 Task: Find connections with filter location Veliko Tŭrnovo with filter topic #homebuyers with filter profile language Spanish with filter current company BORN Group with filter school Chaudhary Charan Singh Haryana Agricultural University with filter industry Pension Funds with filter service category Filing with filter keywords title Web Developer
Action: Mouse moved to (644, 126)
Screenshot: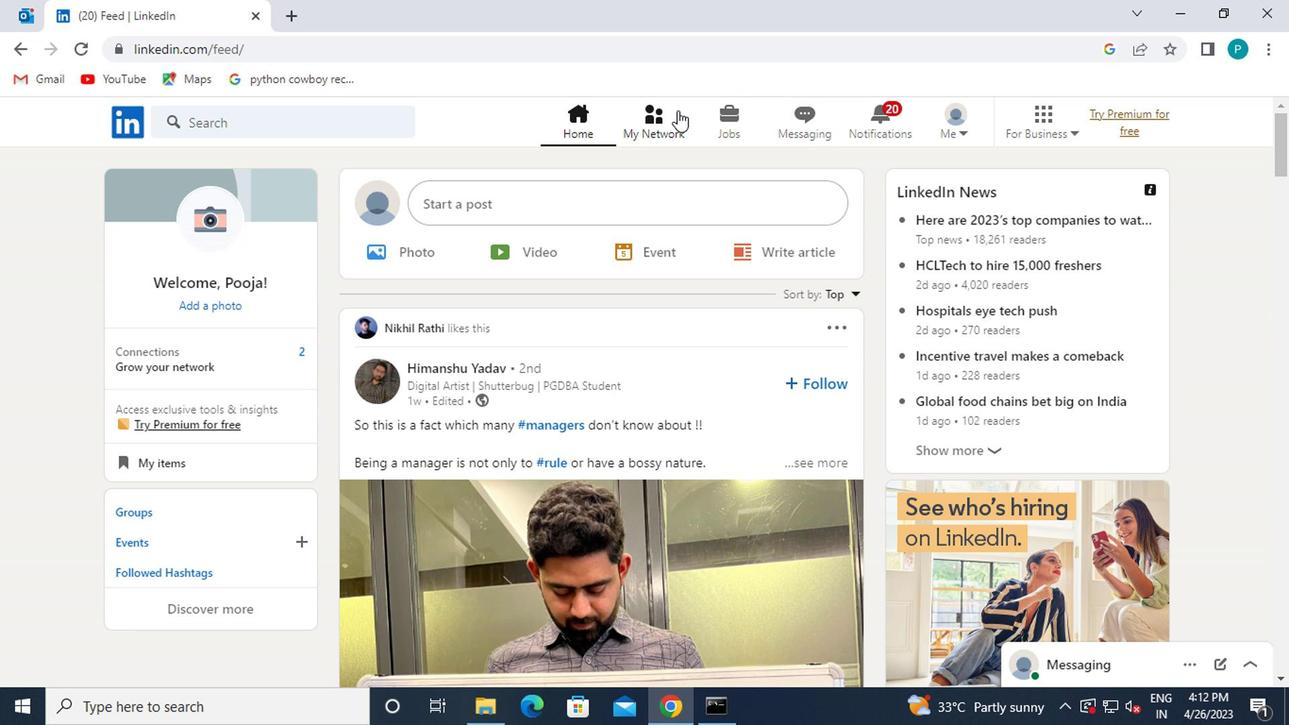 
Action: Mouse pressed left at (644, 126)
Screenshot: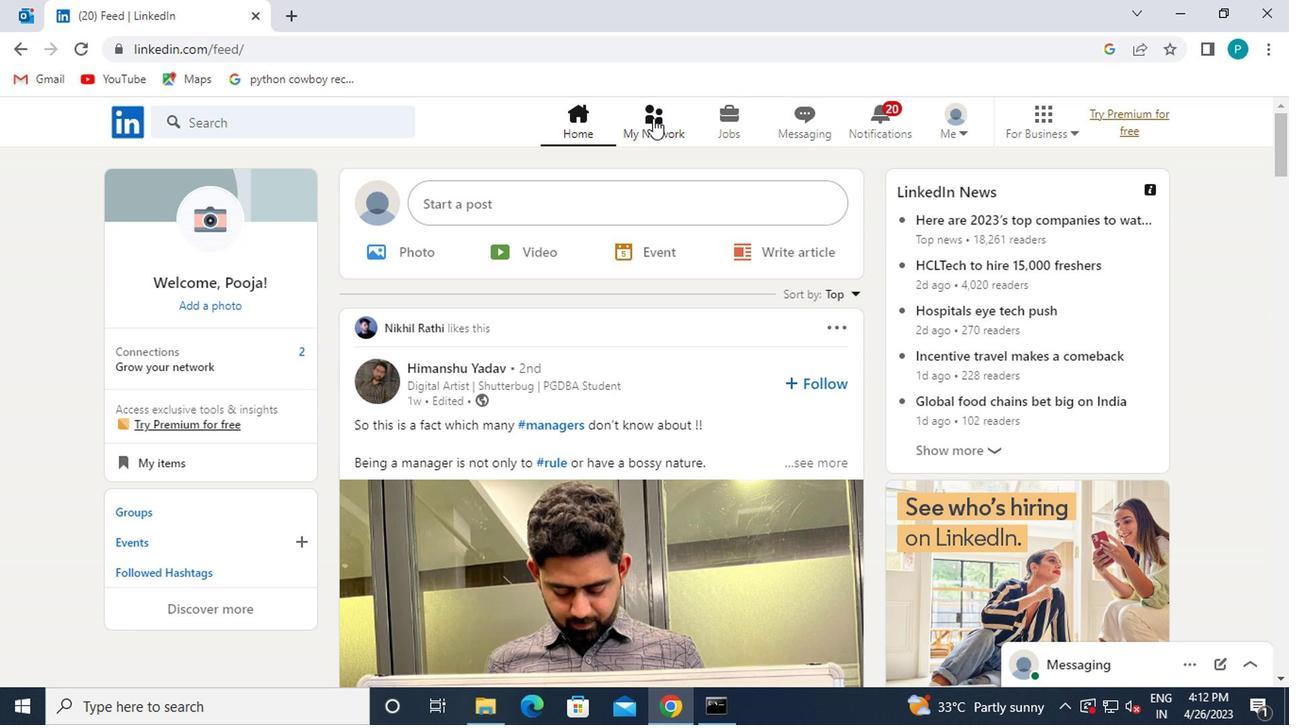 
Action: Mouse moved to (303, 241)
Screenshot: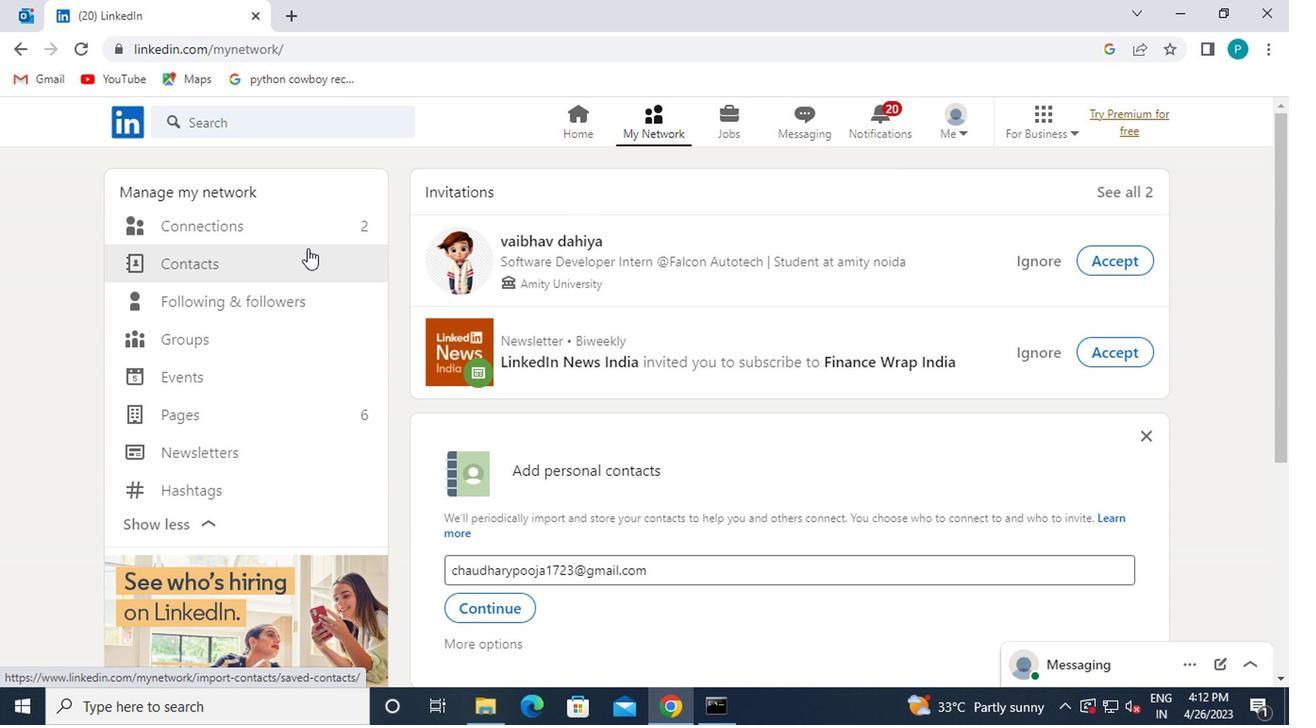 
Action: Mouse pressed left at (303, 241)
Screenshot: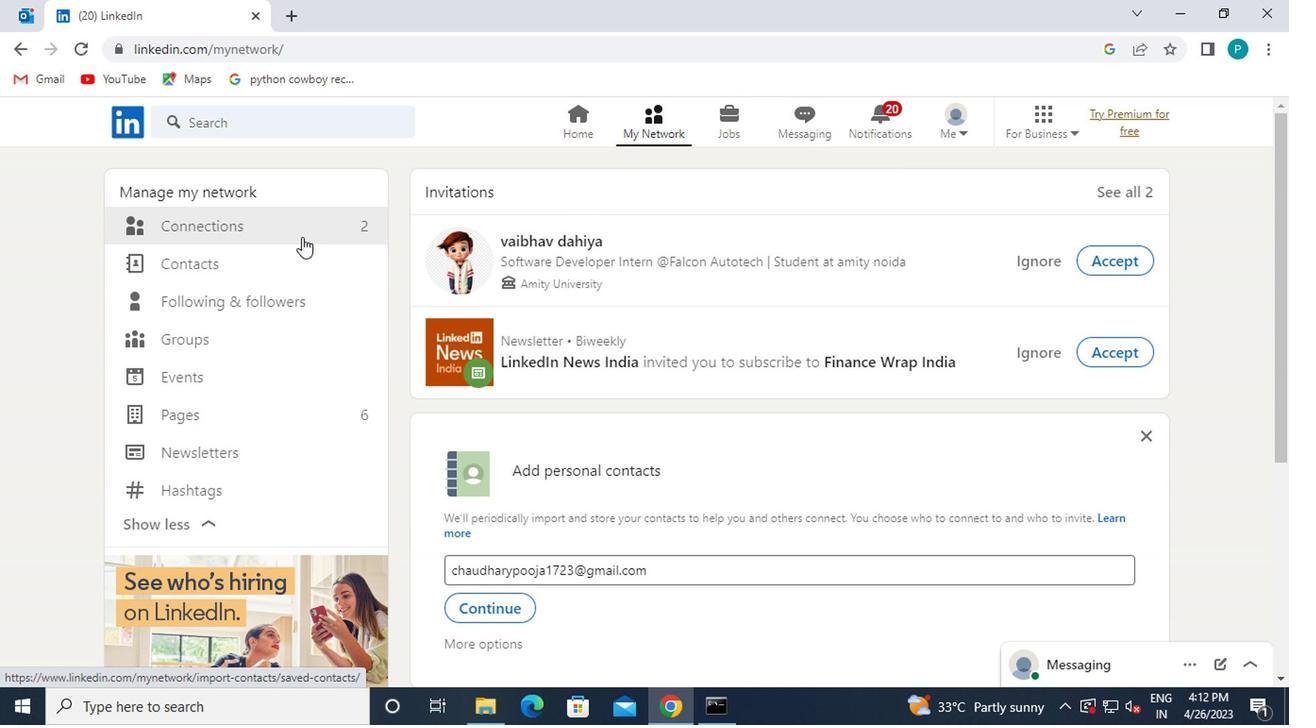
Action: Mouse moved to (314, 238)
Screenshot: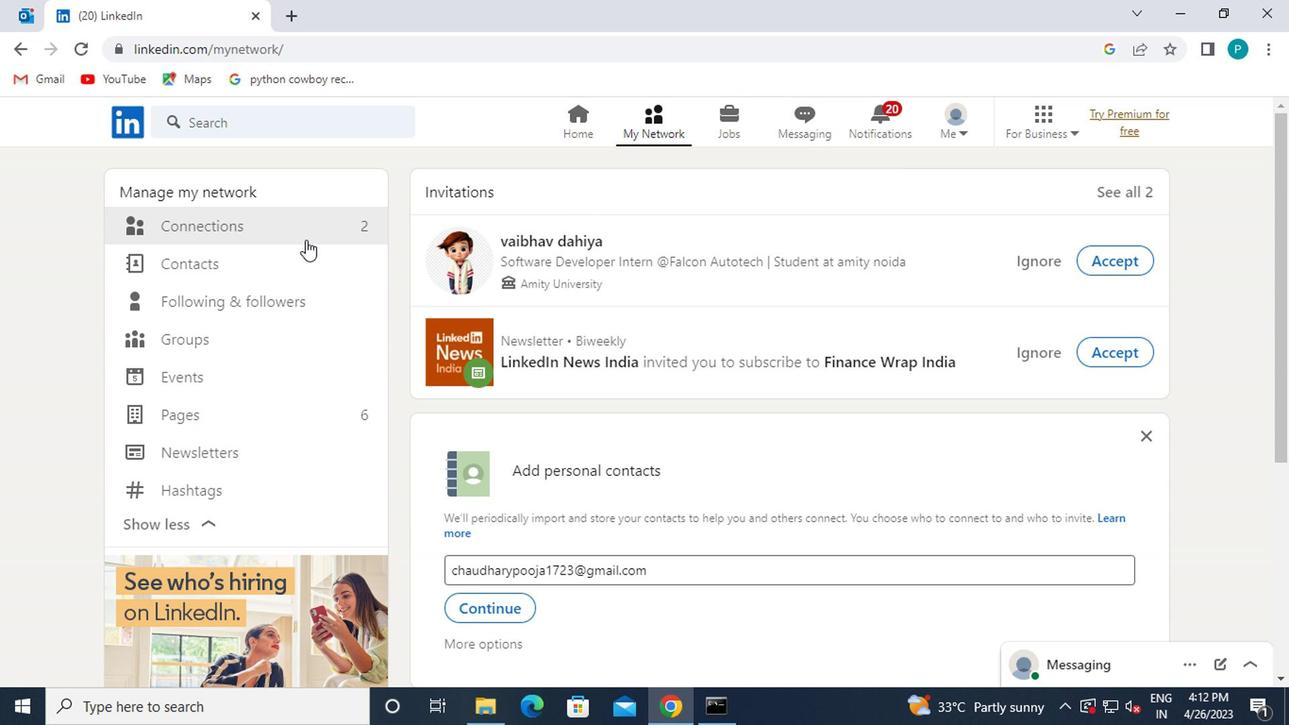 
Action: Mouse pressed left at (314, 238)
Screenshot: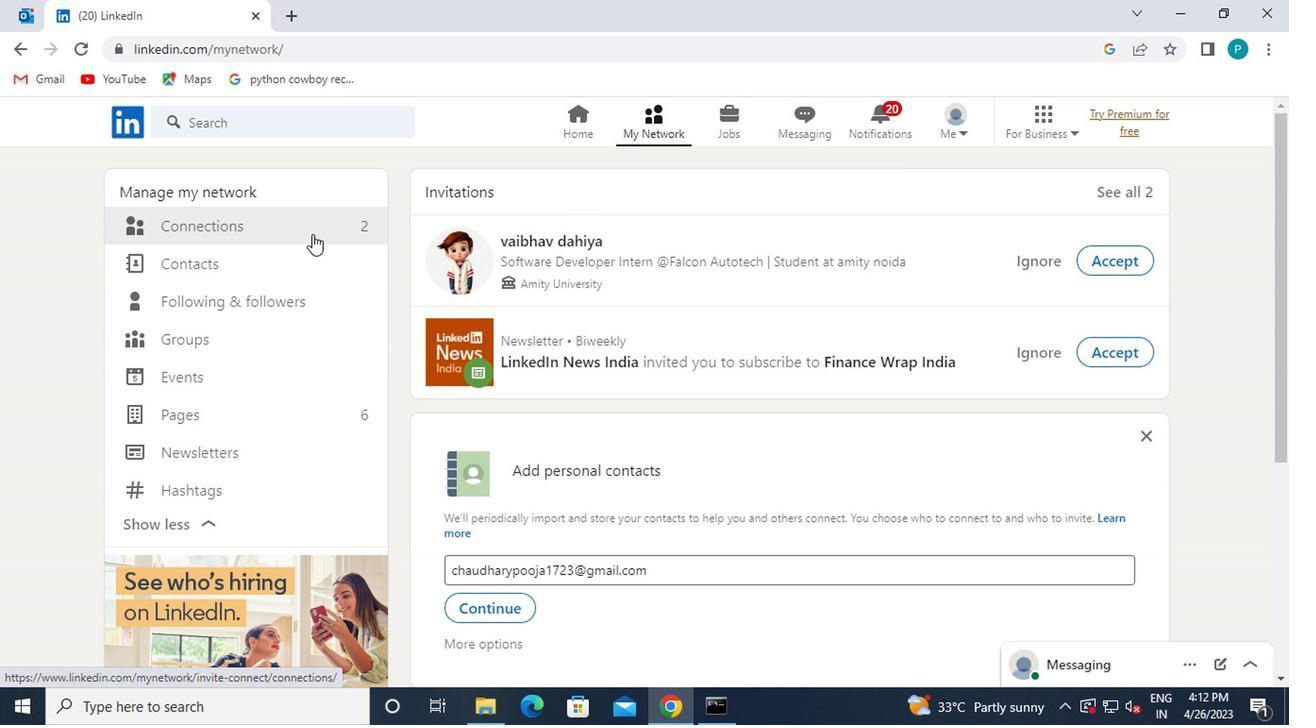 
Action: Mouse pressed left at (314, 238)
Screenshot: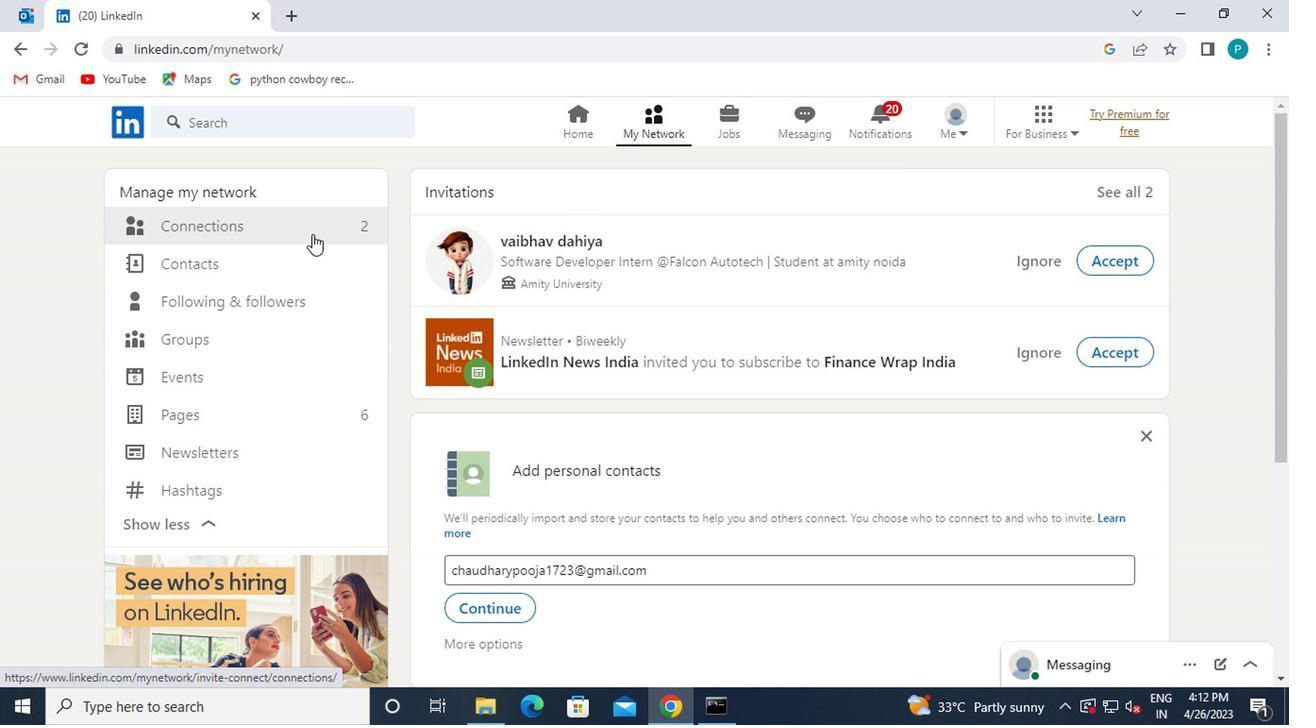 
Action: Mouse pressed left at (314, 238)
Screenshot: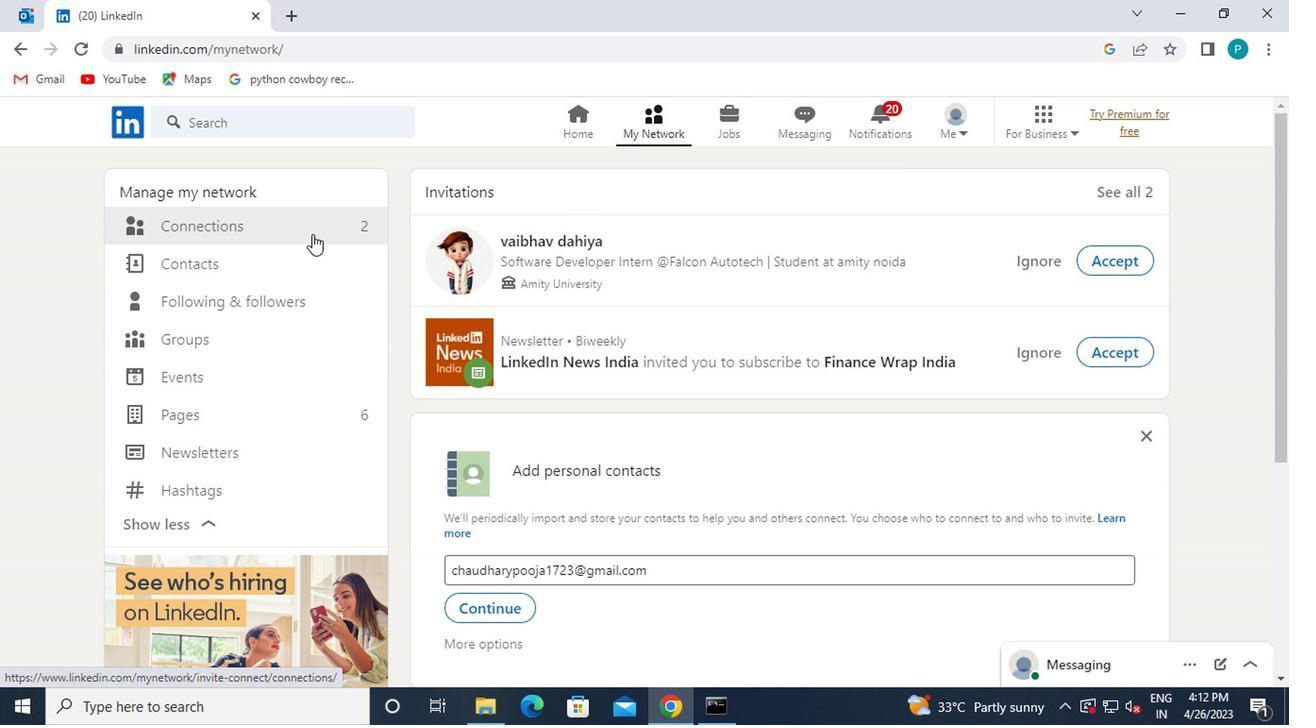 
Action: Mouse pressed left at (314, 238)
Screenshot: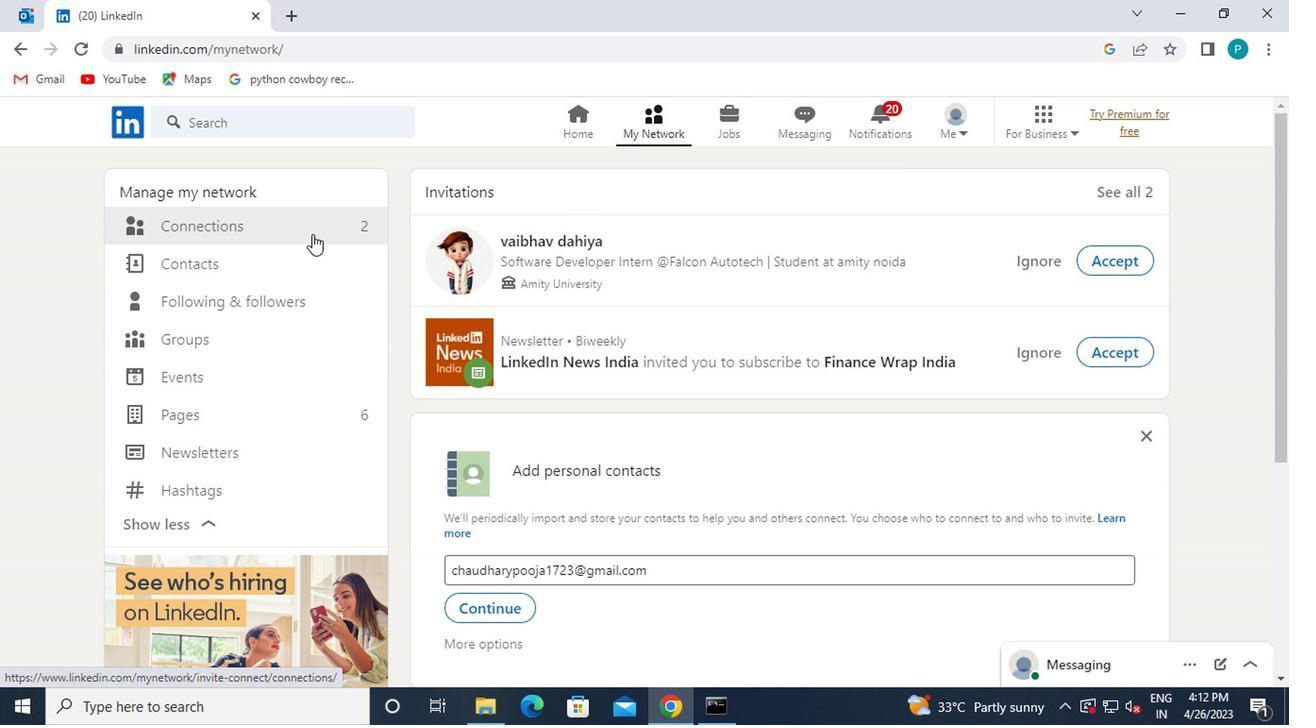 
Action: Mouse moved to (319, 229)
Screenshot: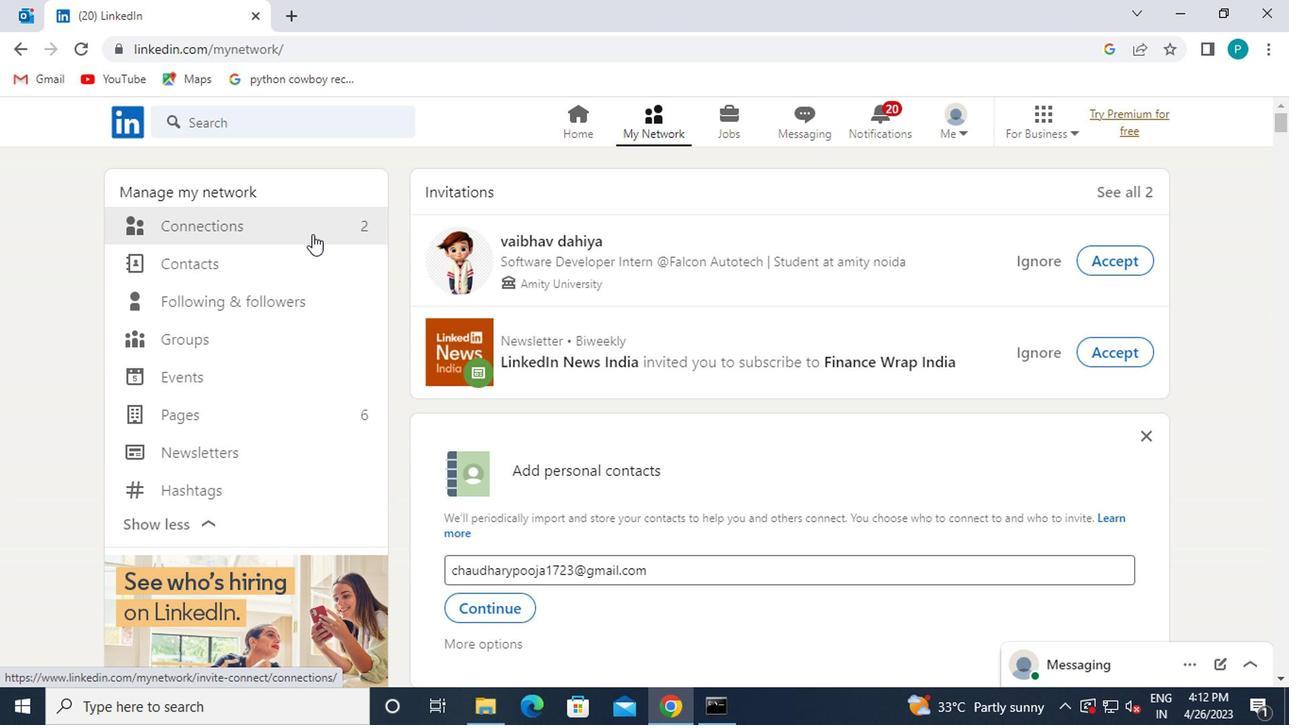 
Action: Mouse pressed left at (319, 229)
Screenshot: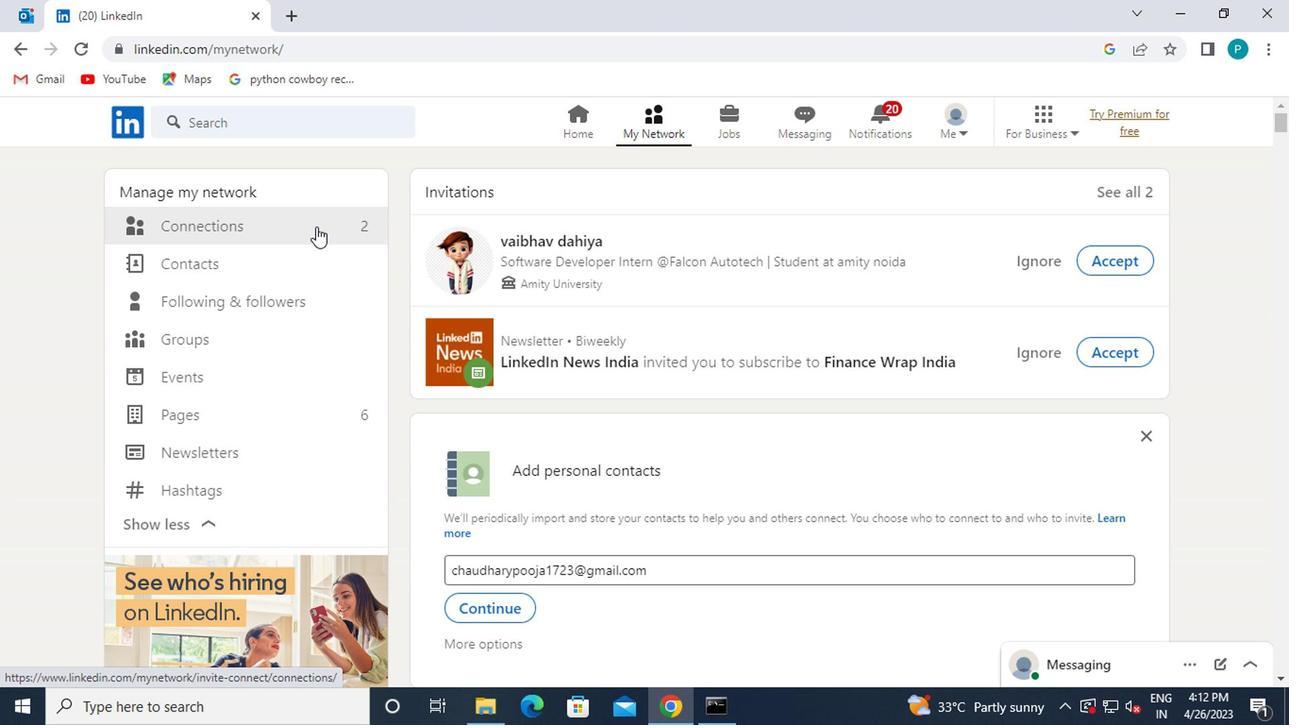 
Action: Mouse pressed left at (319, 229)
Screenshot: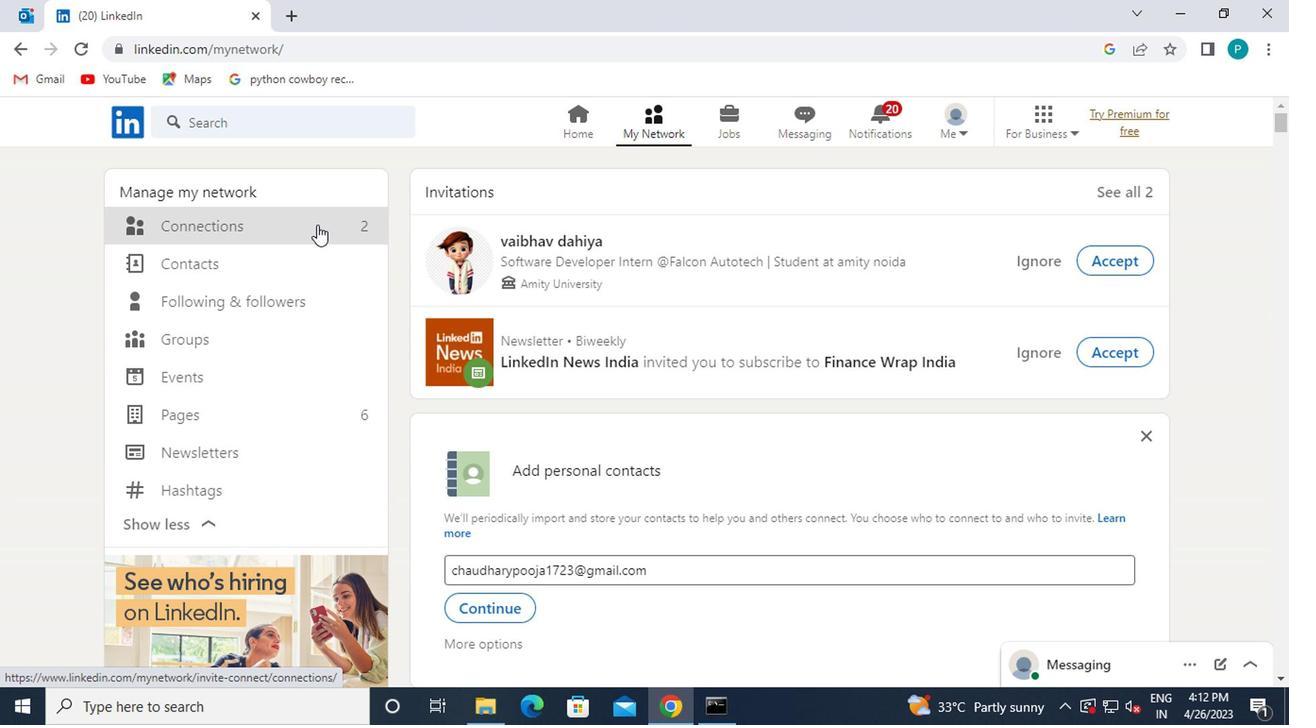 
Action: Mouse moved to (806, 226)
Screenshot: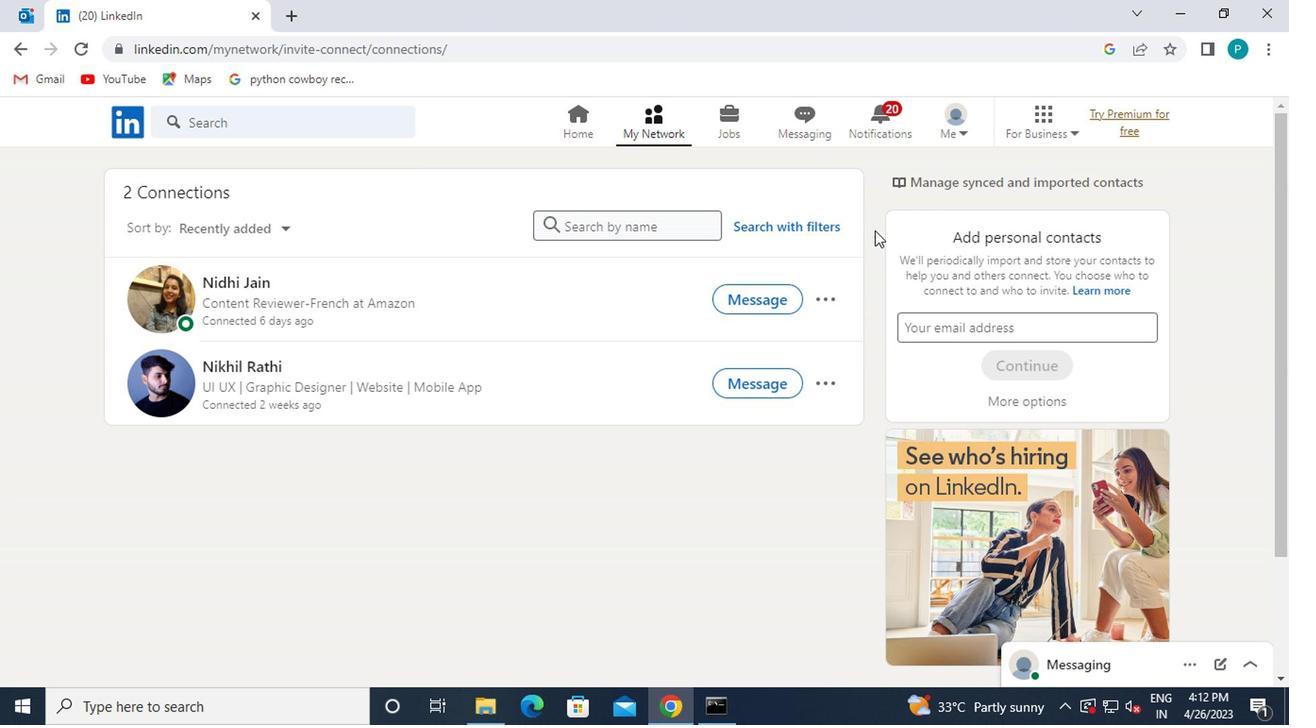 
Action: Mouse pressed left at (806, 226)
Screenshot: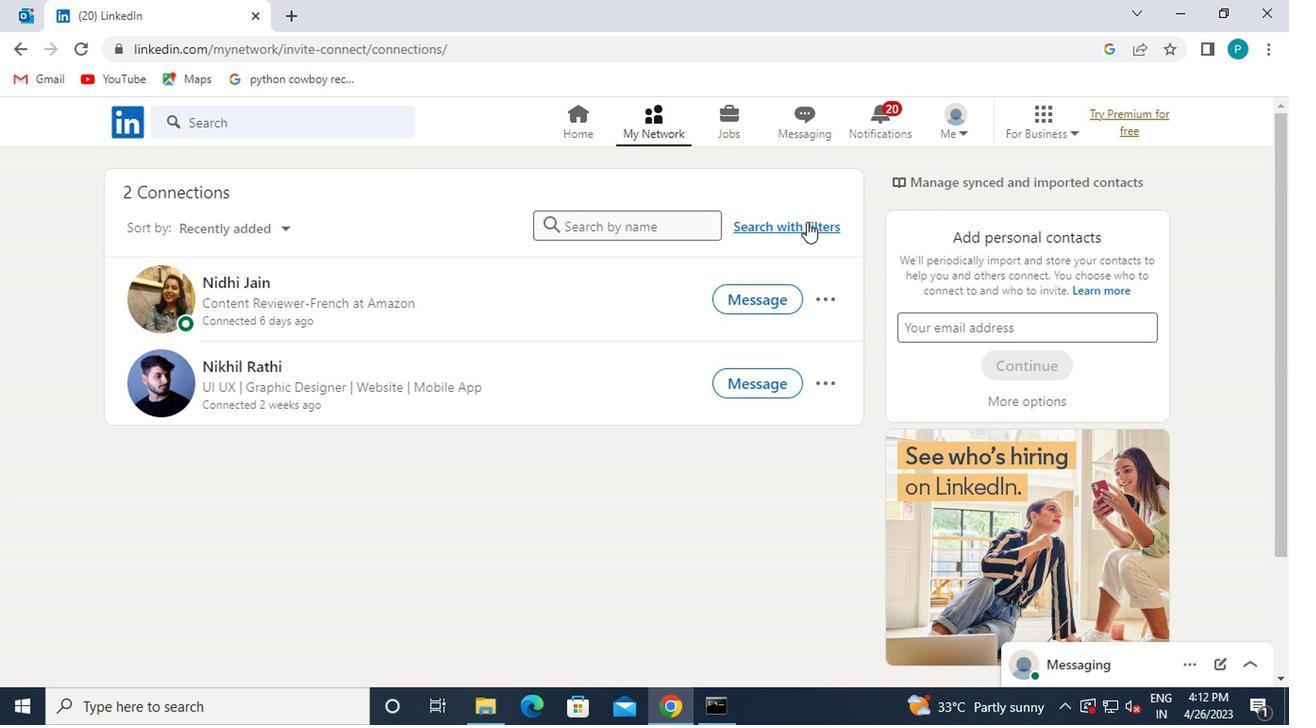 
Action: Mouse moved to (640, 171)
Screenshot: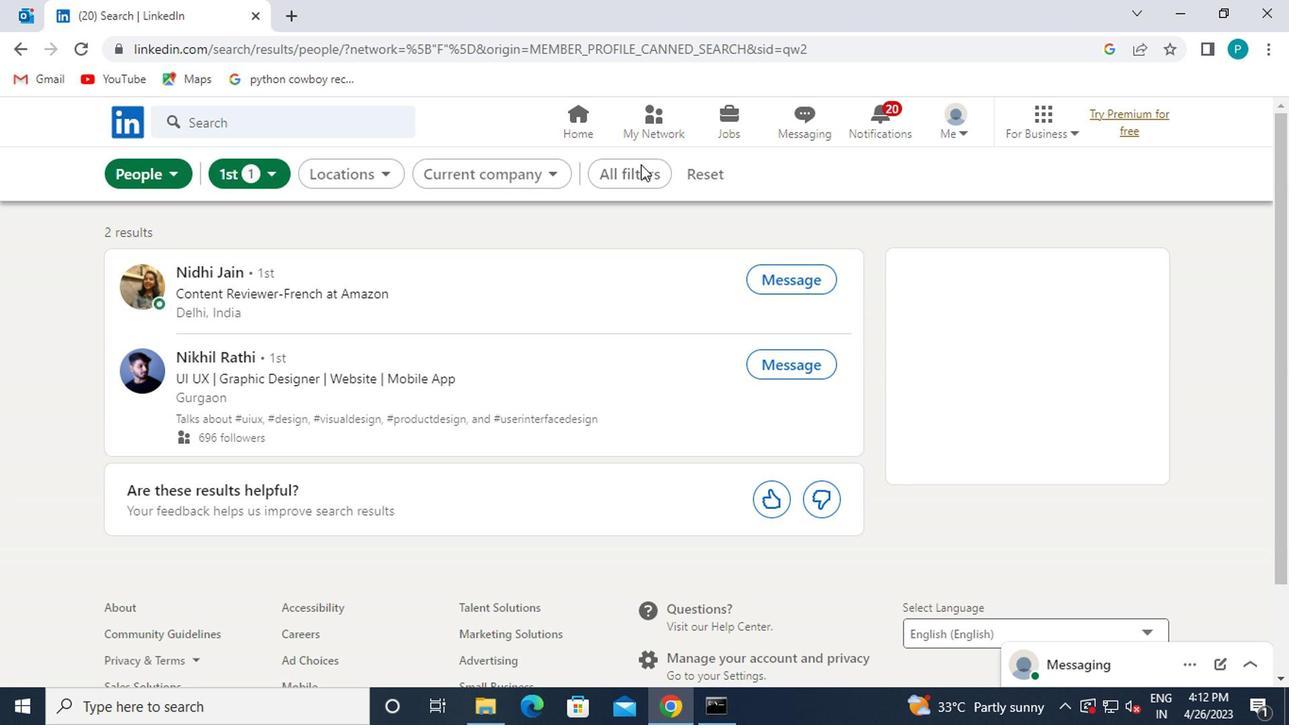 
Action: Mouse pressed left at (640, 171)
Screenshot: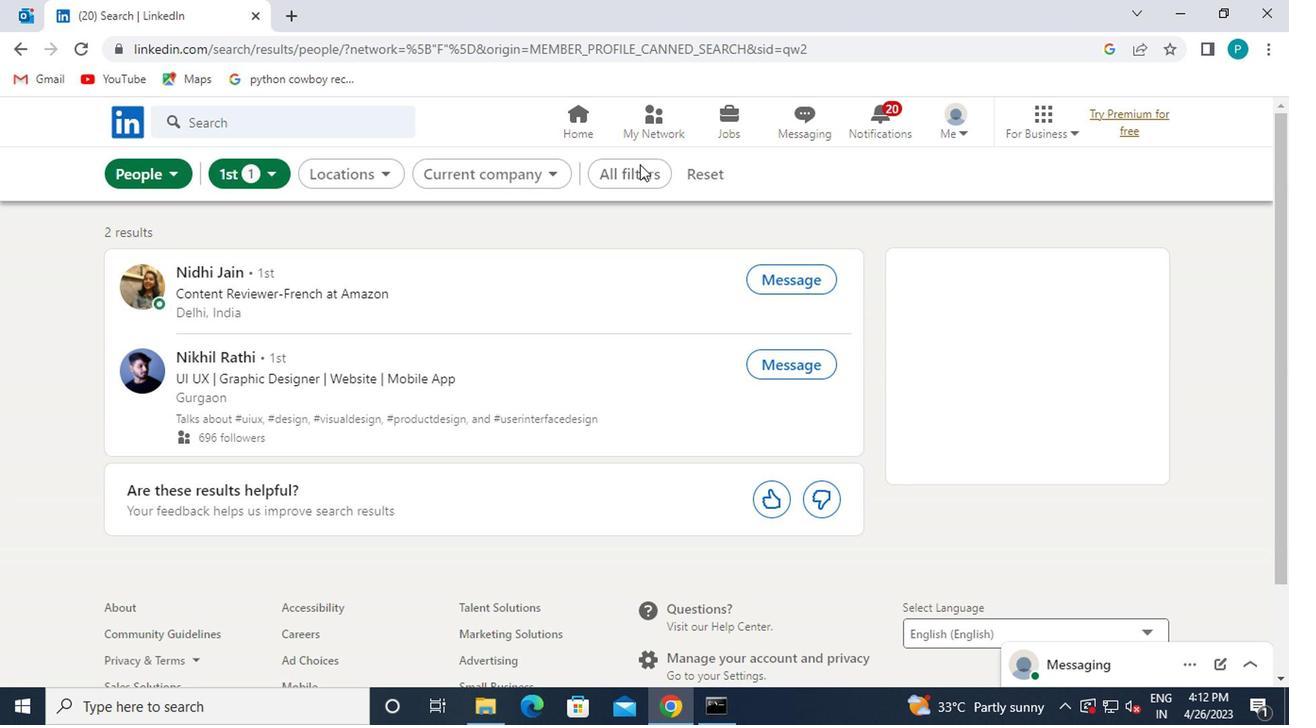 
Action: Mouse moved to (1033, 356)
Screenshot: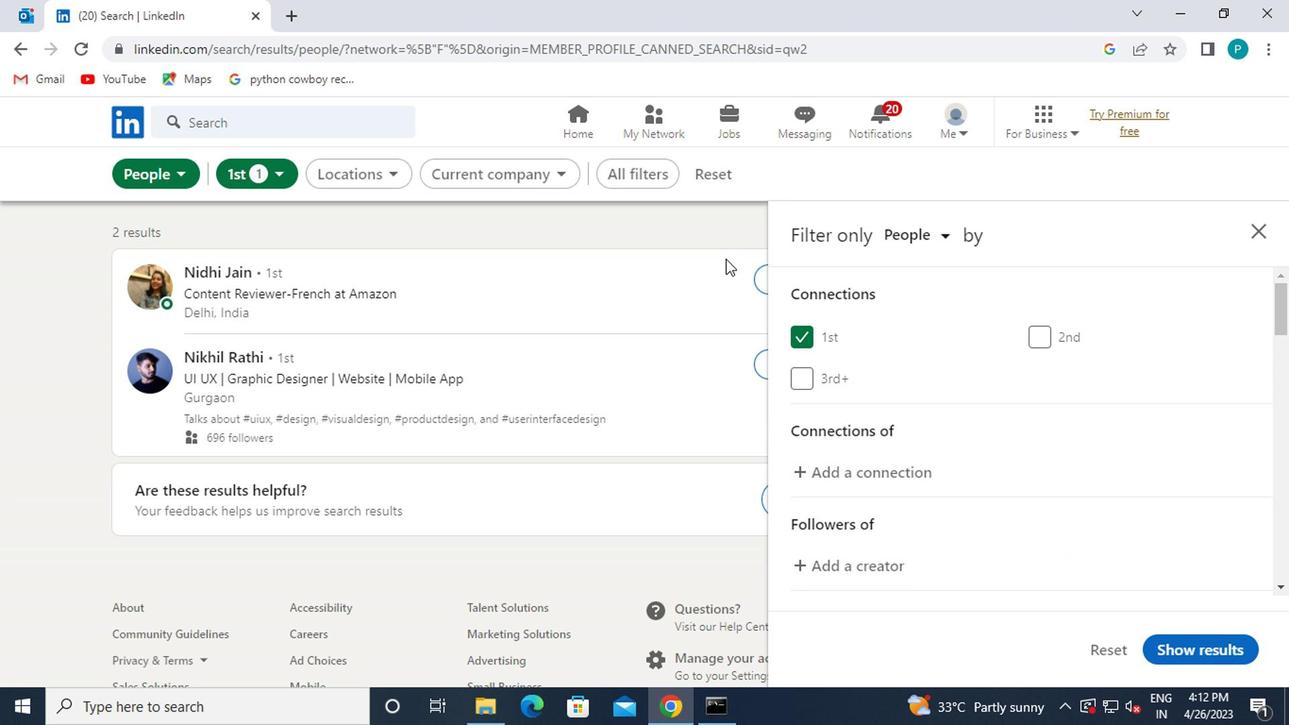 
Action: Mouse scrolled (1033, 354) with delta (0, -1)
Screenshot: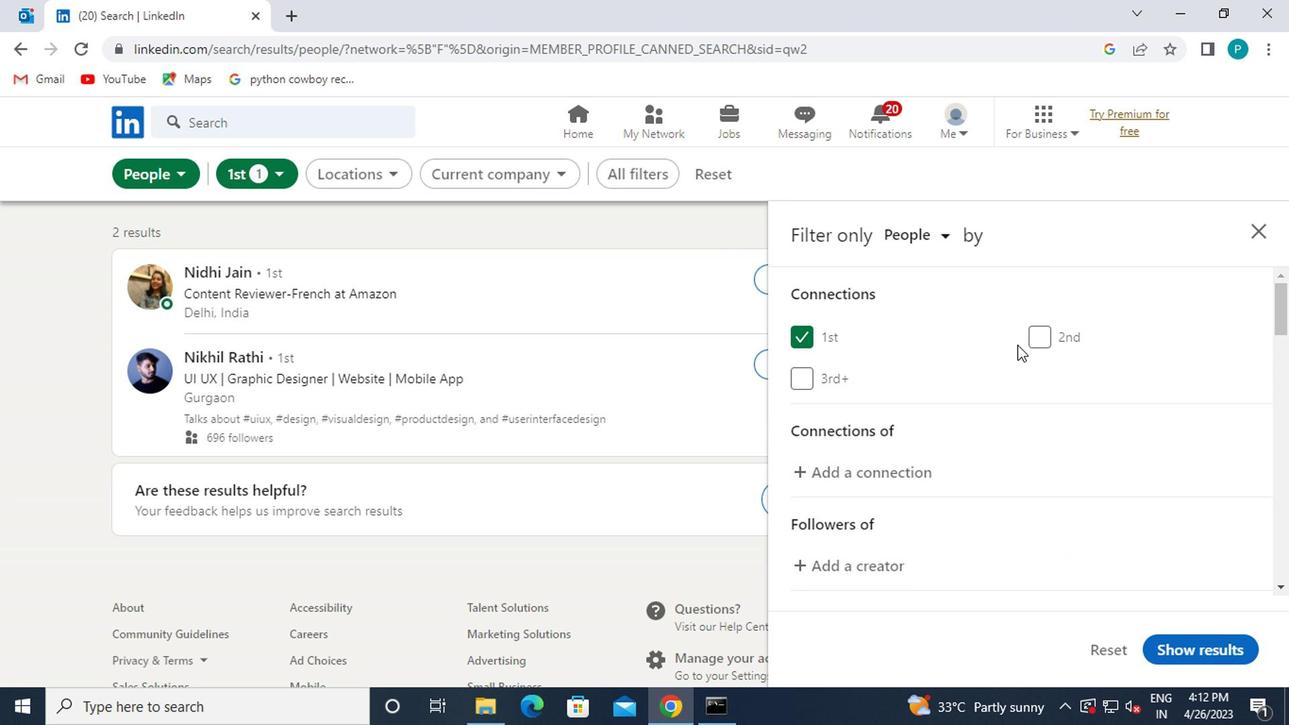 
Action: Mouse scrolled (1033, 354) with delta (0, -1)
Screenshot: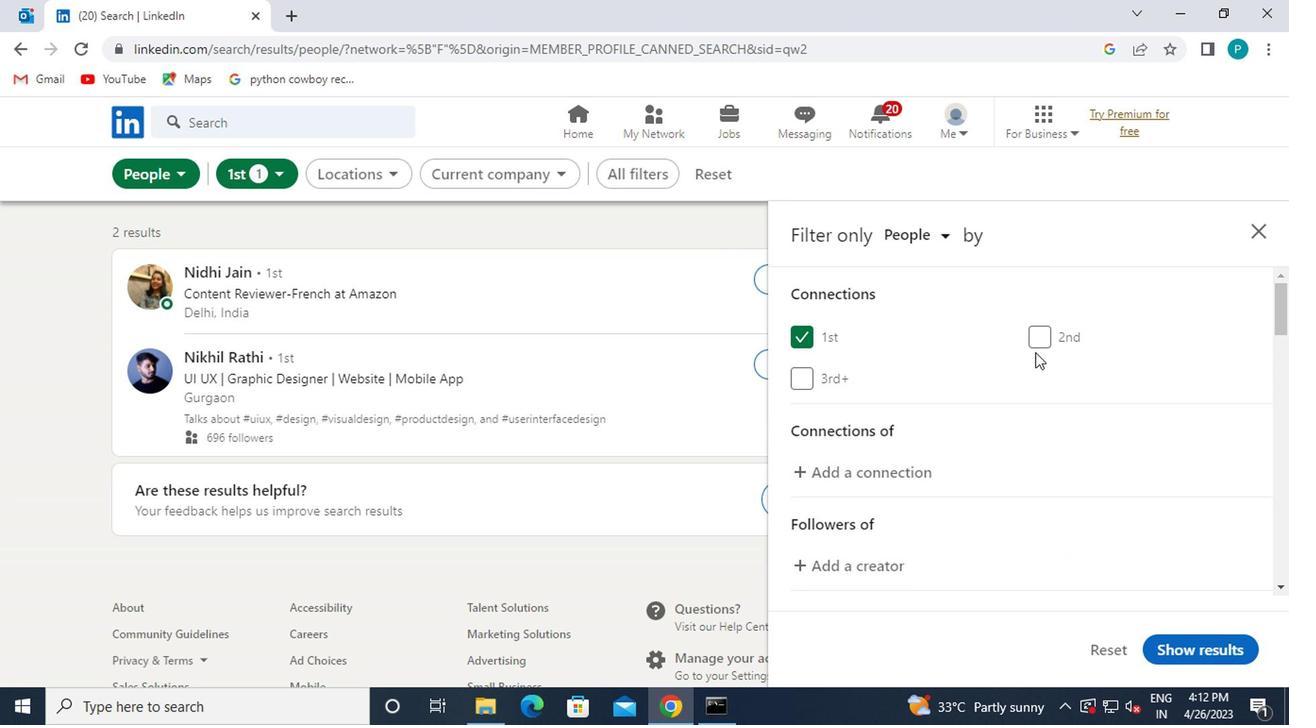 
Action: Mouse scrolled (1033, 354) with delta (0, -1)
Screenshot: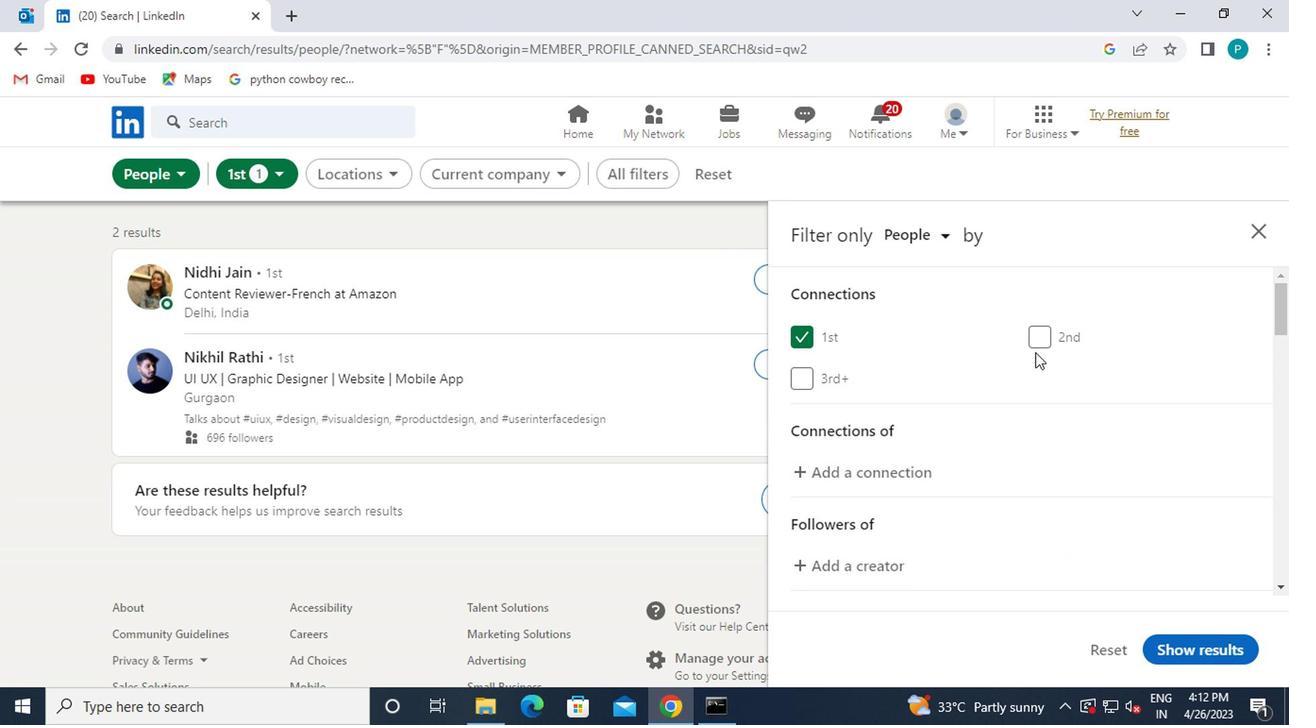 
Action: Mouse moved to (1031, 365)
Screenshot: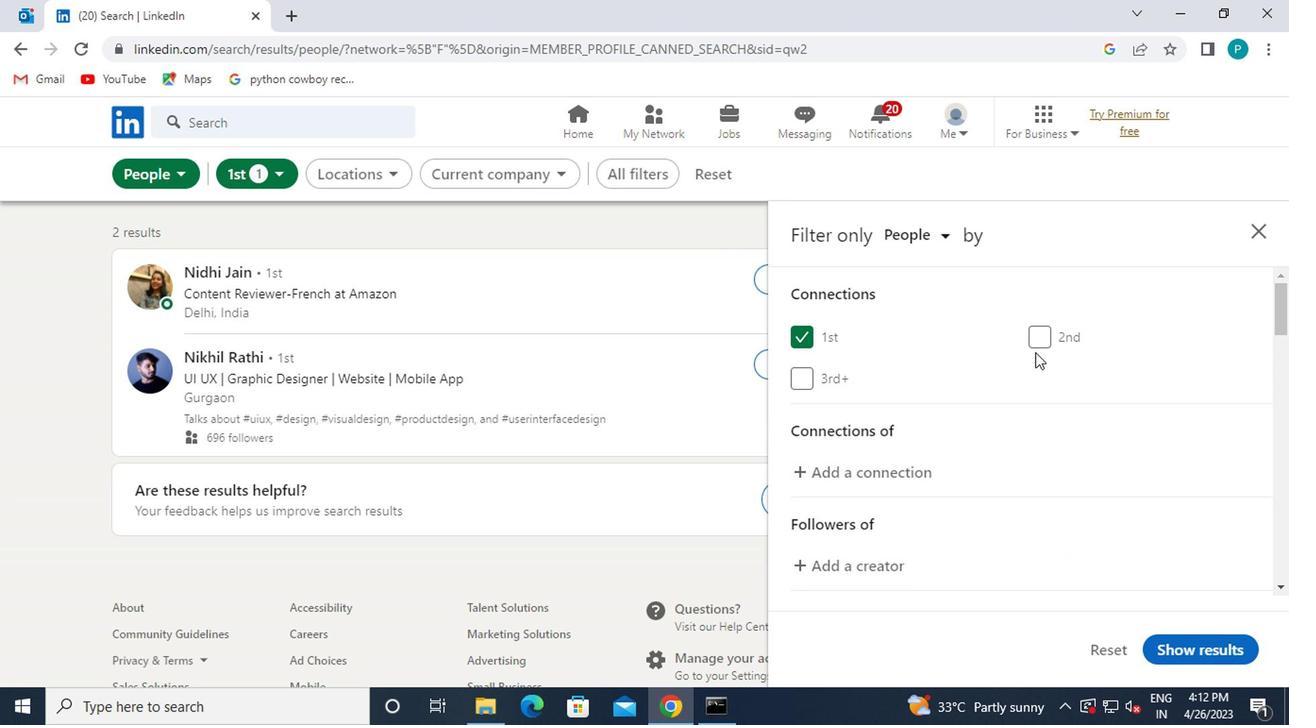 
Action: Mouse scrolled (1031, 364) with delta (0, -1)
Screenshot: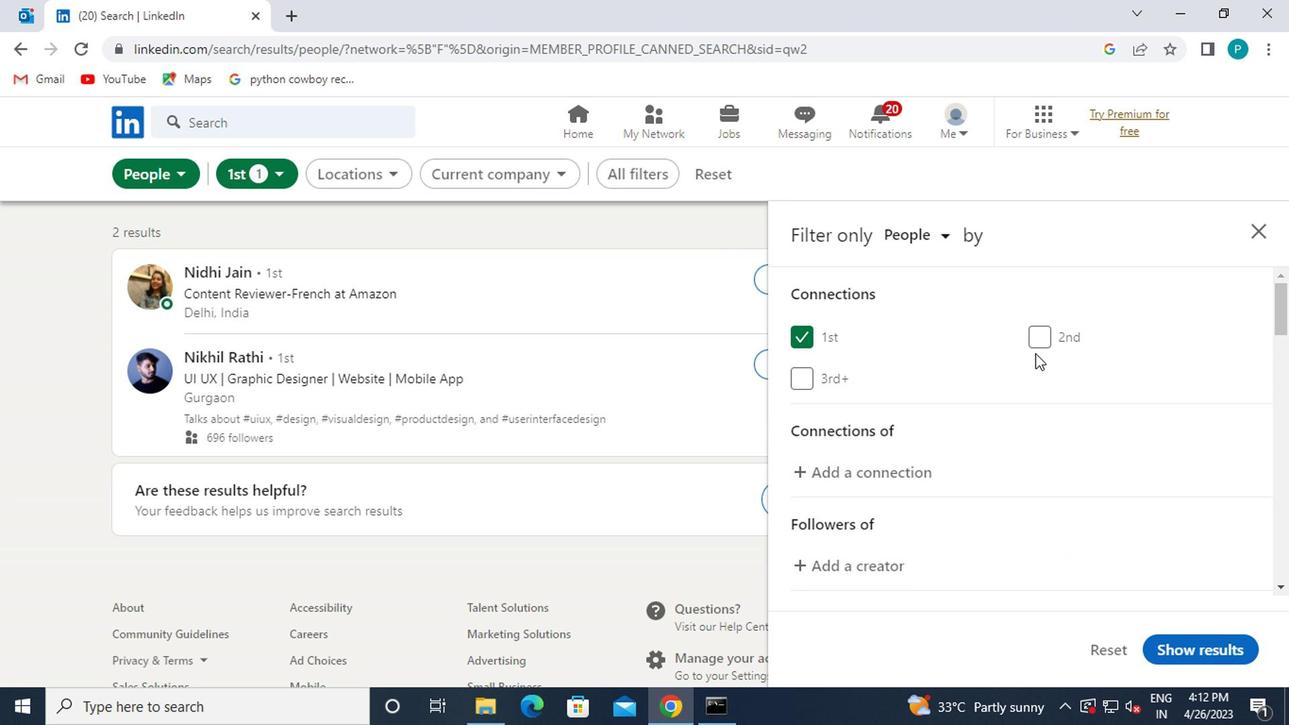 
Action: Mouse moved to (999, 395)
Screenshot: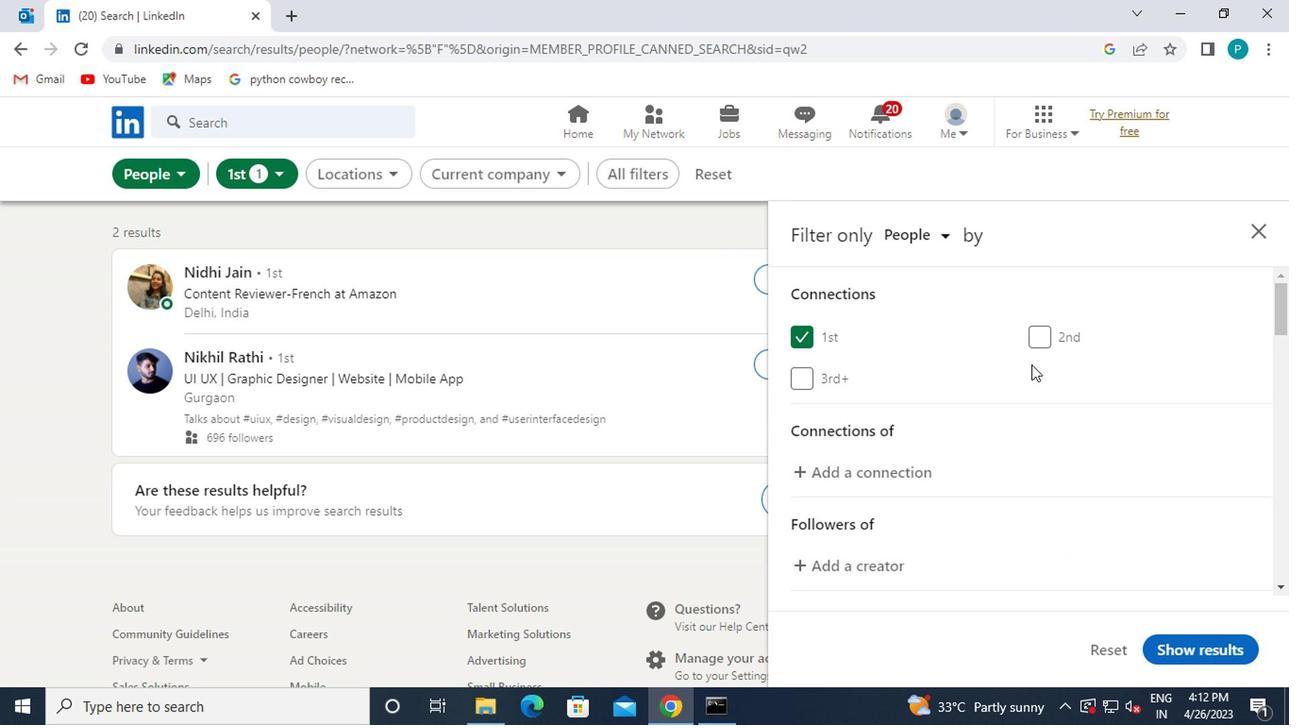 
Action: Mouse scrolled (999, 394) with delta (0, 0)
Screenshot: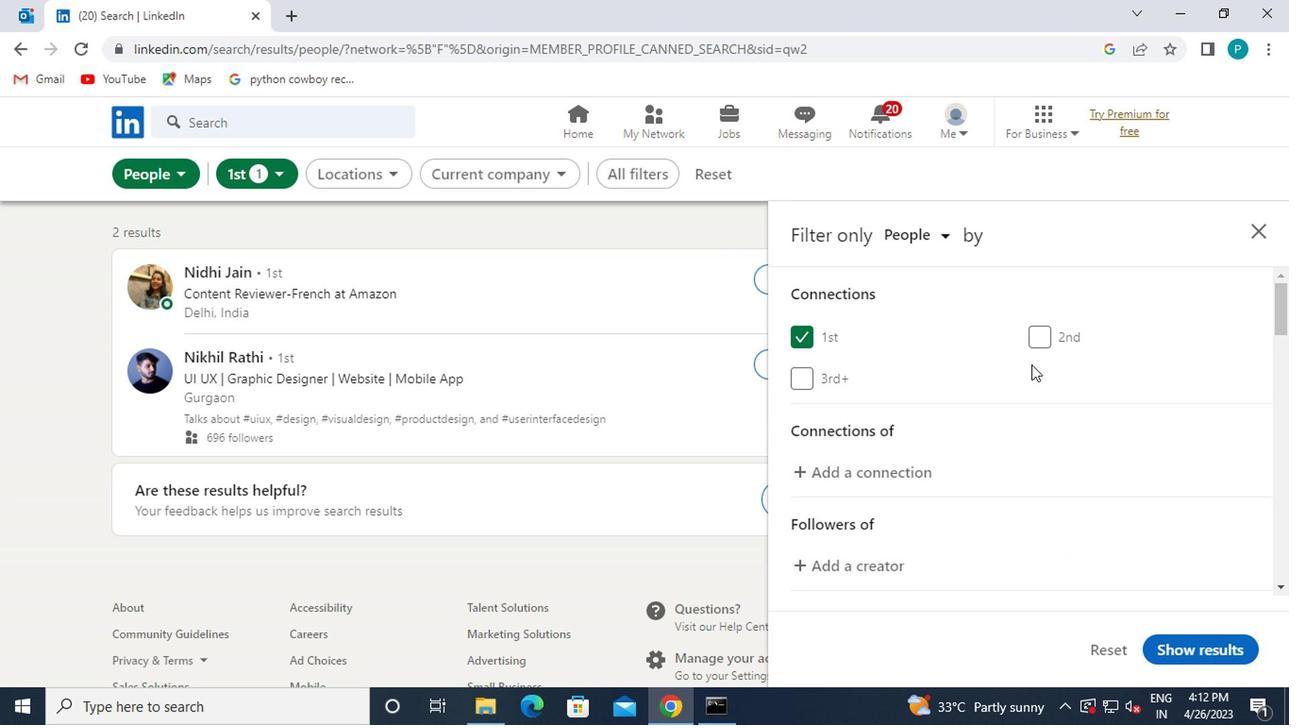 
Action: Mouse moved to (920, 429)
Screenshot: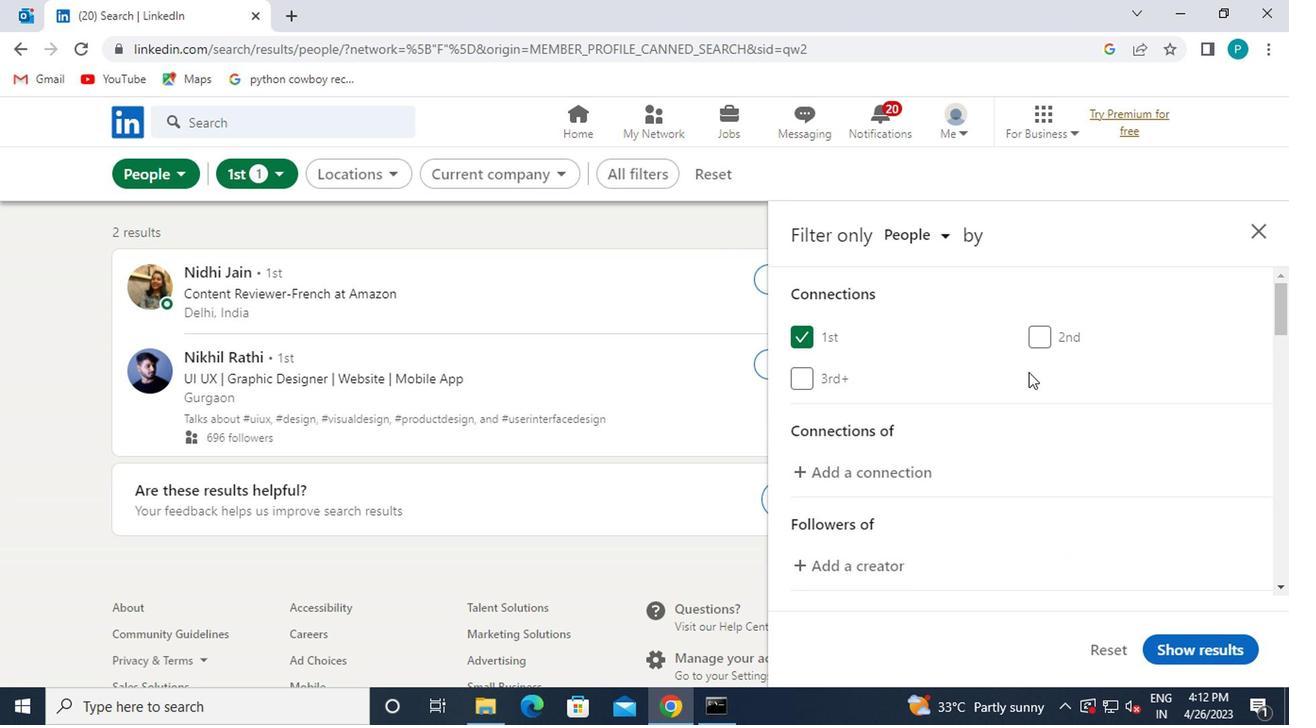 
Action: Mouse scrolled (920, 427) with delta (0, -1)
Screenshot: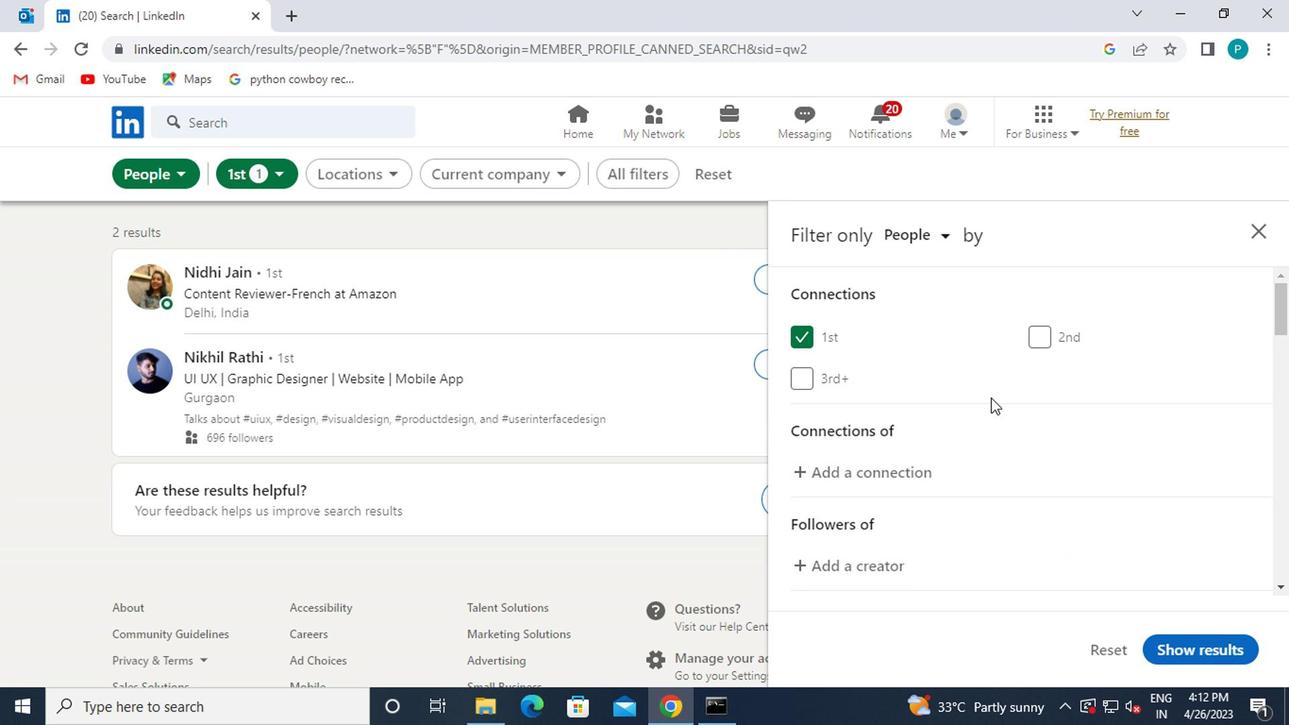 
Action: Mouse moved to (920, 429)
Screenshot: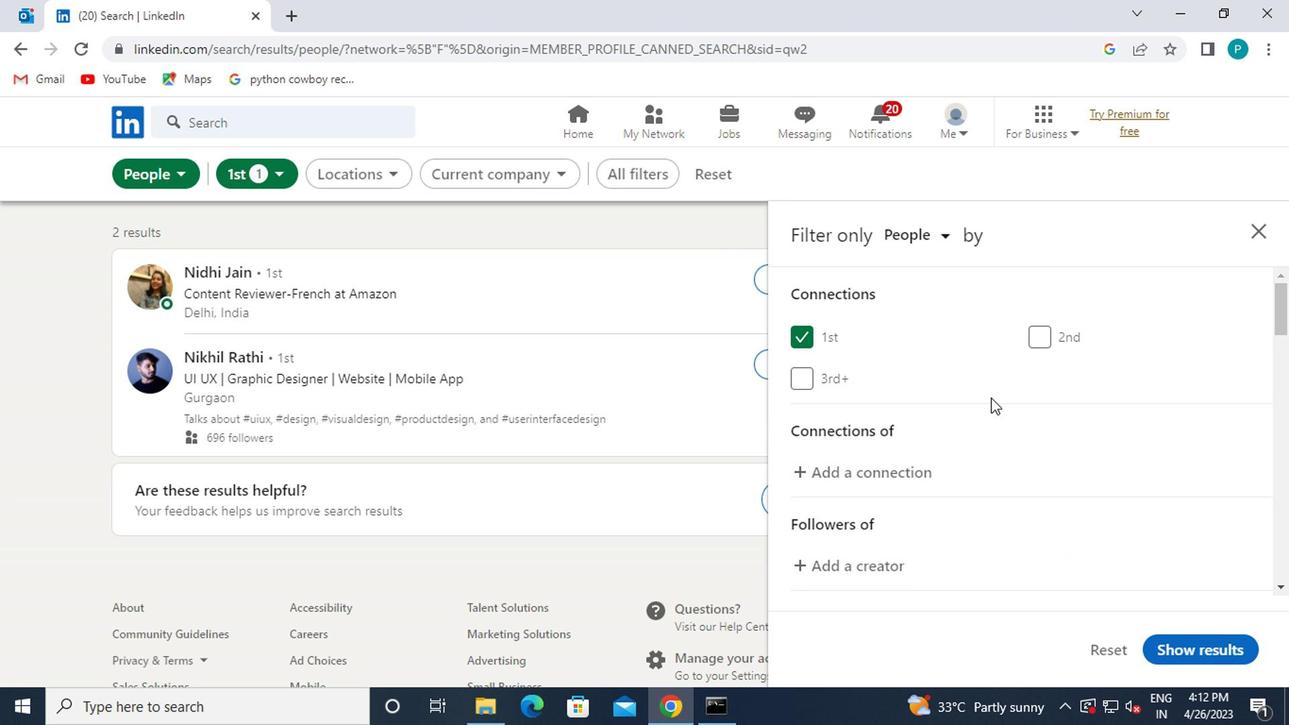 
Action: Mouse scrolled (920, 429) with delta (0, 0)
Screenshot: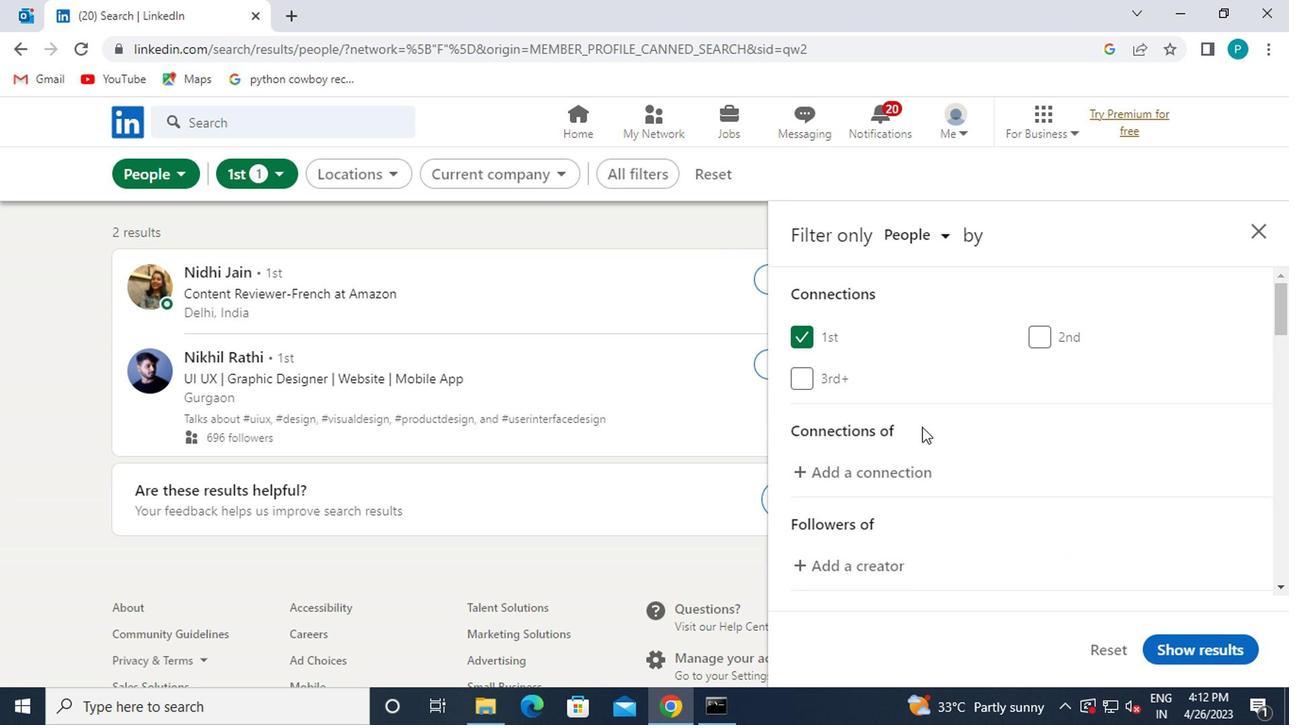 
Action: Mouse moved to (1044, 365)
Screenshot: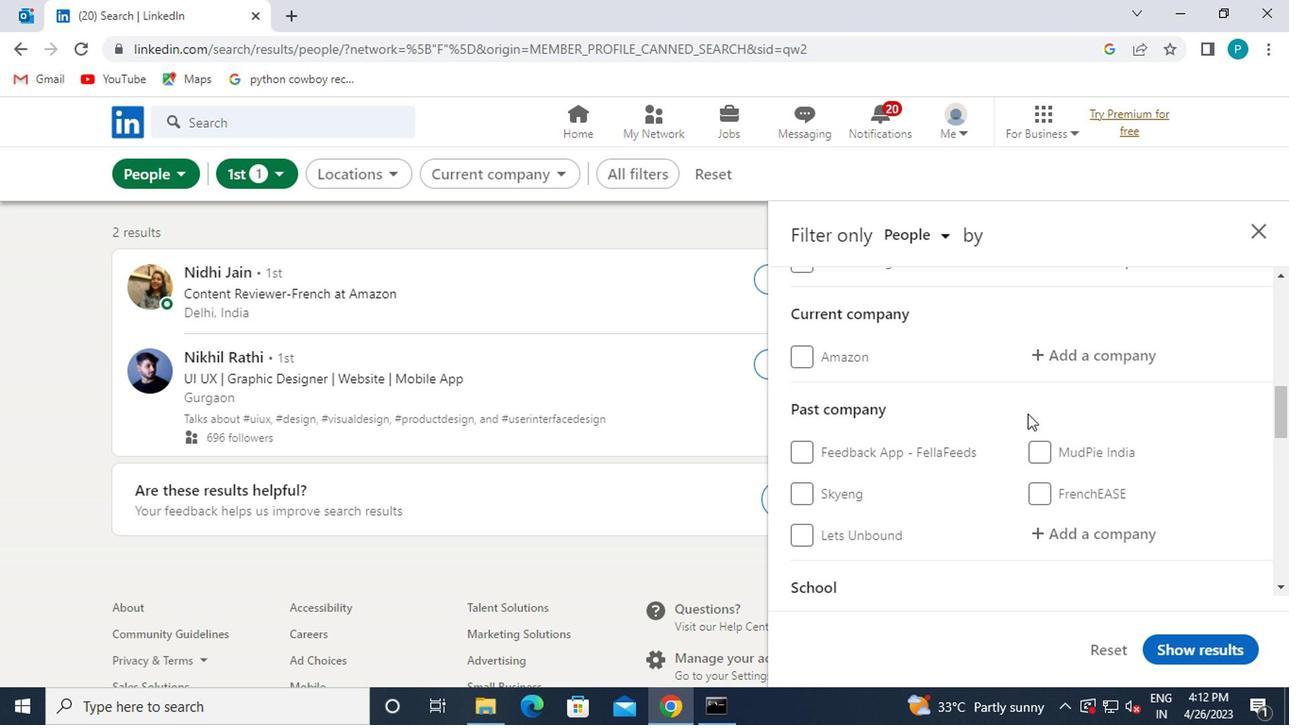 
Action: Mouse scrolled (1044, 366) with delta (0, 0)
Screenshot: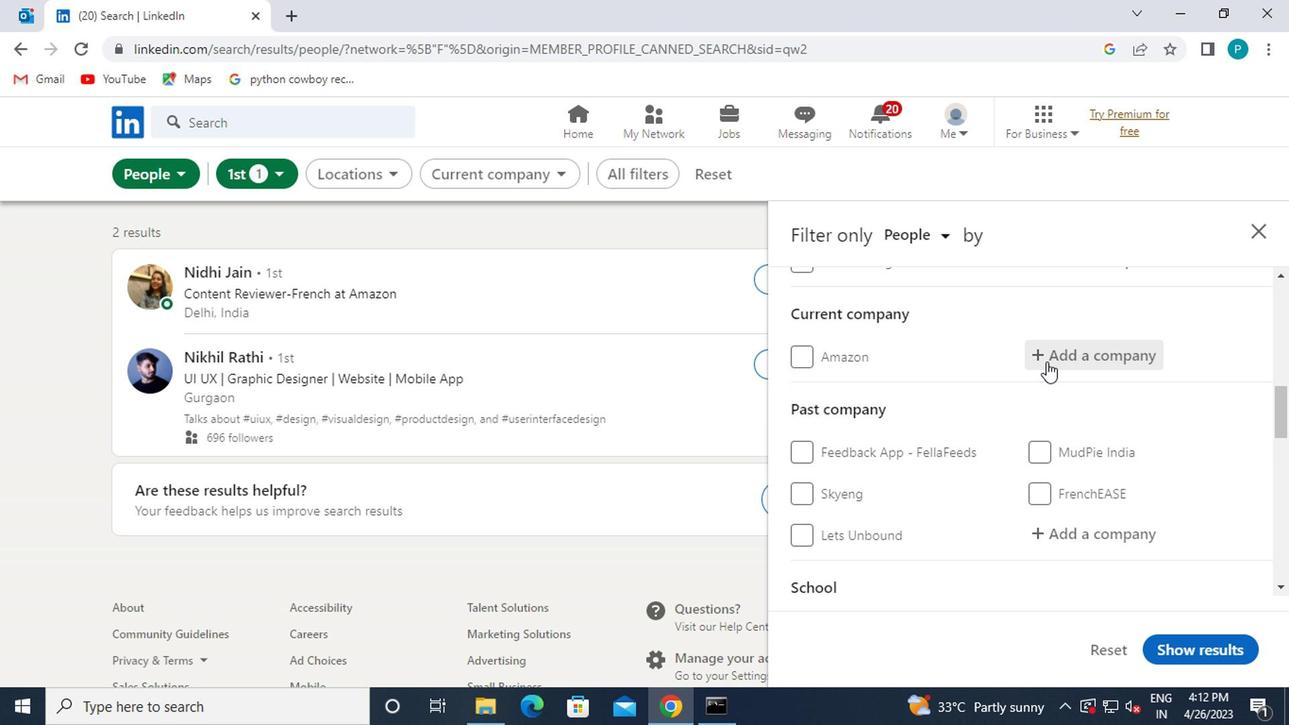 
Action: Mouse scrolled (1044, 366) with delta (0, 0)
Screenshot: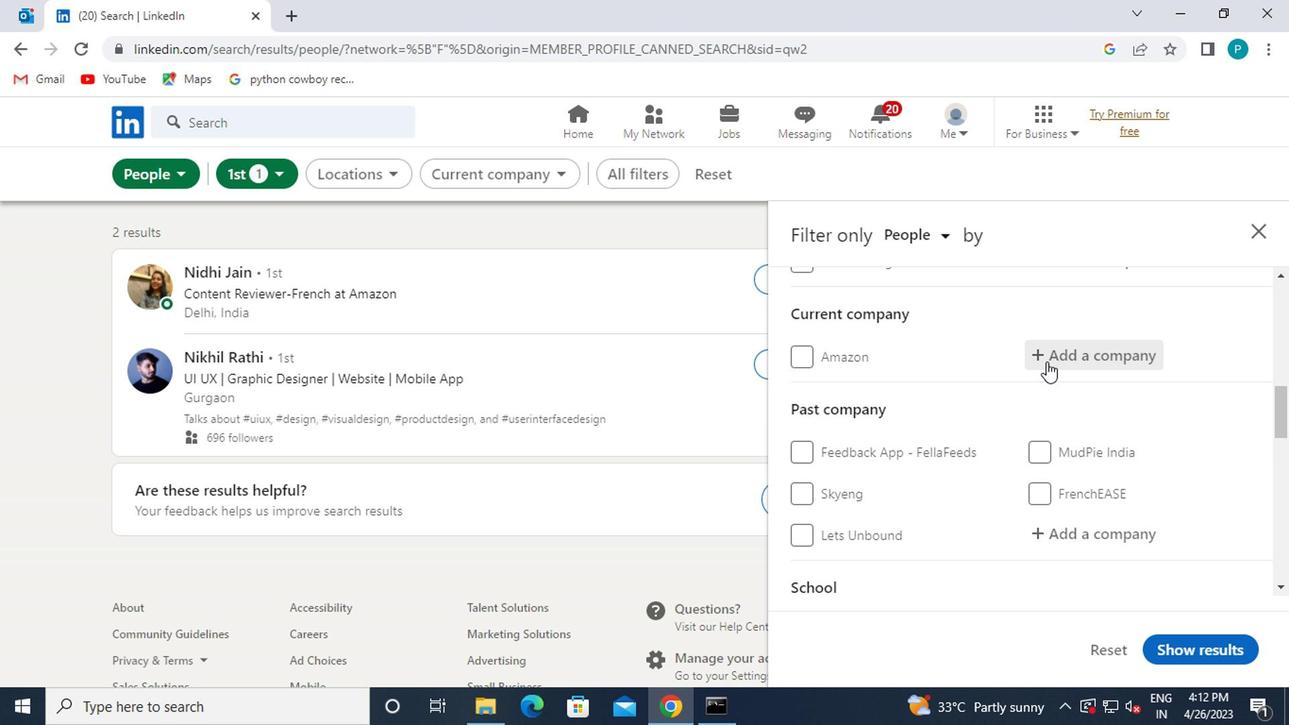 
Action: Mouse moved to (1046, 407)
Screenshot: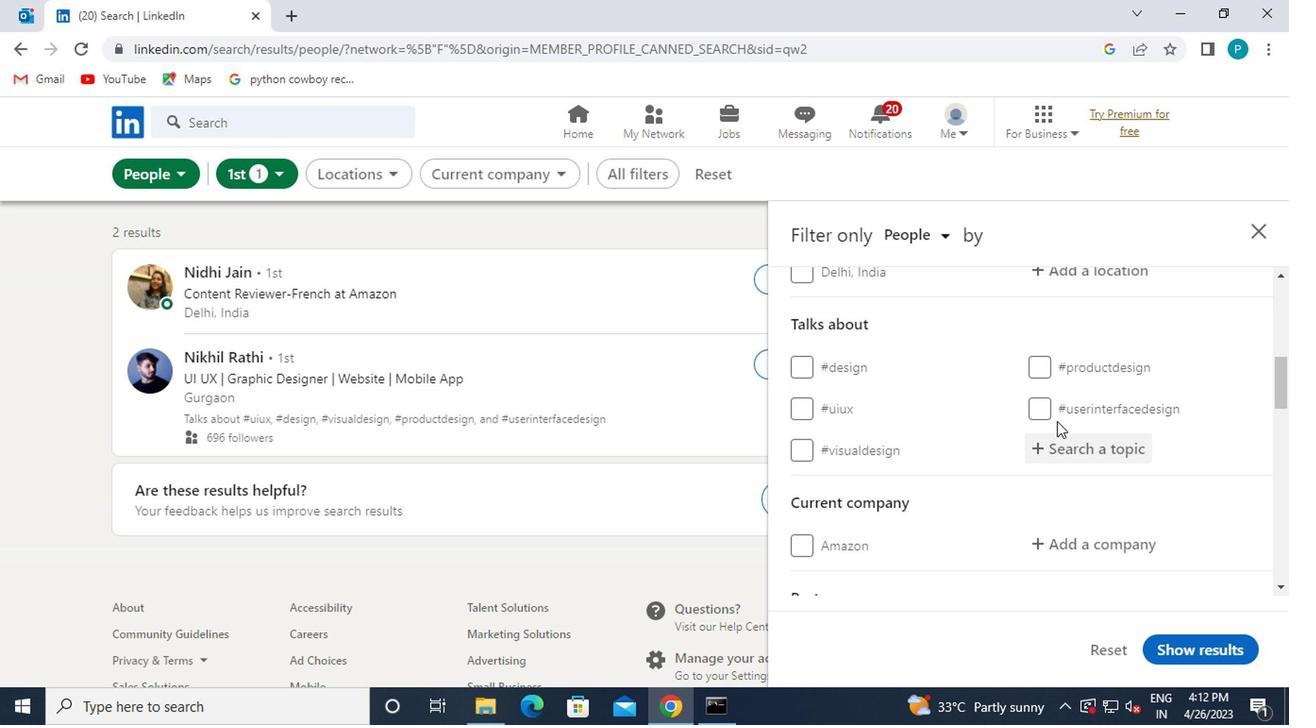 
Action: Mouse scrolled (1046, 408) with delta (0, 0)
Screenshot: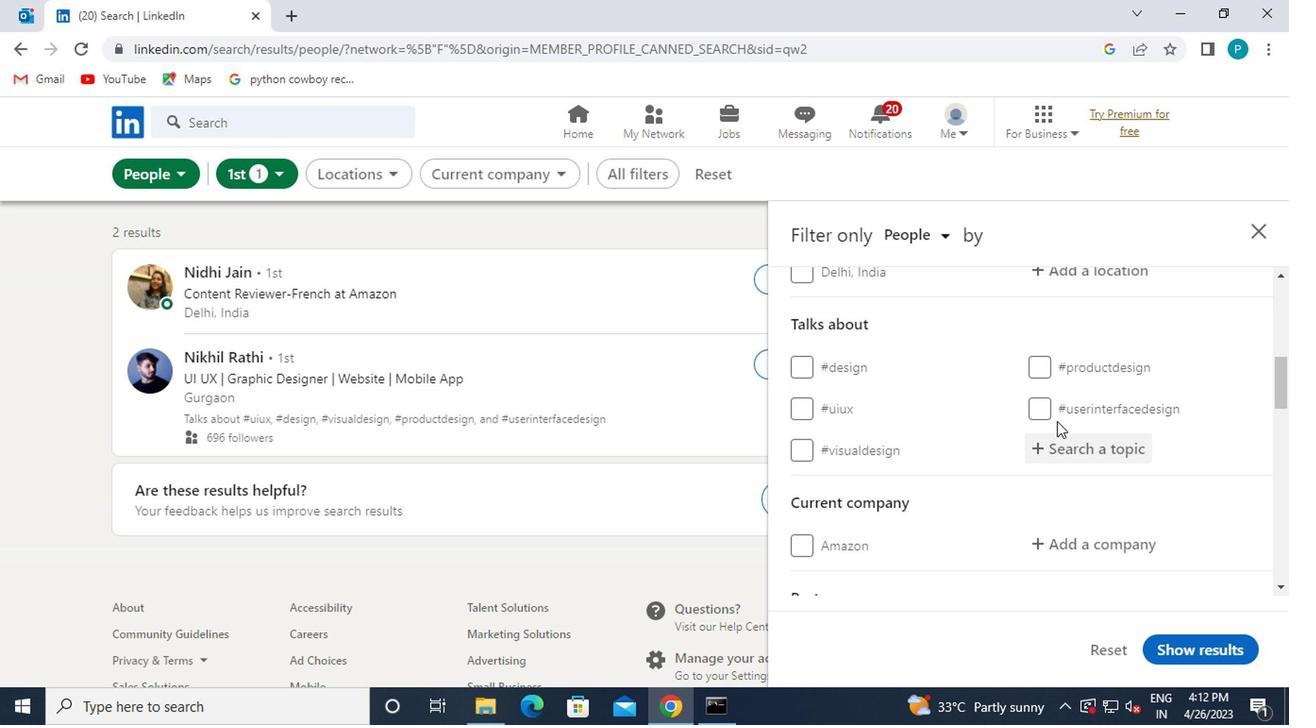 
Action: Mouse moved to (1037, 365)
Screenshot: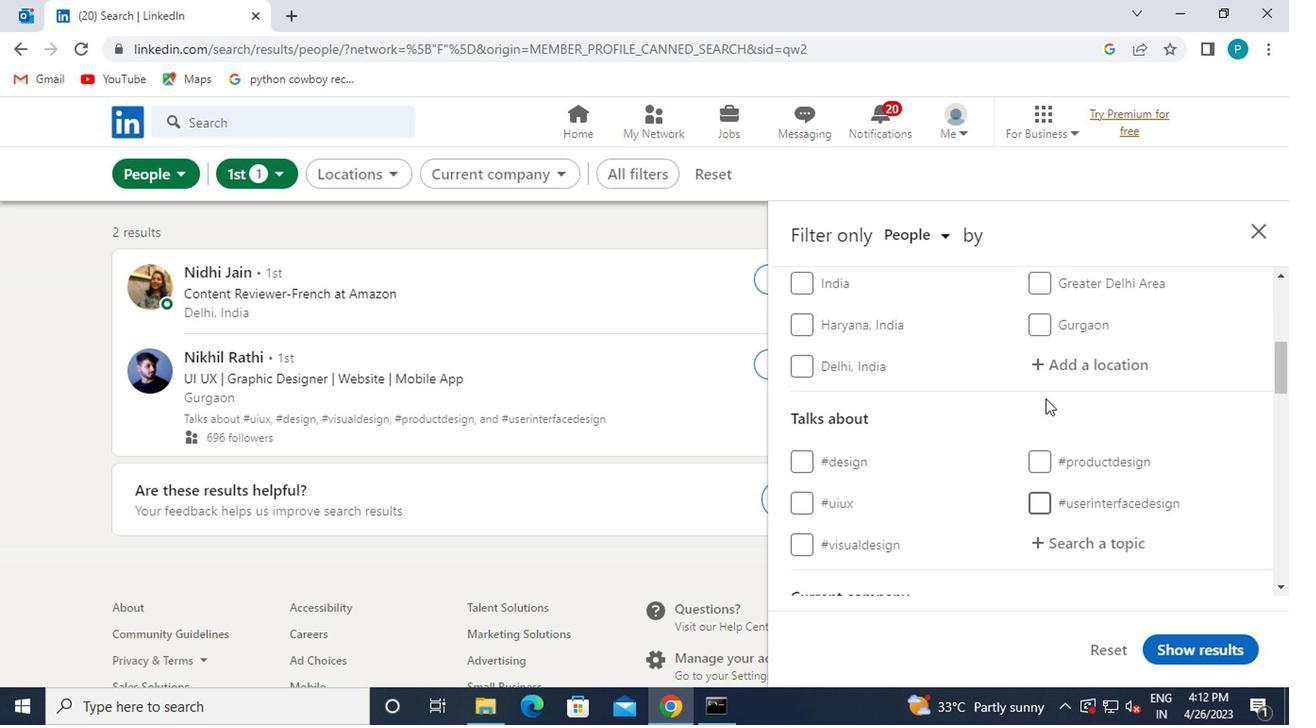 
Action: Mouse pressed left at (1037, 365)
Screenshot: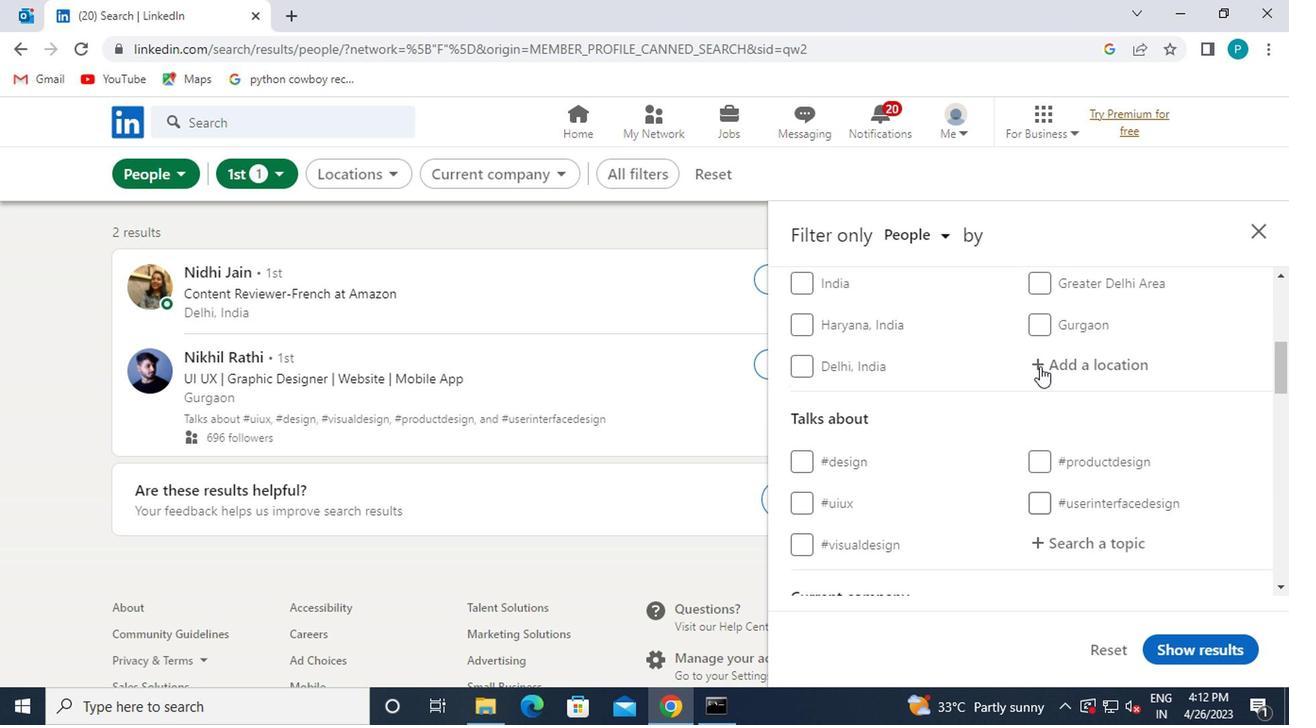 
Action: Key pressed vi<Key.backspace>eliko
Screenshot: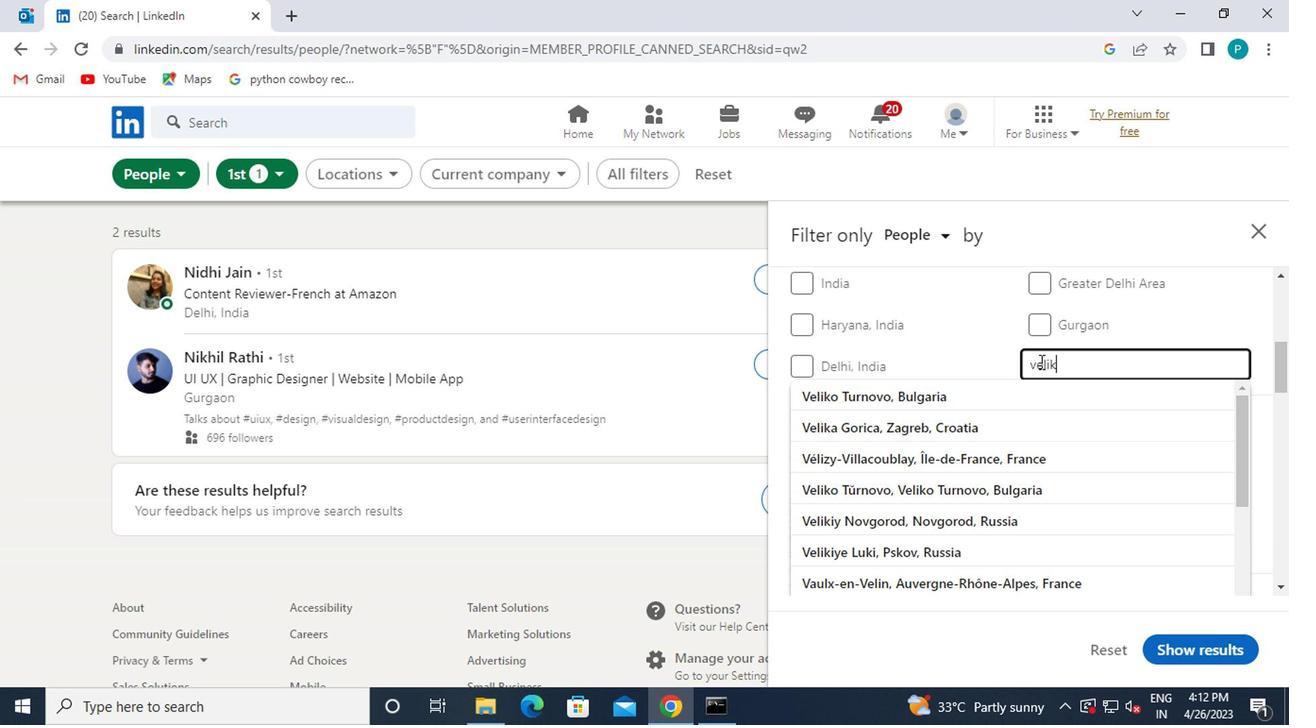 
Action: Mouse moved to (1004, 404)
Screenshot: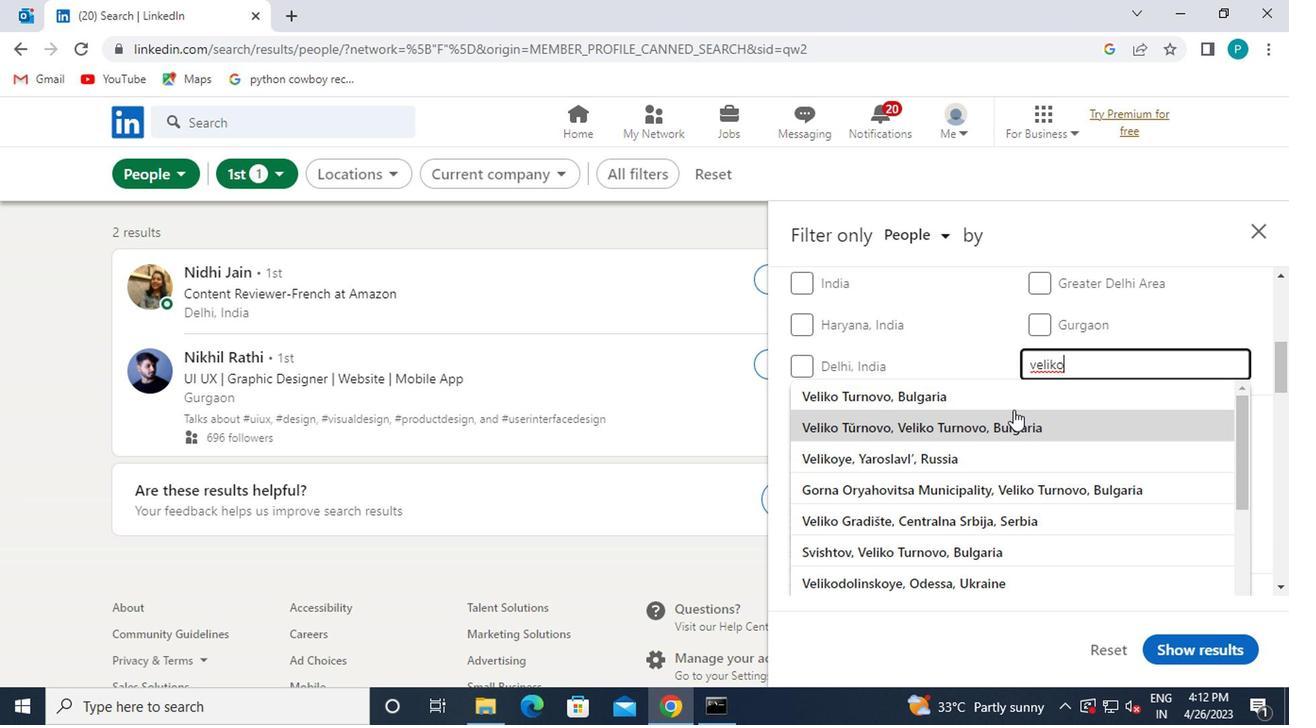 
Action: Mouse pressed left at (1004, 404)
Screenshot: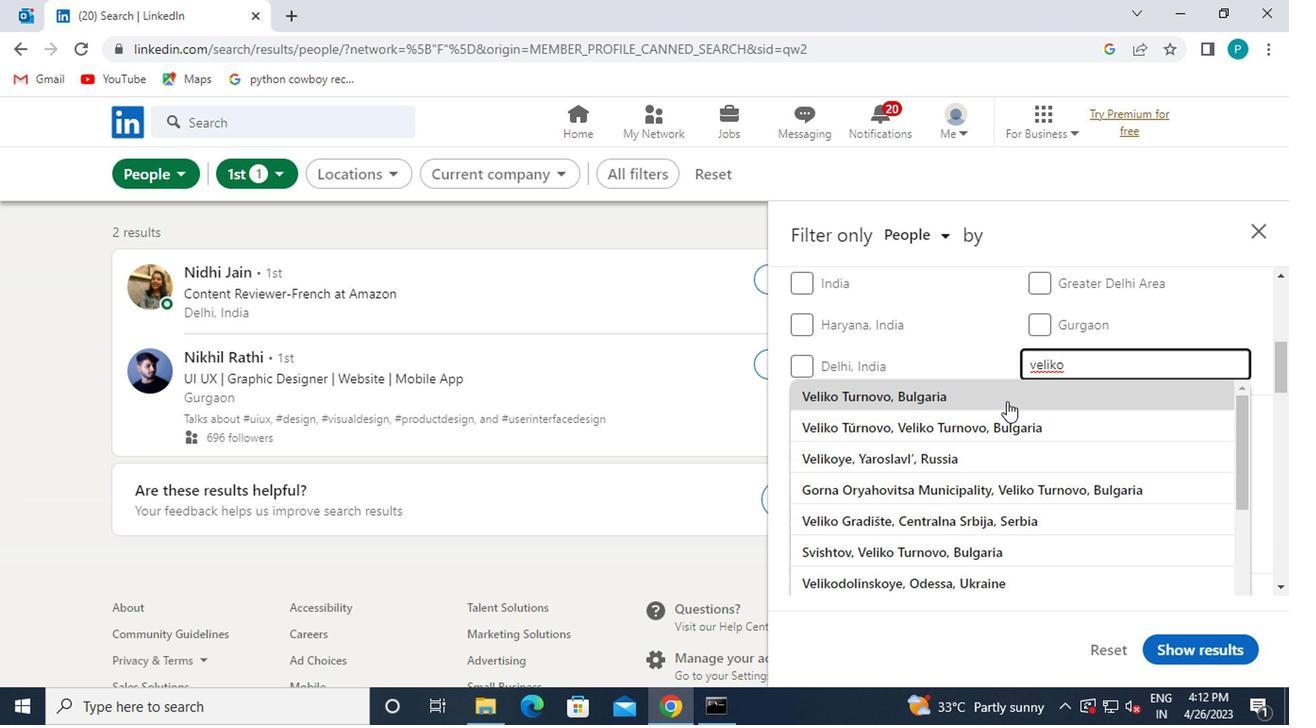 
Action: Mouse scrolled (1004, 403) with delta (0, 0)
Screenshot: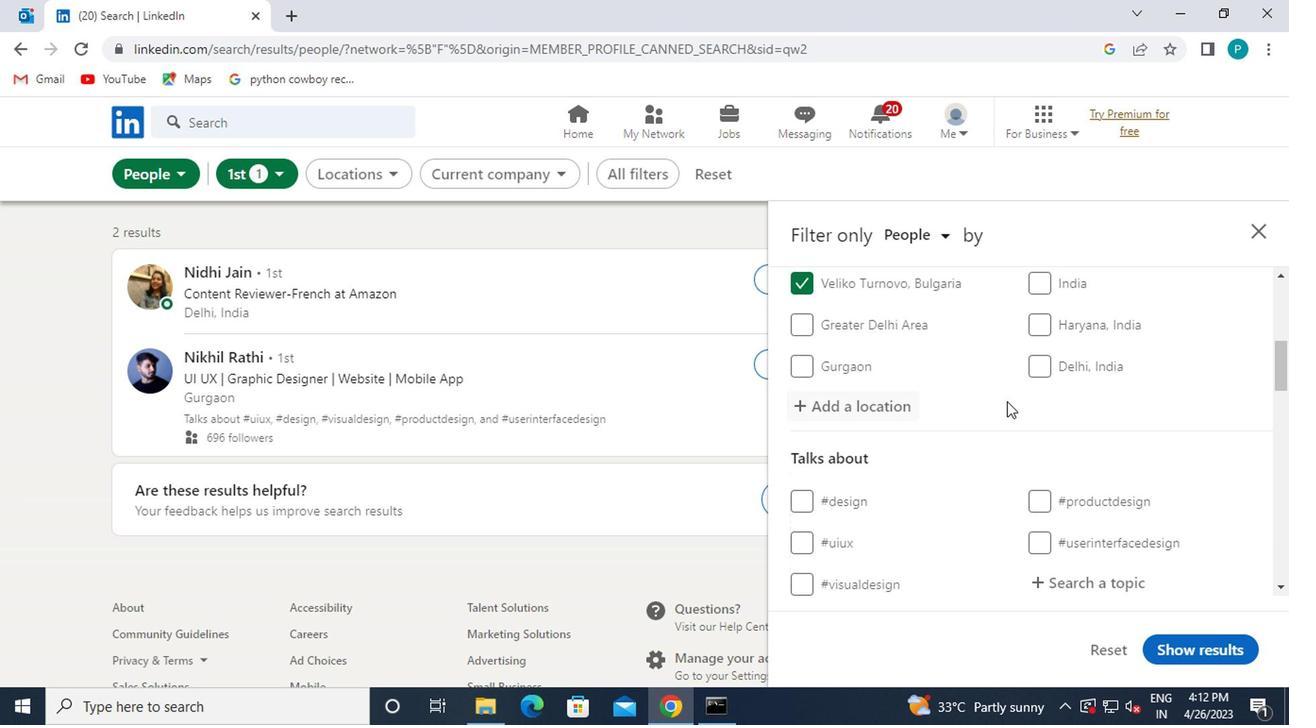
Action: Mouse scrolled (1004, 403) with delta (0, 0)
Screenshot: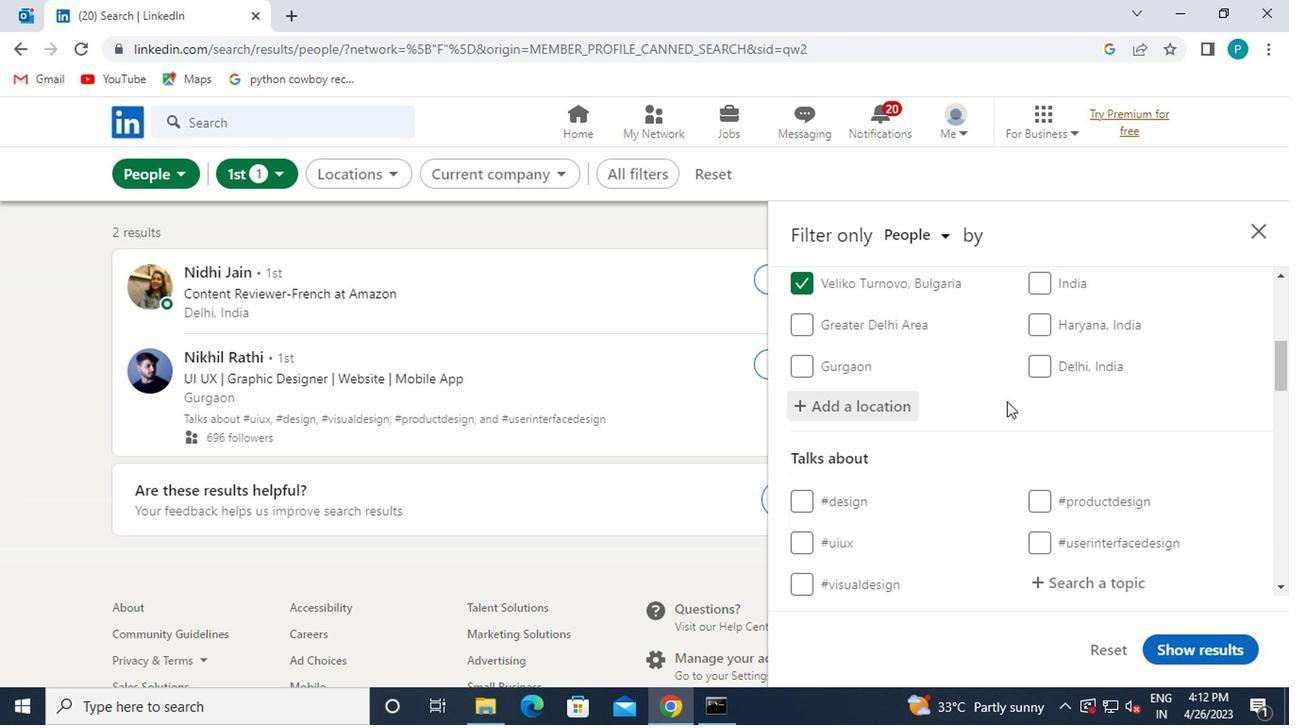 
Action: Mouse moved to (1047, 399)
Screenshot: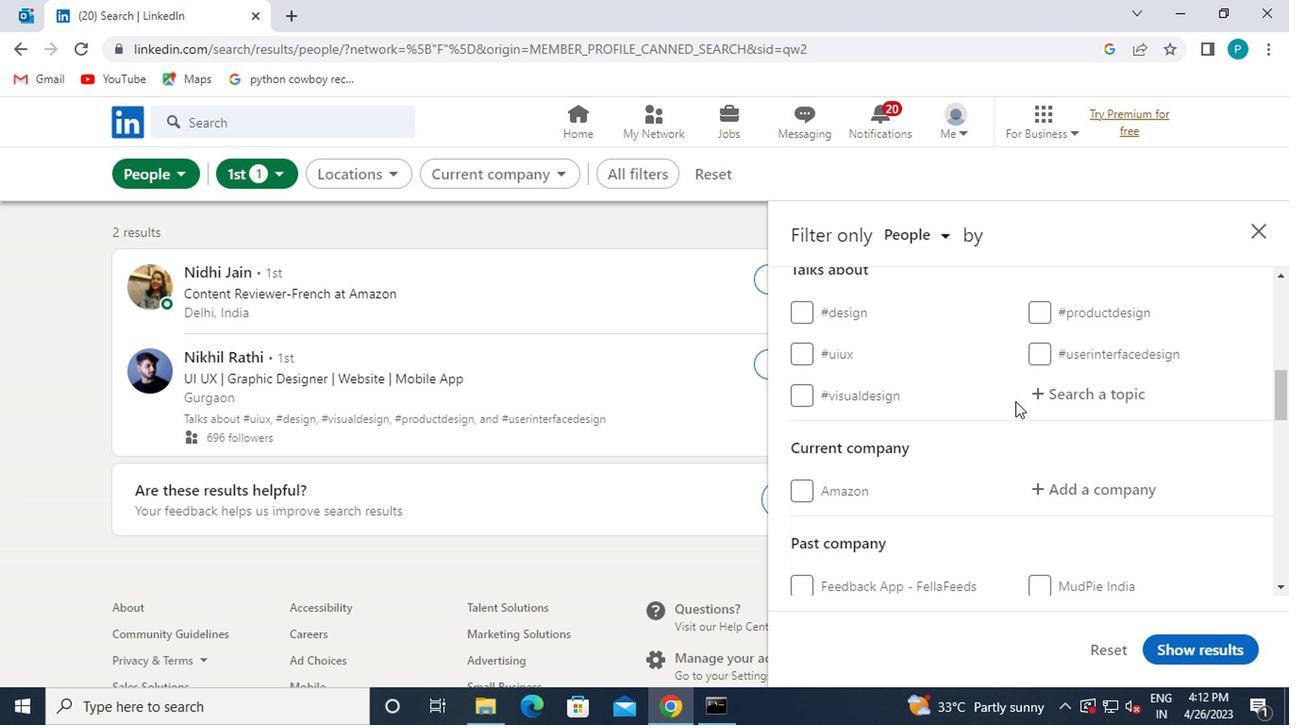 
Action: Mouse pressed left at (1047, 399)
Screenshot: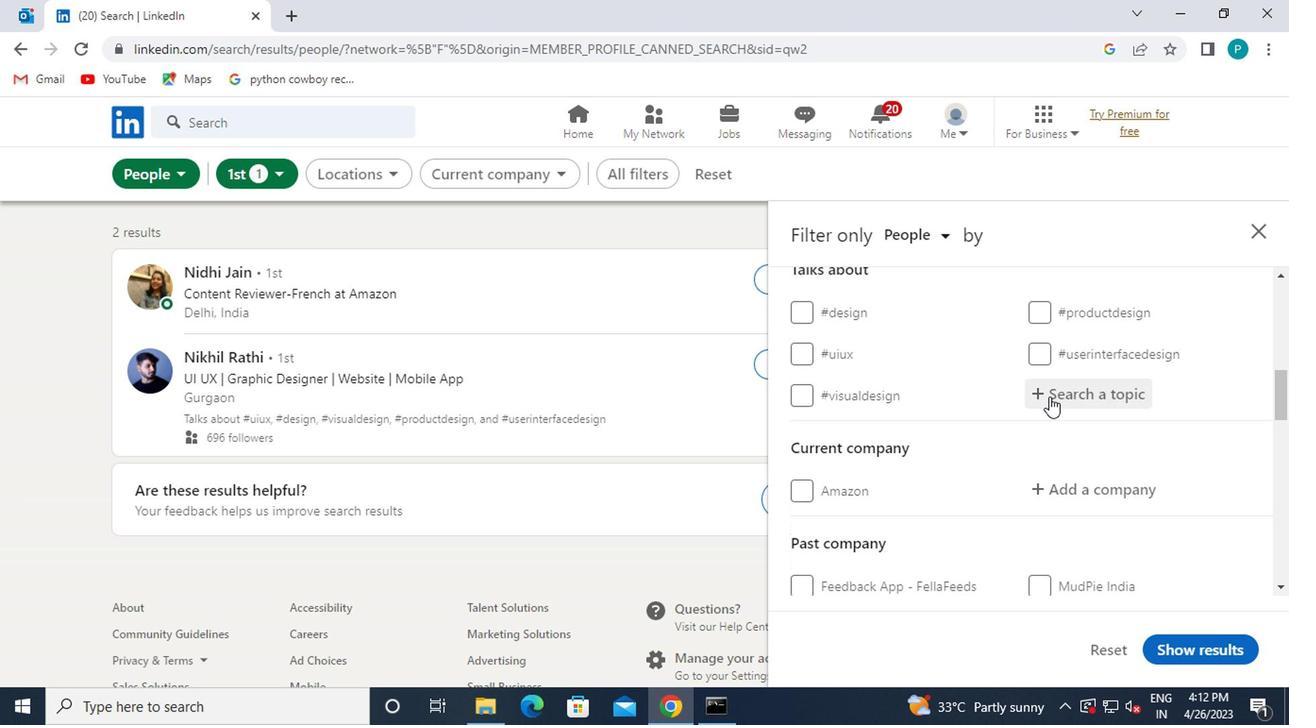 
Action: Key pressed <Key.shift>#HOMEBUYERS
Screenshot: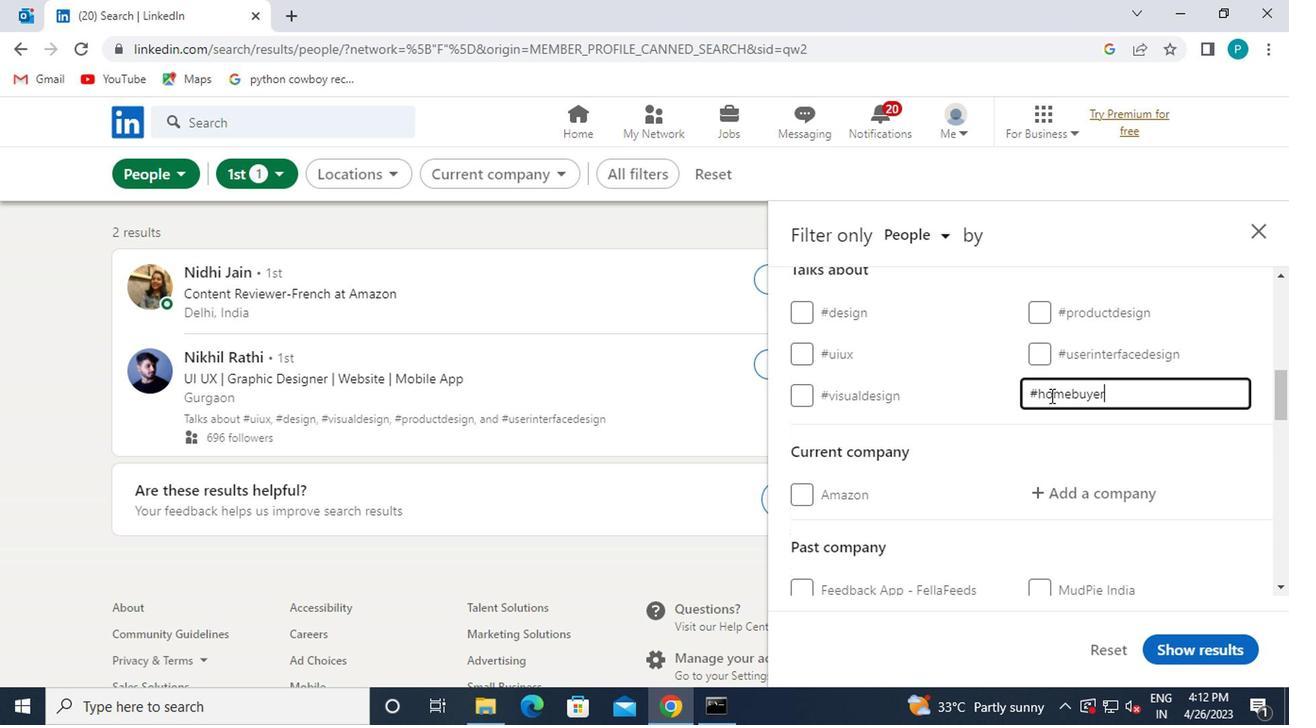
Action: Mouse moved to (1044, 440)
Screenshot: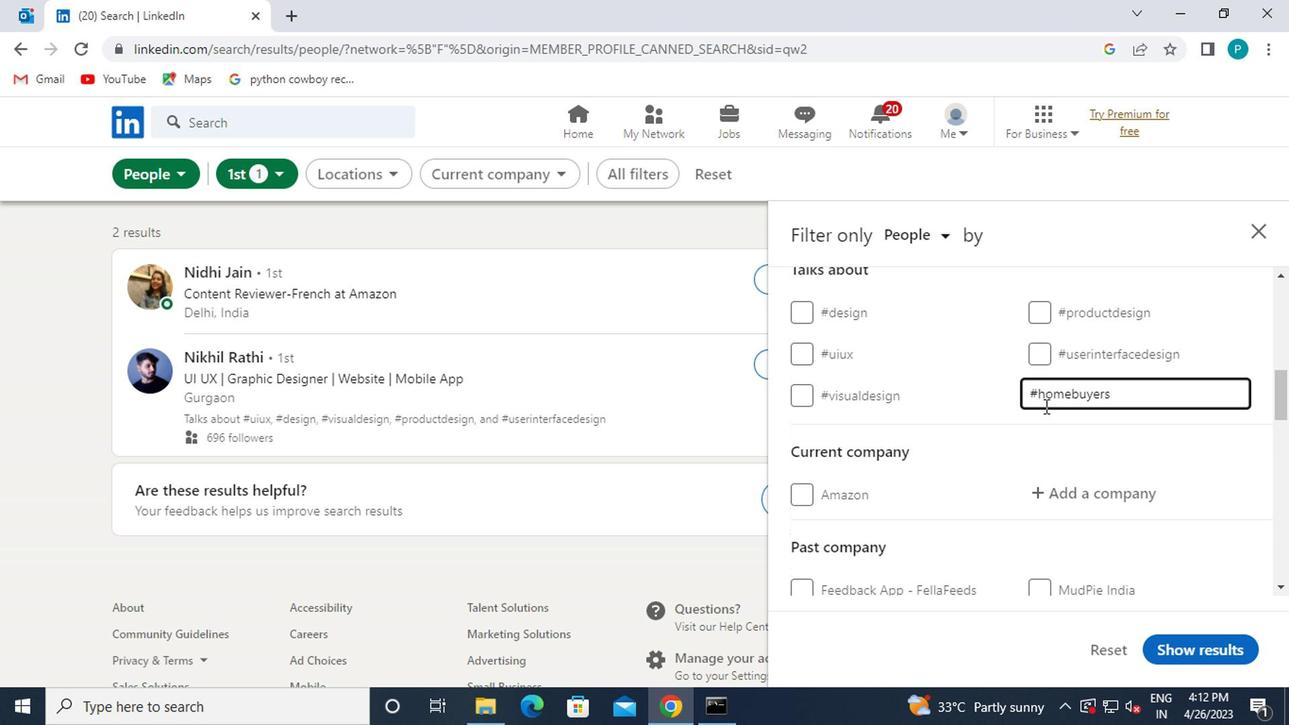 
Action: Mouse scrolled (1044, 439) with delta (0, 0)
Screenshot: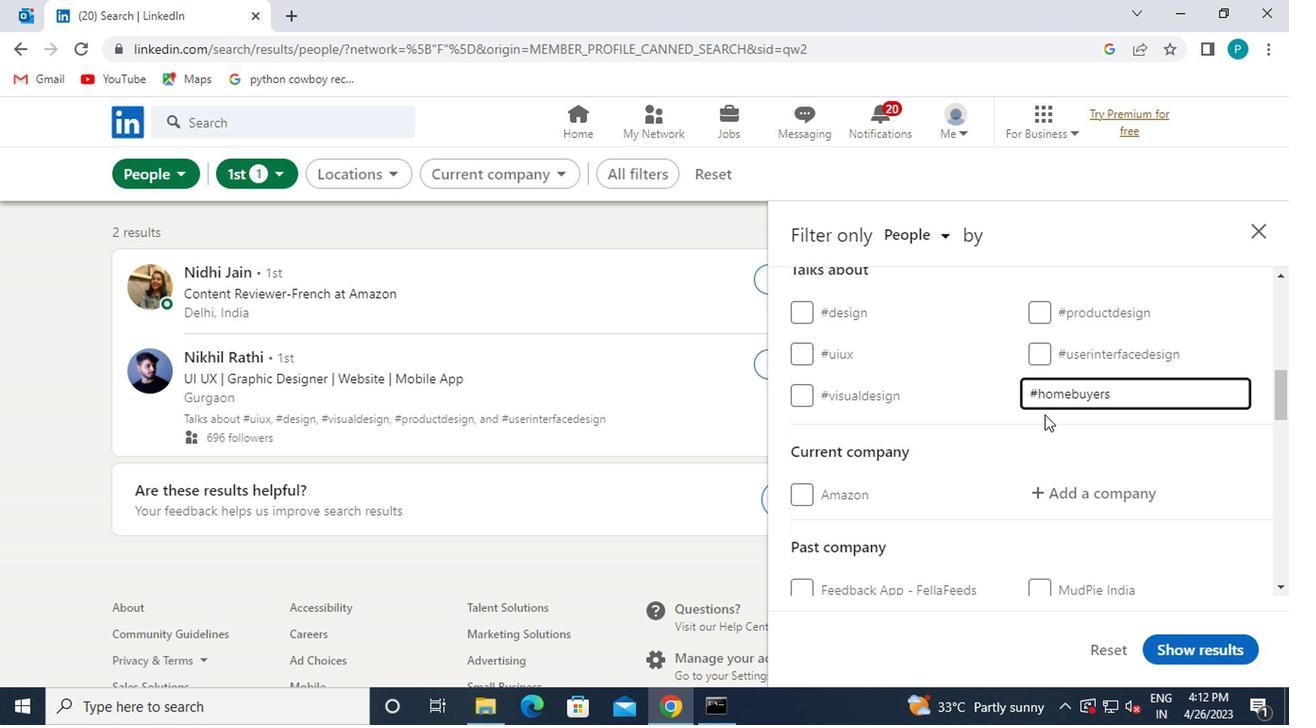 
Action: Mouse moved to (1057, 403)
Screenshot: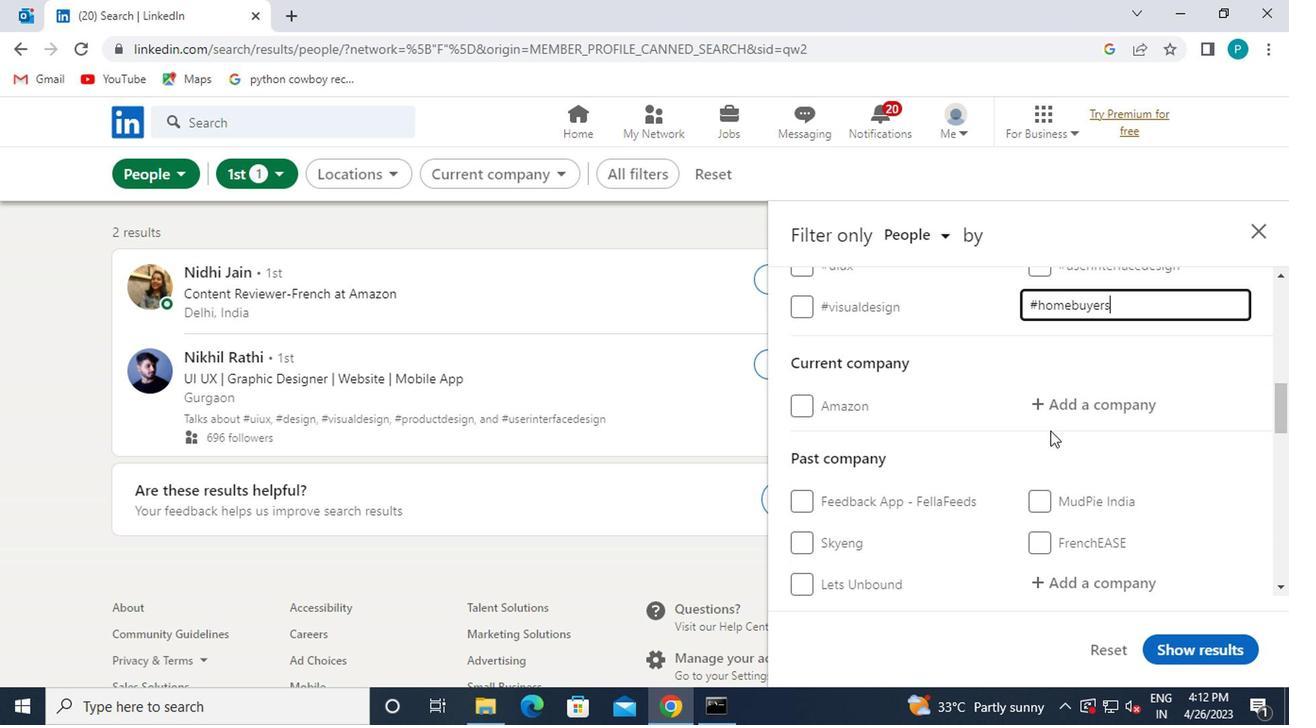 
Action: Mouse pressed left at (1057, 403)
Screenshot: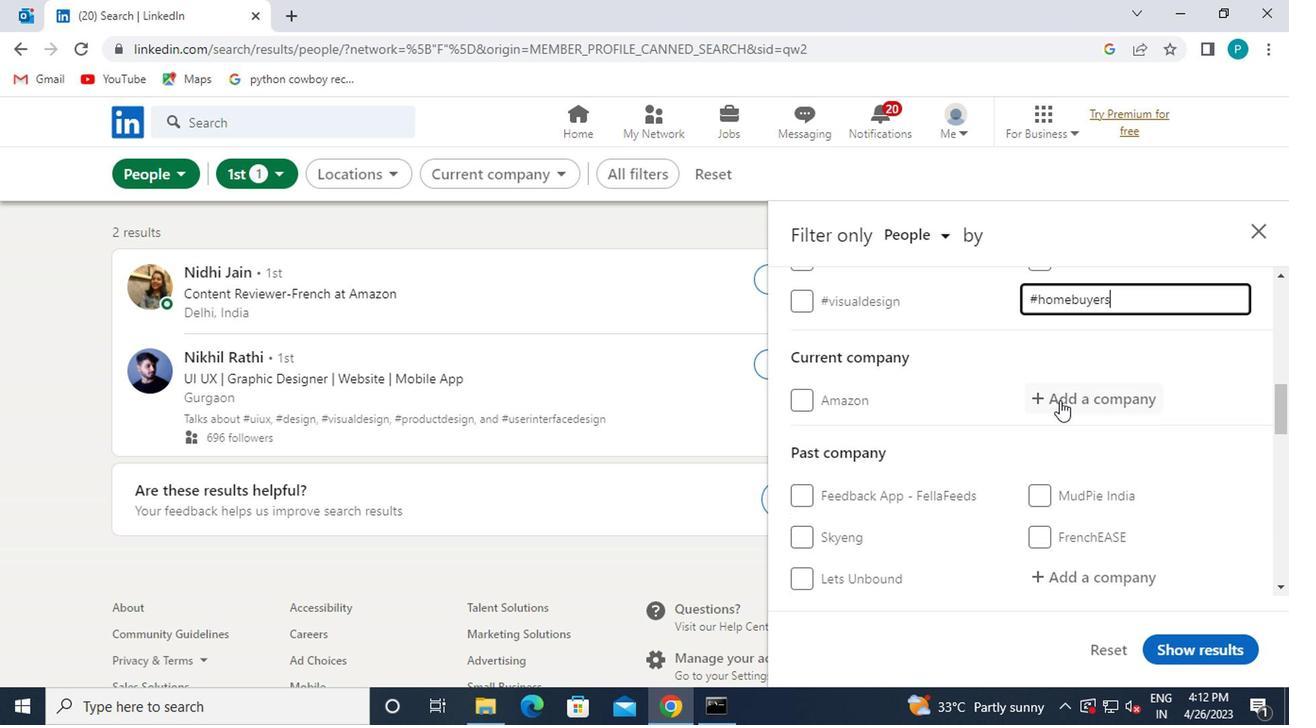 
Action: Key pressed BORN
Screenshot: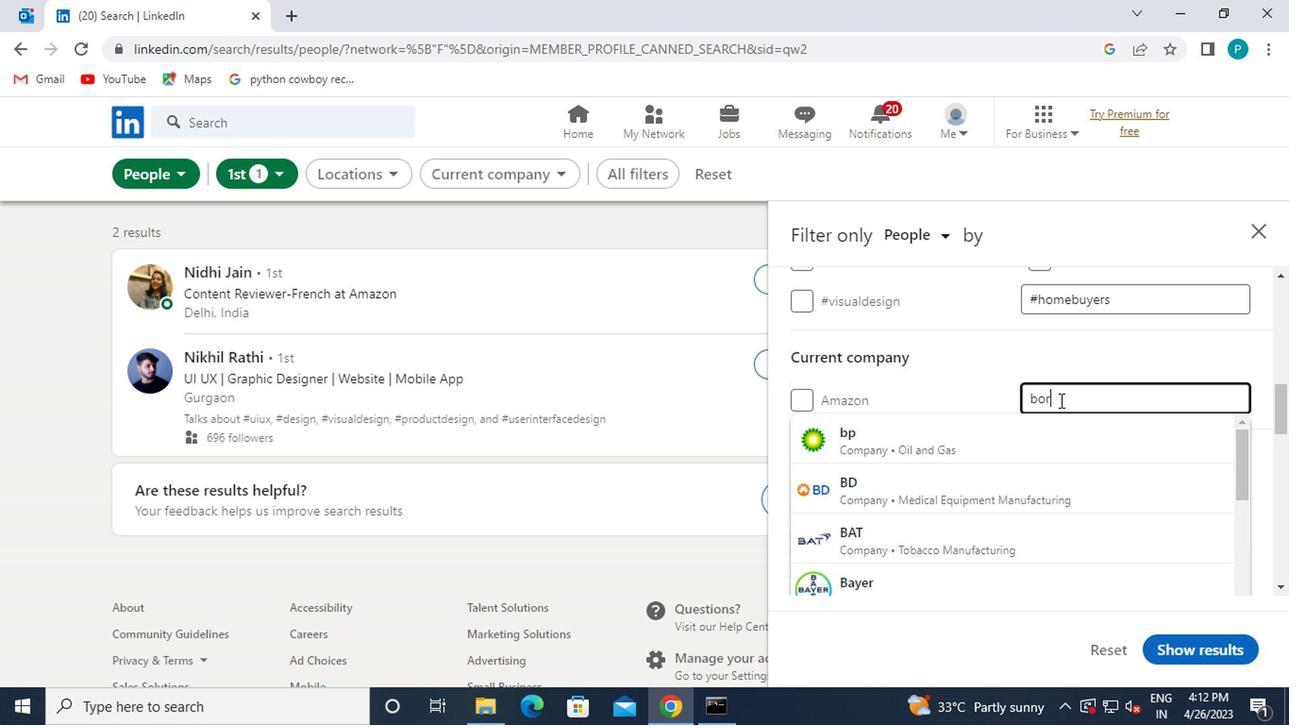 
Action: Mouse moved to (1041, 446)
Screenshot: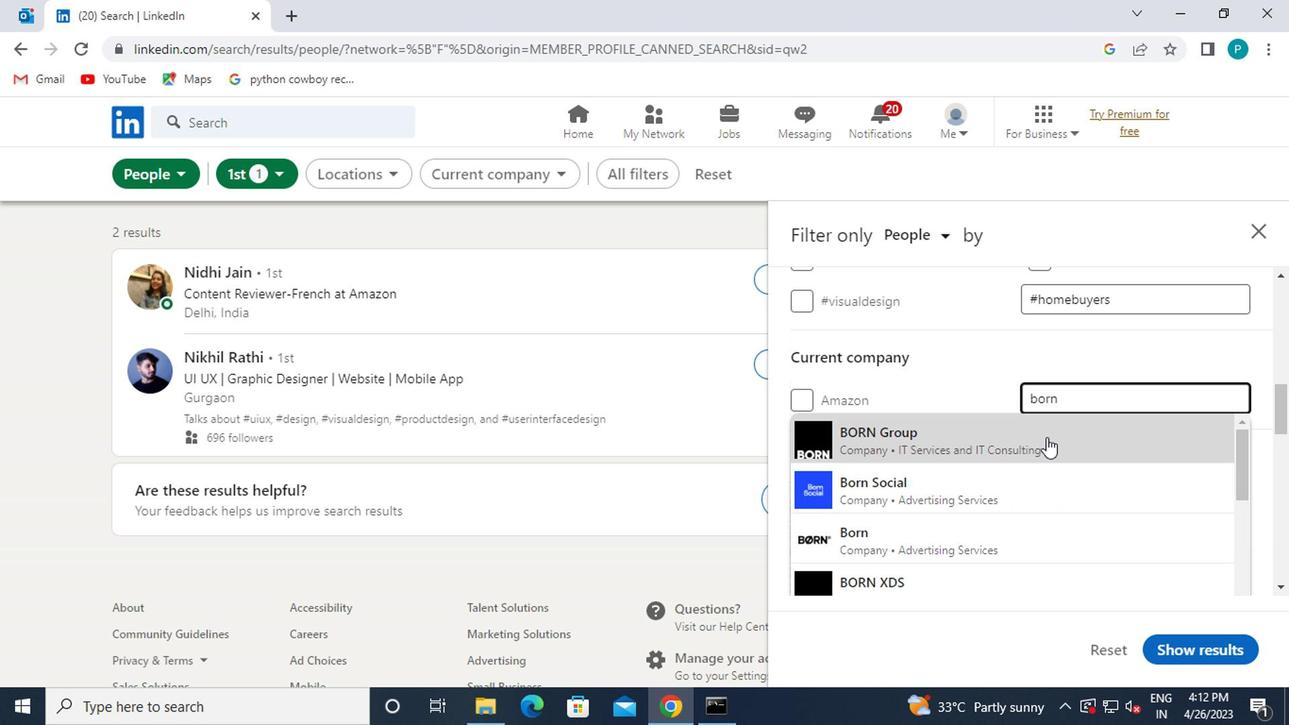 
Action: Mouse pressed left at (1041, 446)
Screenshot: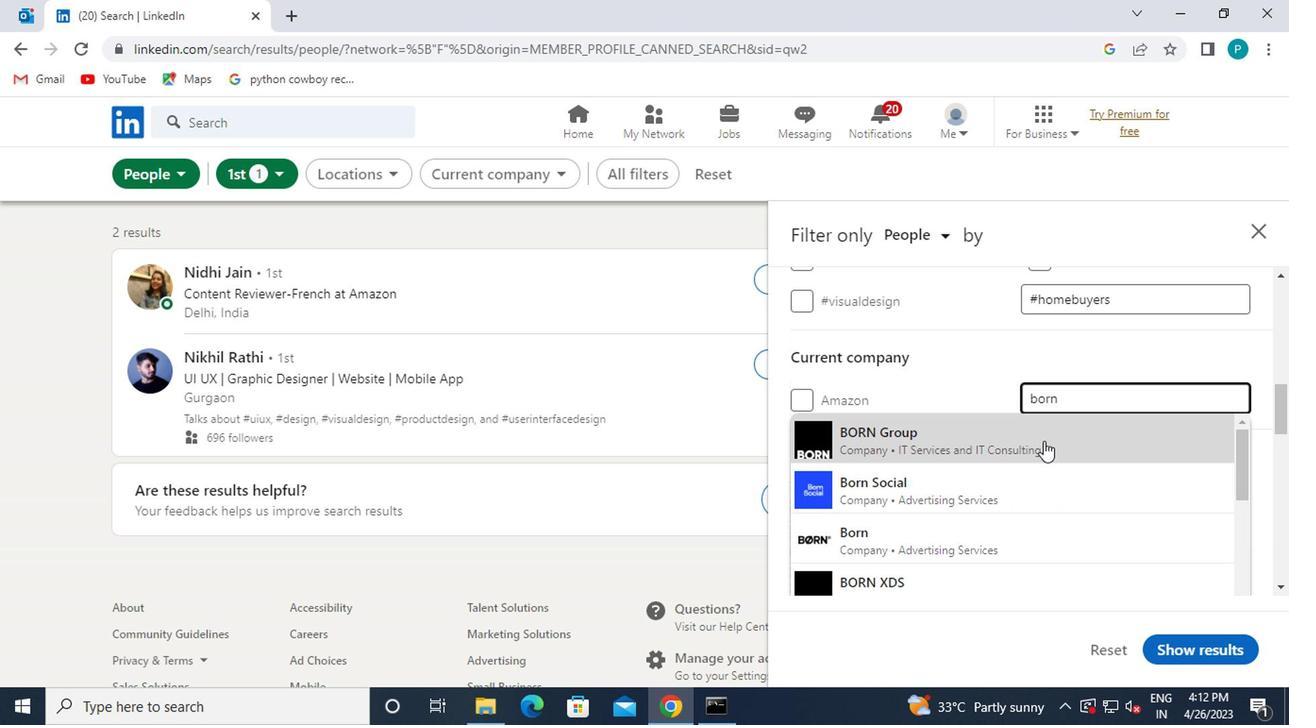 
Action: Mouse moved to (1040, 446)
Screenshot: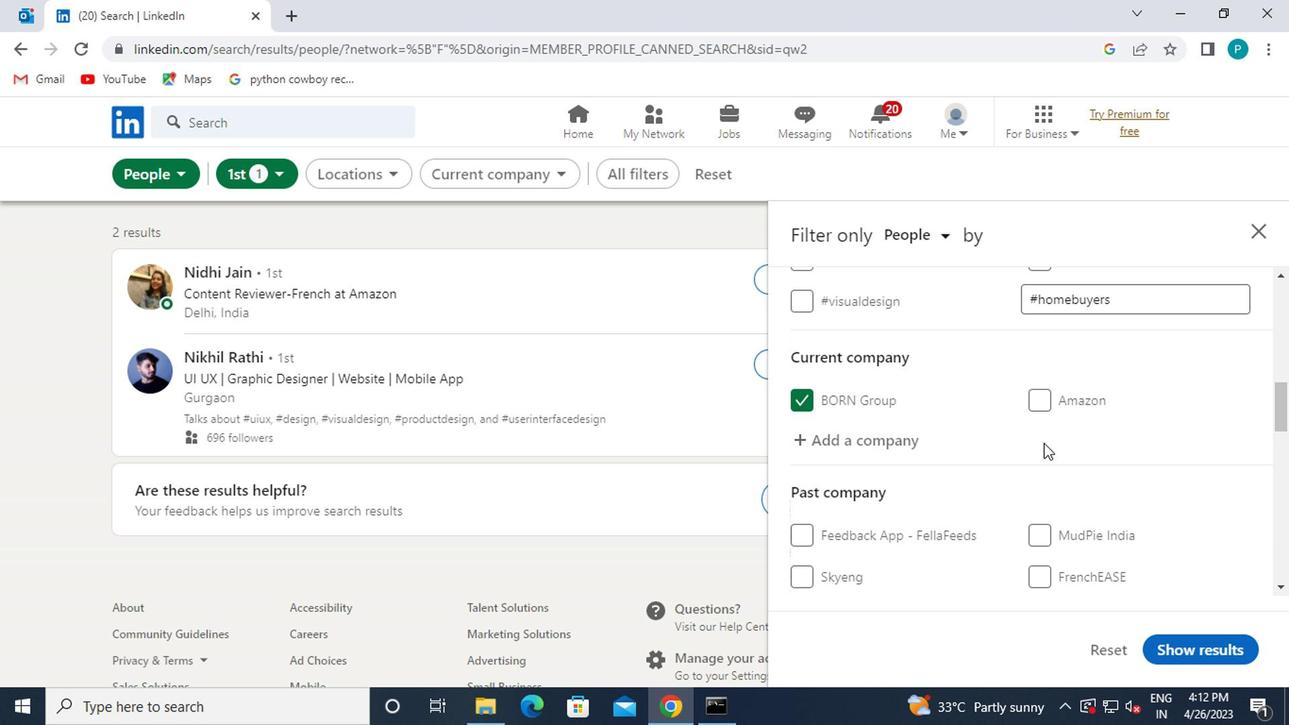 
Action: Mouse scrolled (1040, 444) with delta (0, -1)
Screenshot: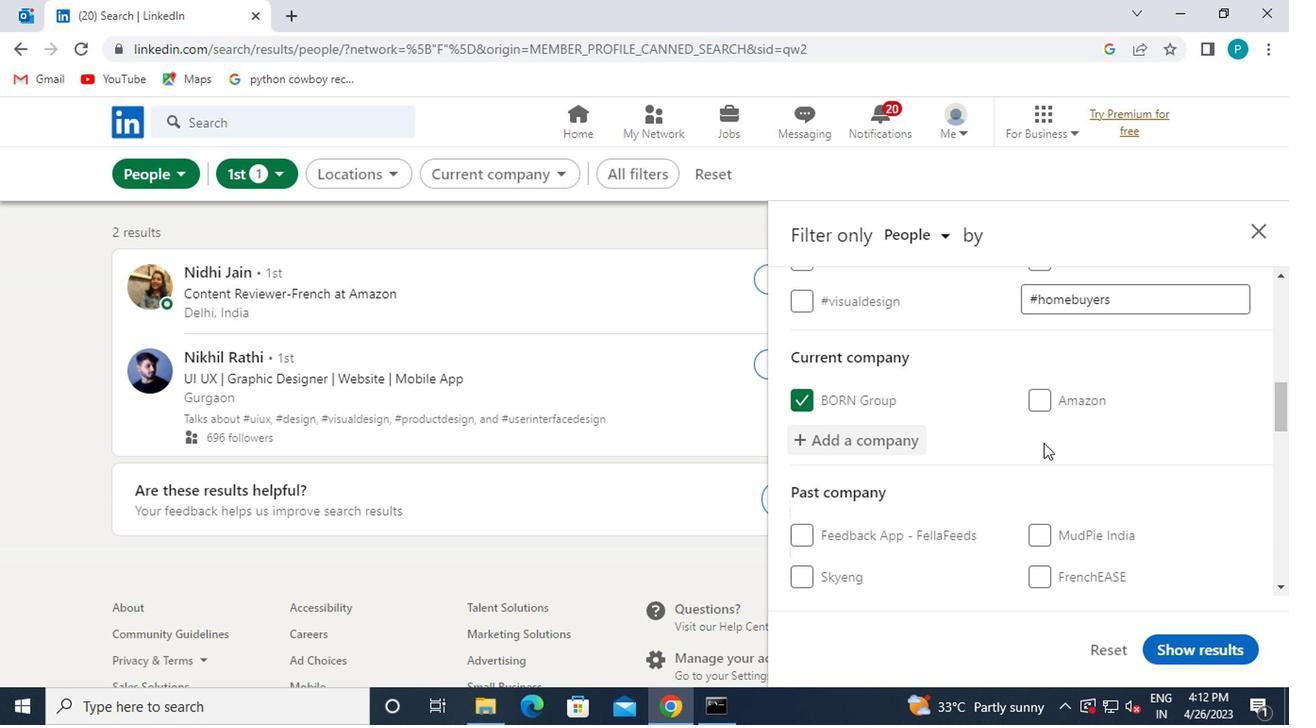 
Action: Mouse moved to (1000, 441)
Screenshot: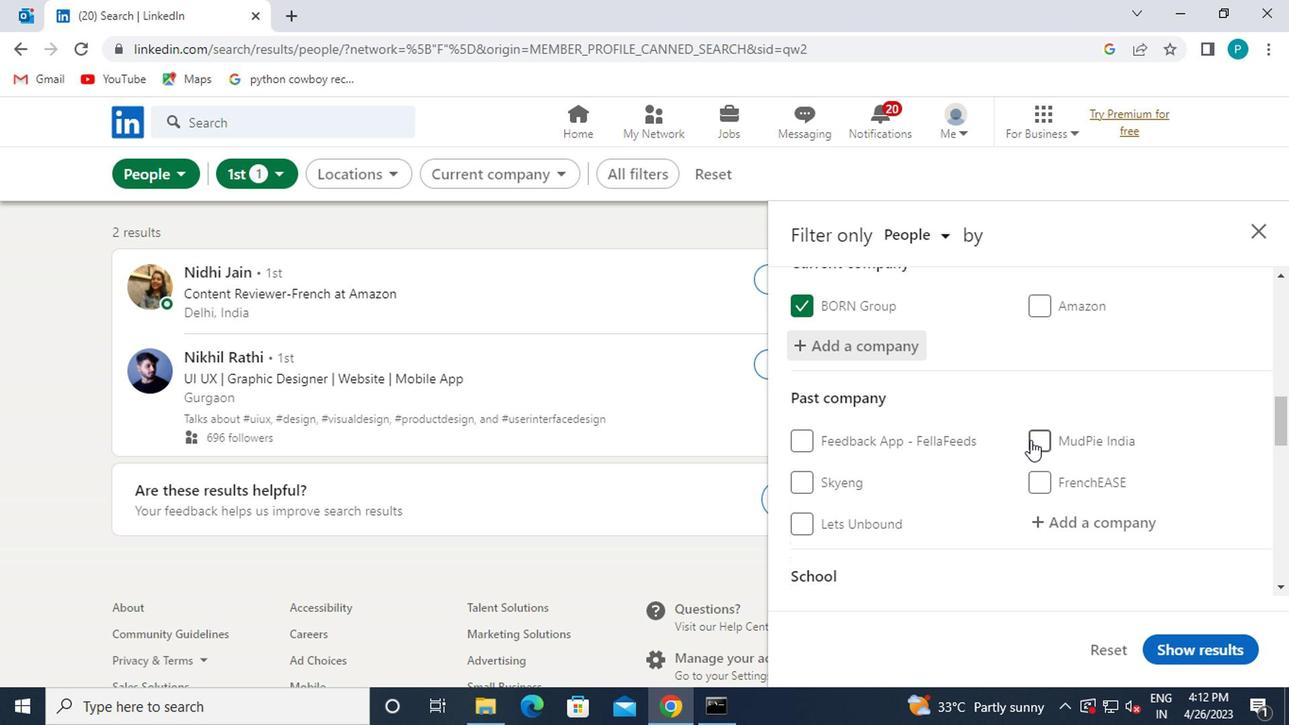 
Action: Mouse scrolled (1000, 440) with delta (0, -1)
Screenshot: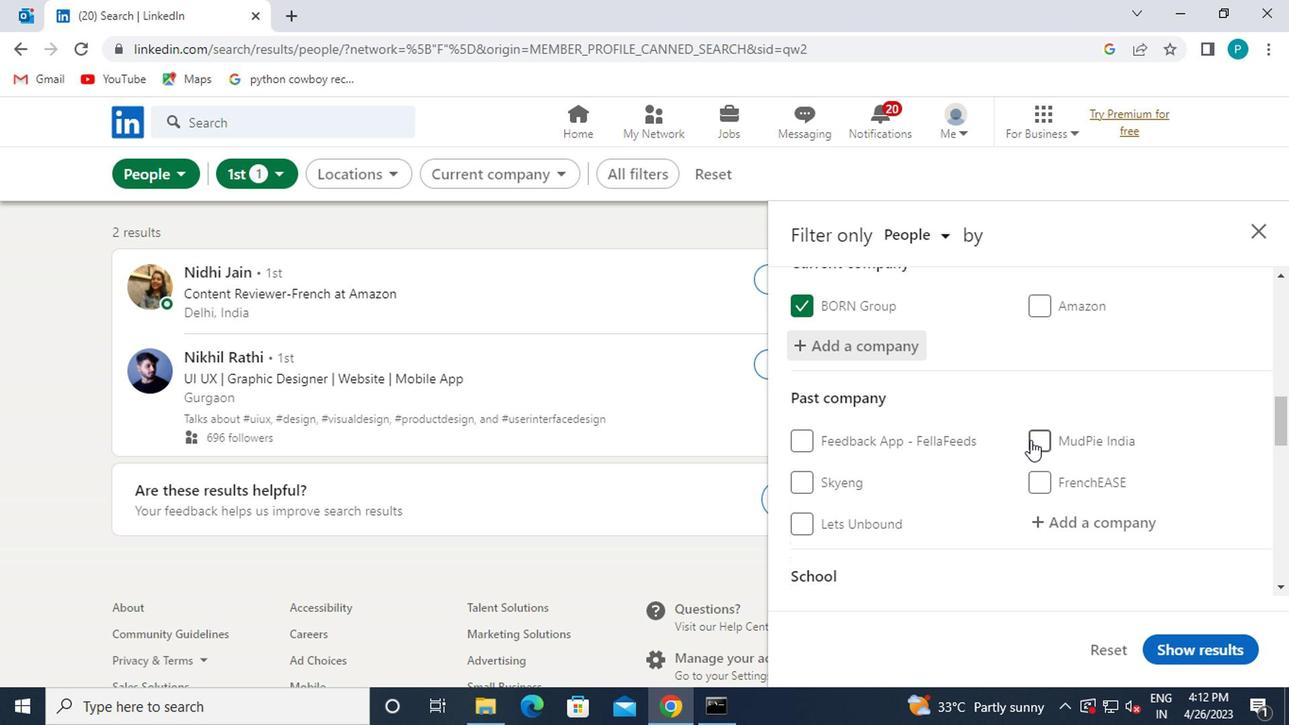 
Action: Mouse scrolled (1000, 440) with delta (0, -1)
Screenshot: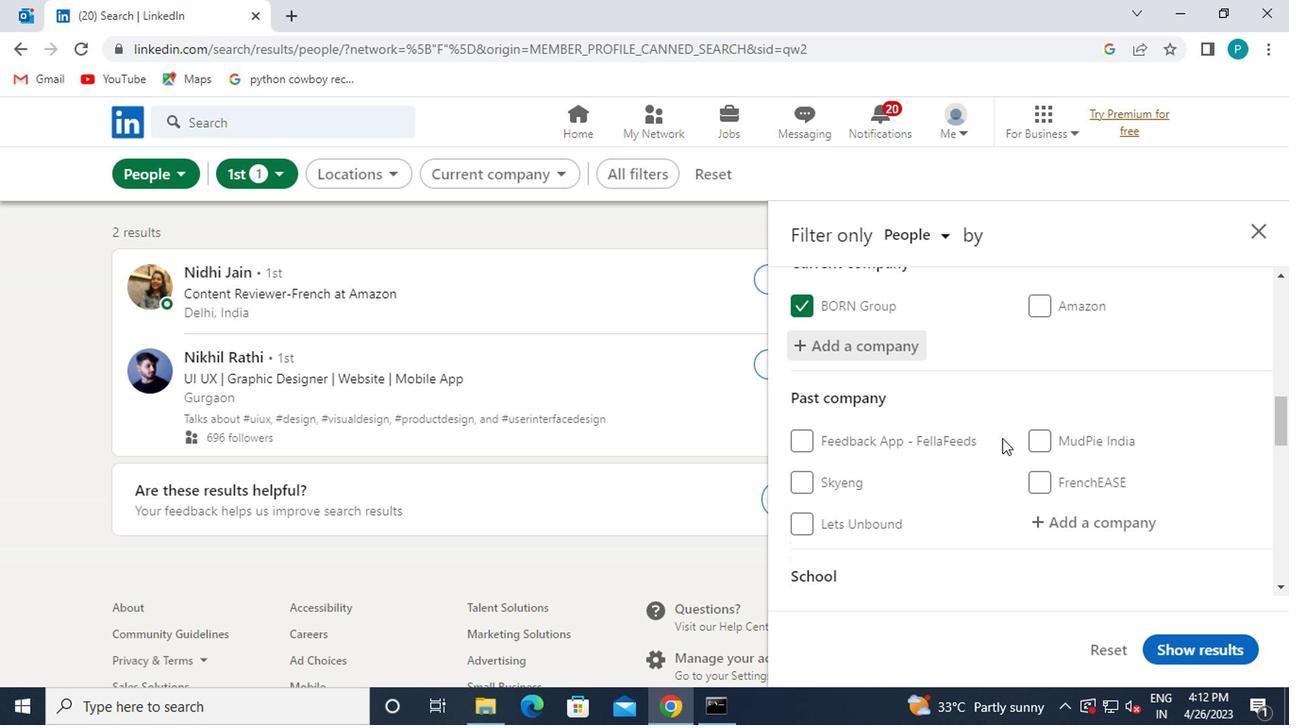 
Action: Mouse moved to (936, 452)
Screenshot: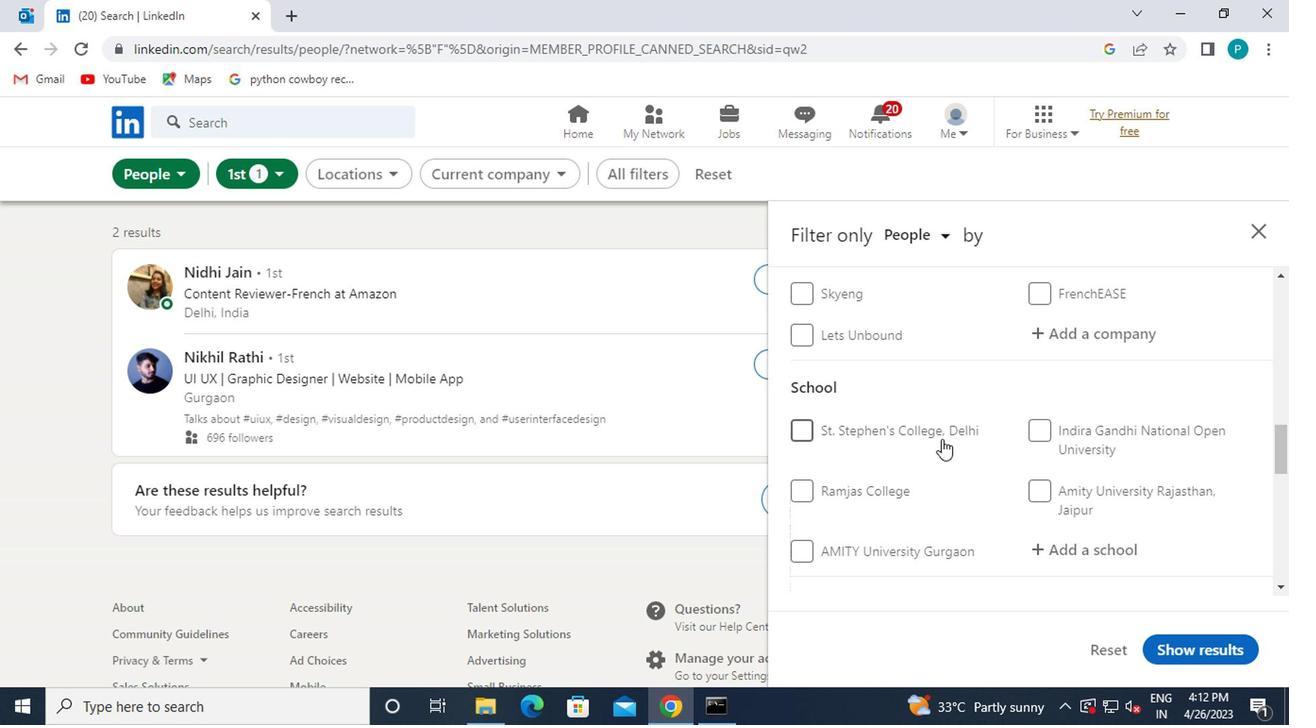 
Action: Mouse scrolled (936, 451) with delta (0, 0)
Screenshot: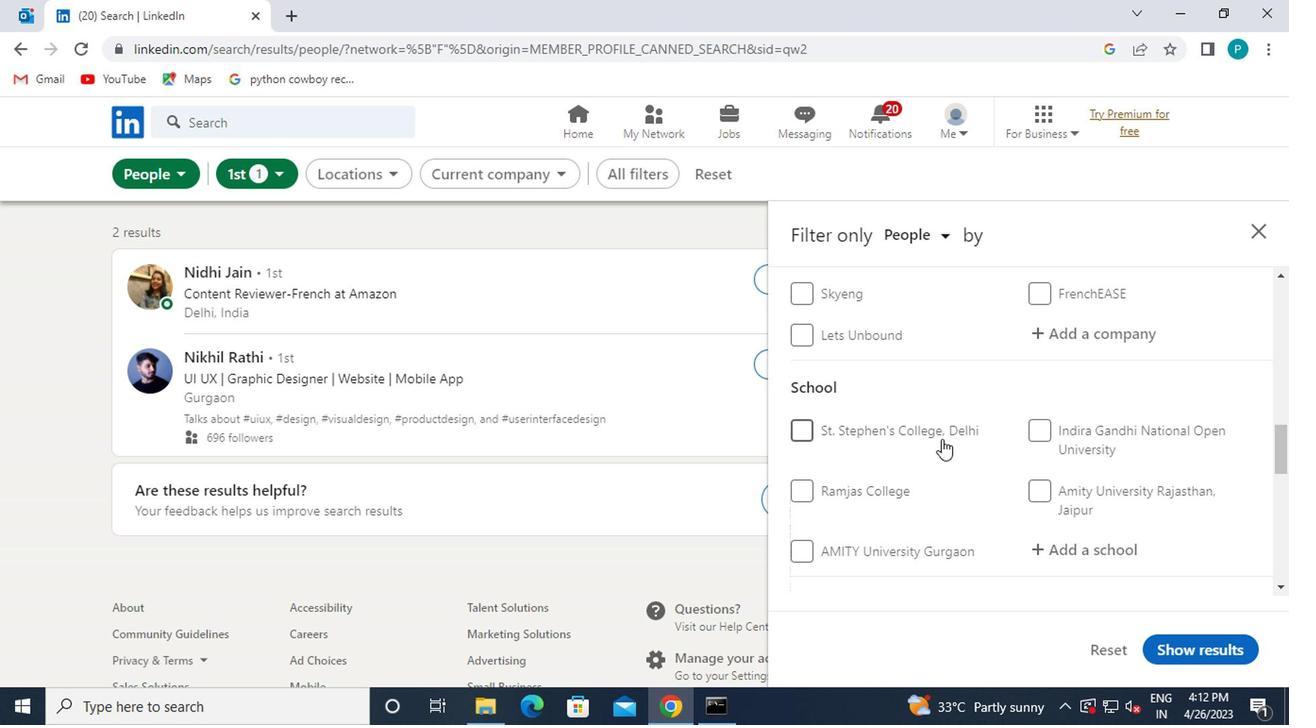 
Action: Mouse moved to (1054, 458)
Screenshot: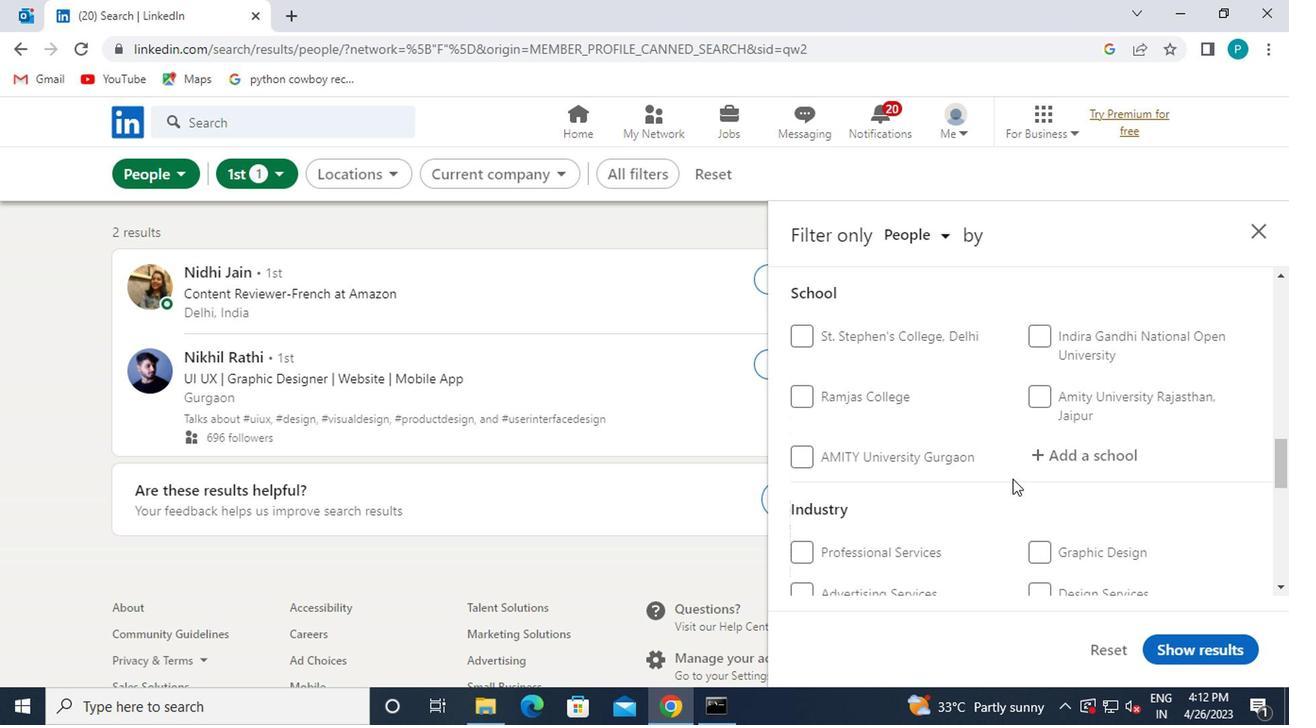
Action: Mouse pressed left at (1054, 458)
Screenshot: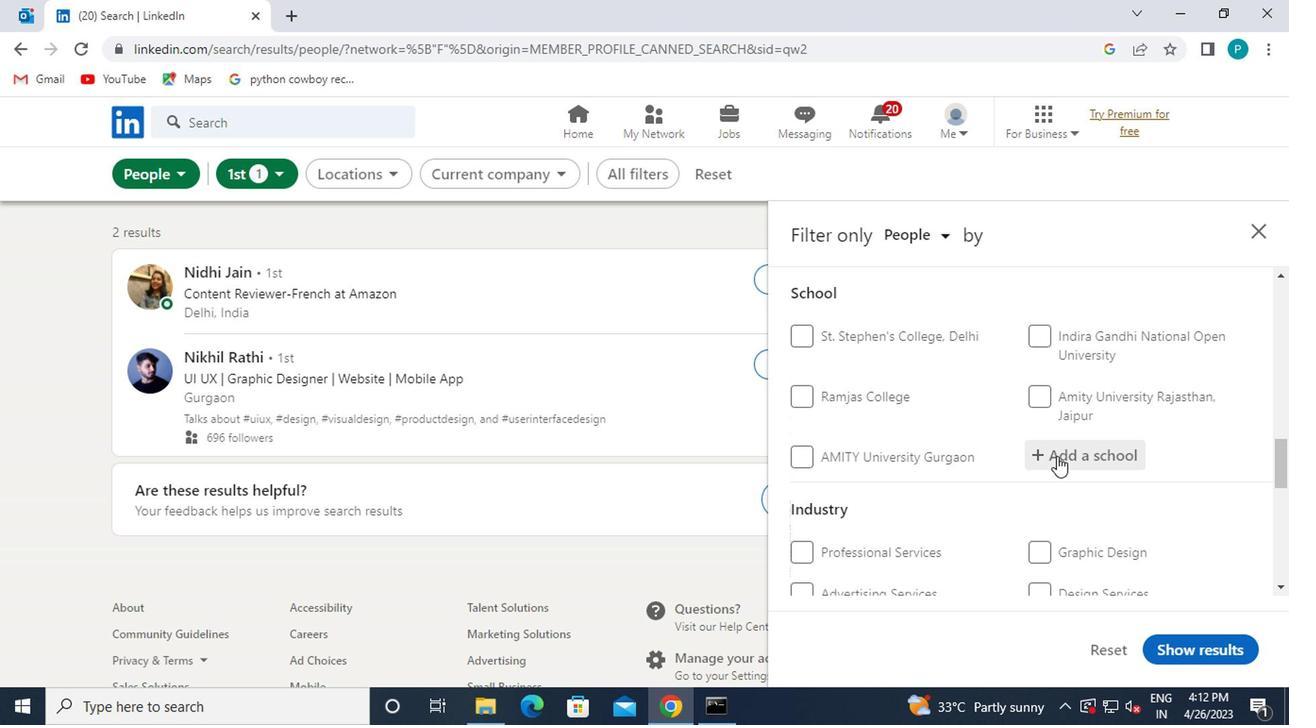 
Action: Key pressed CHAUDHARY
Screenshot: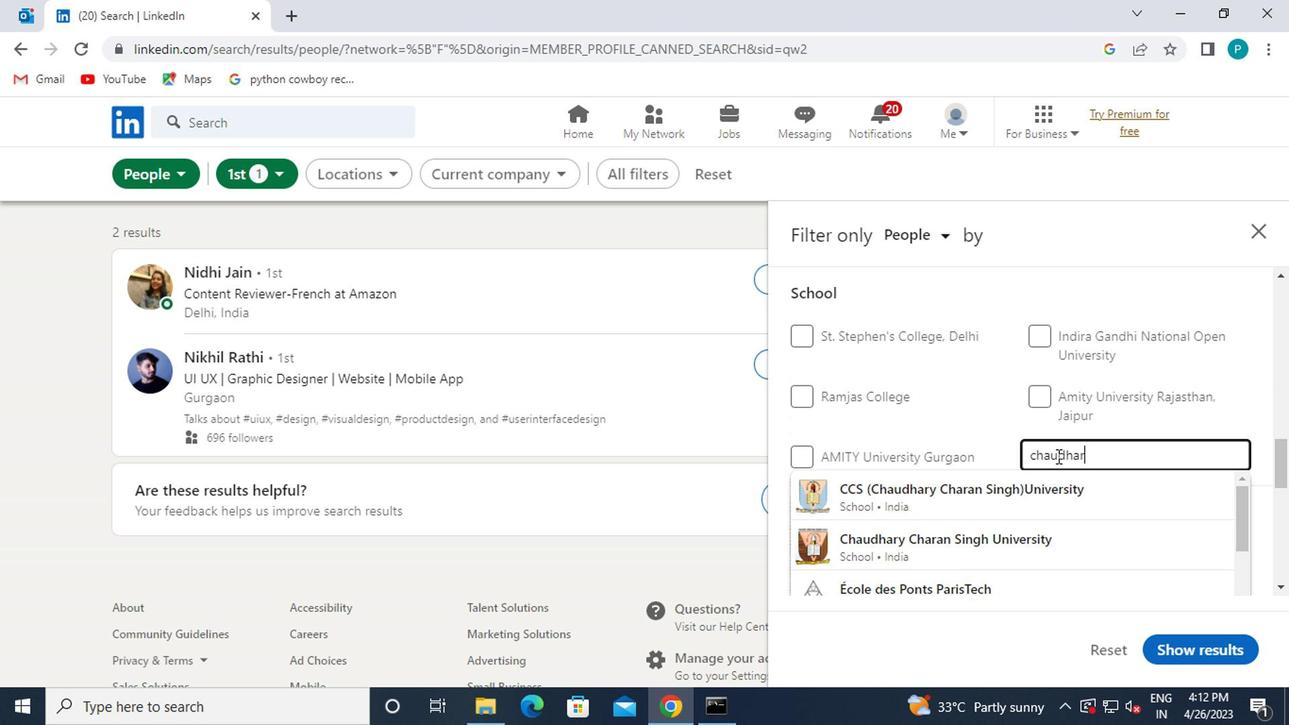 
Action: Mouse moved to (1028, 489)
Screenshot: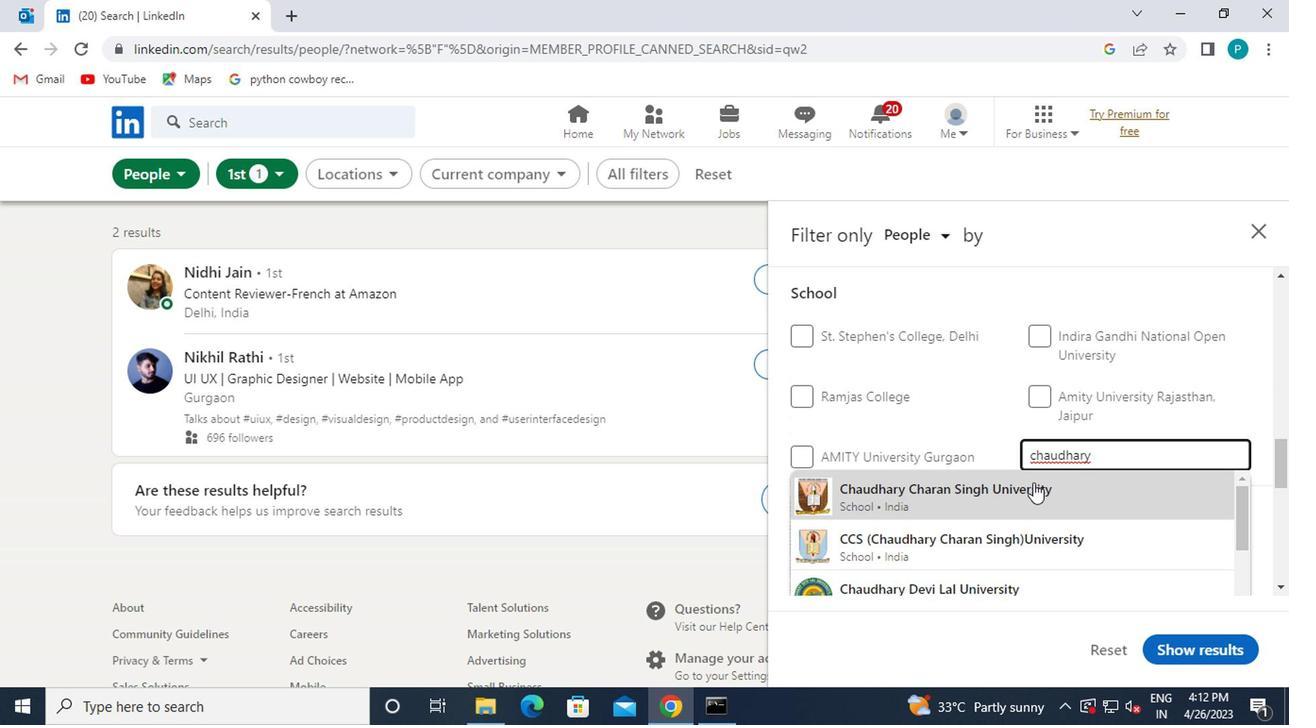 
Action: Mouse pressed left at (1028, 489)
Screenshot: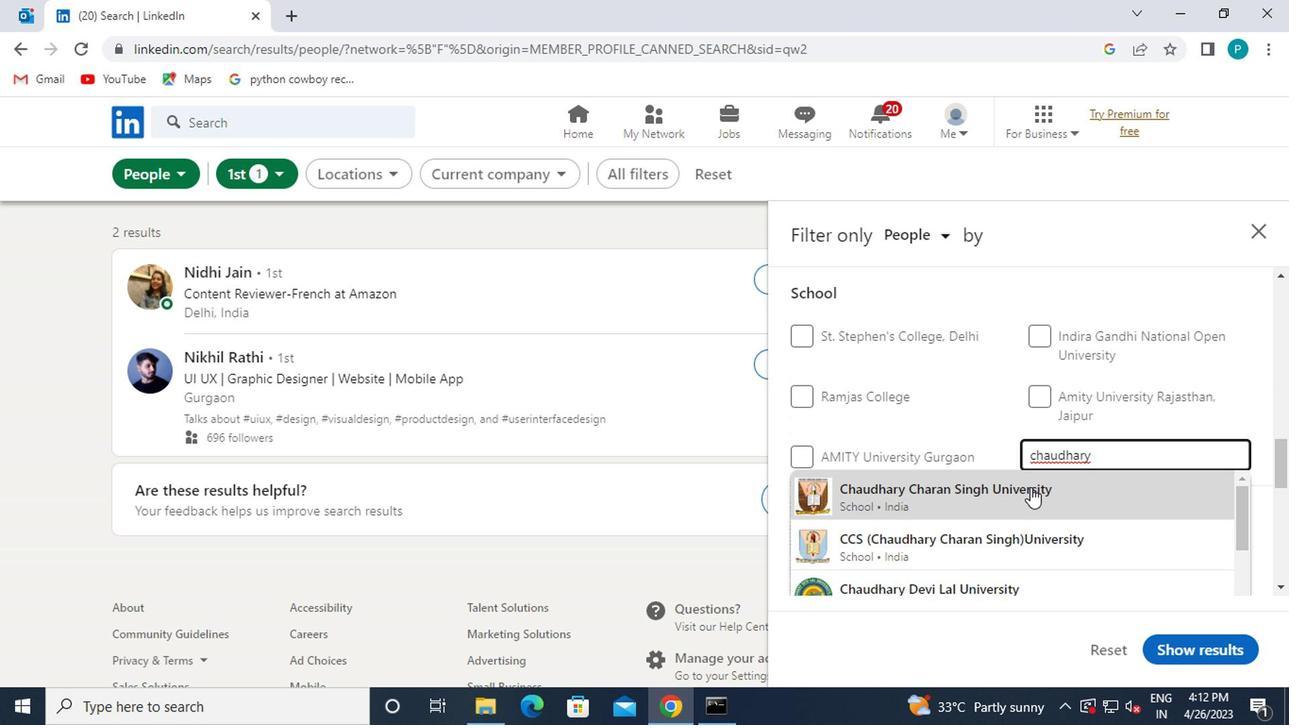 
Action: Mouse scrolled (1028, 489) with delta (0, 0)
Screenshot: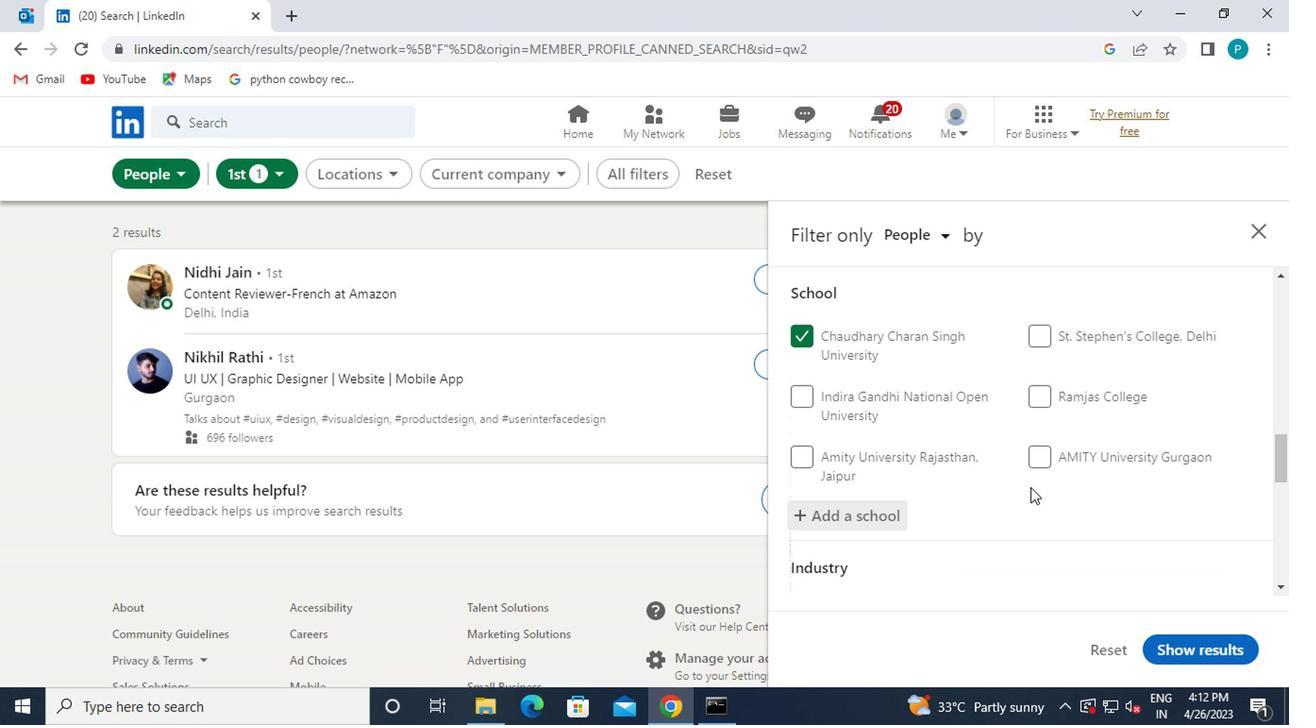 
Action: Mouse moved to (1006, 470)
Screenshot: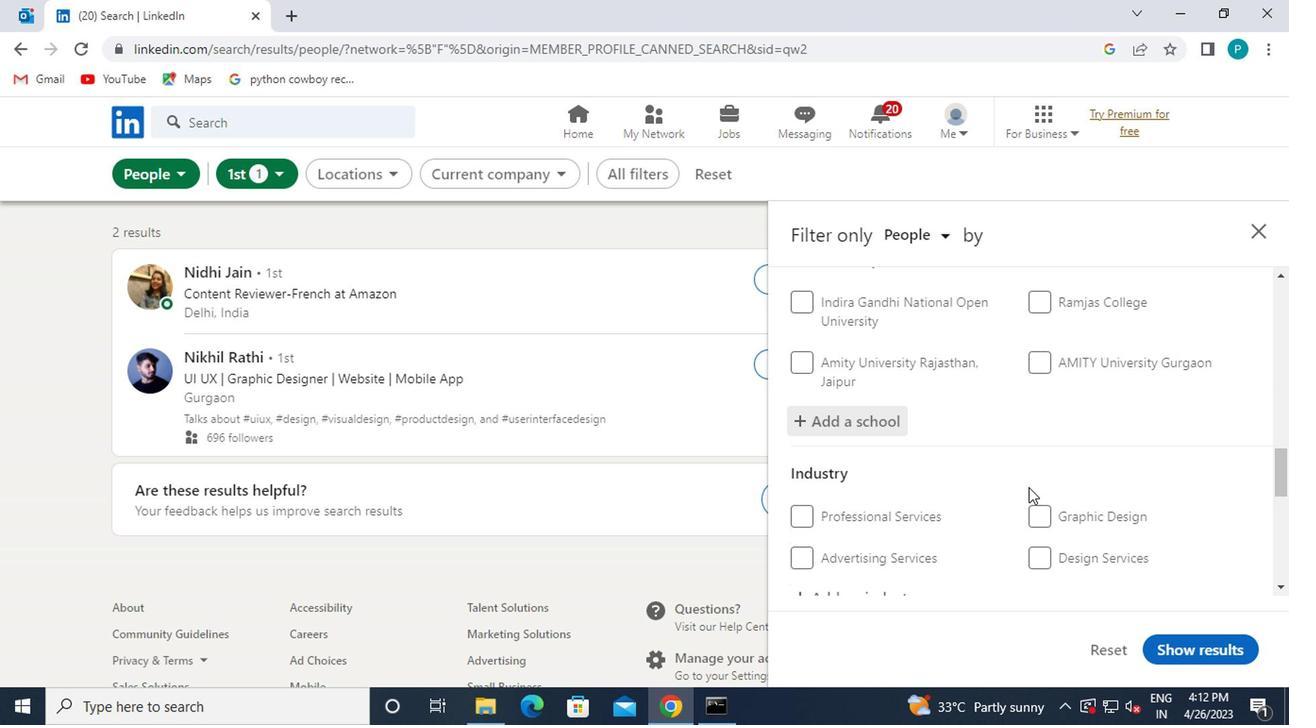 
Action: Mouse scrolled (1006, 472) with delta (0, 1)
Screenshot: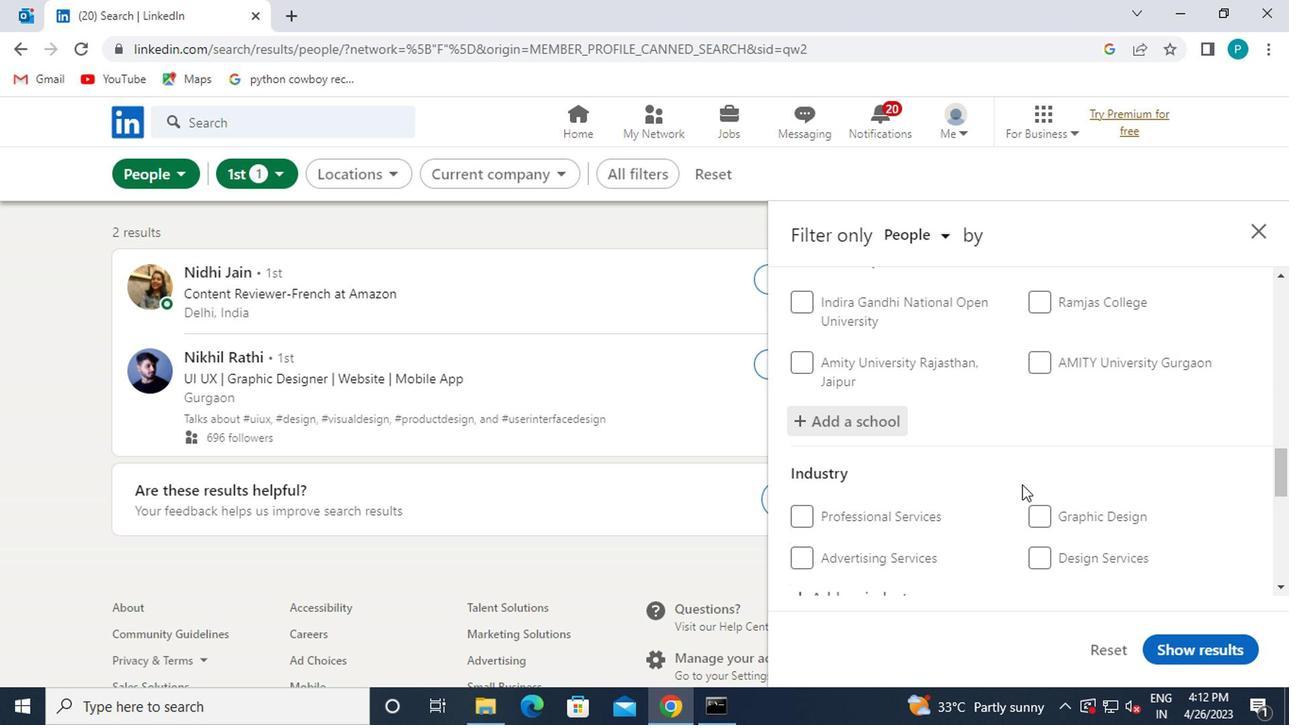 
Action: Mouse moved to (803, 337)
Screenshot: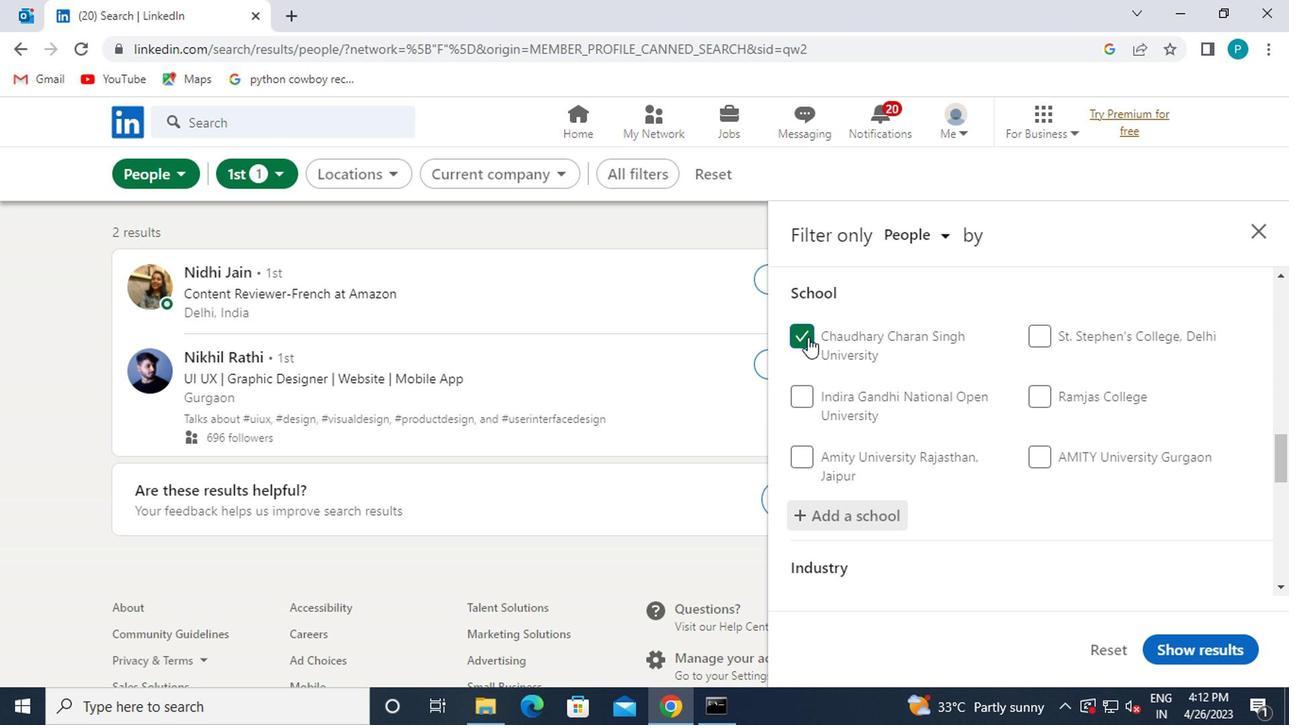 
Action: Mouse pressed left at (803, 337)
Screenshot: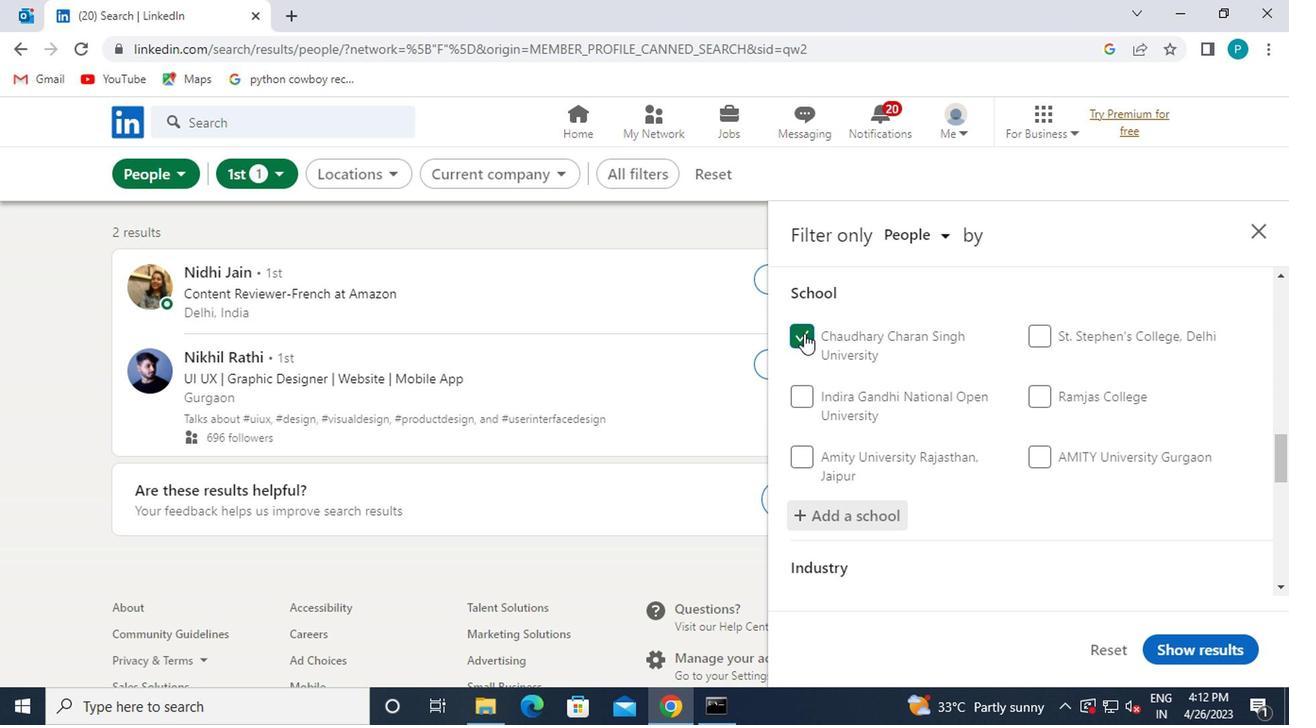 
Action: Mouse moved to (849, 519)
Screenshot: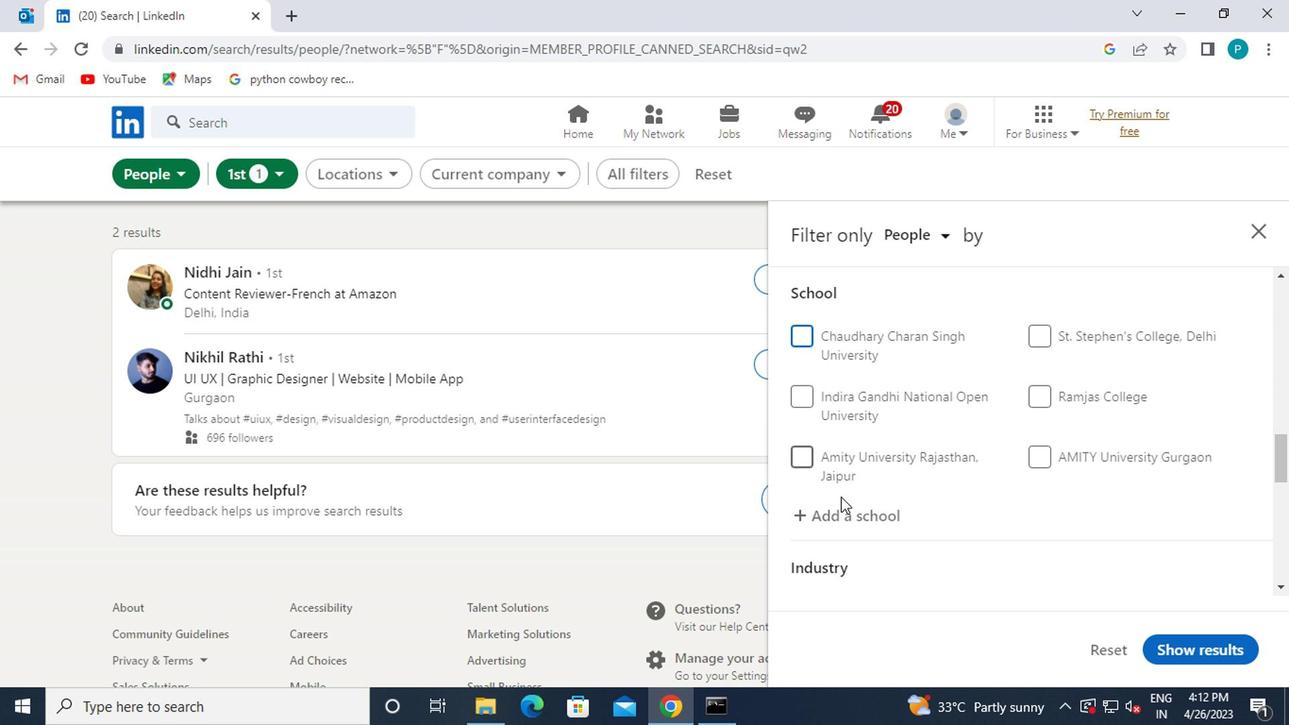 
Action: Mouse pressed left at (849, 519)
Screenshot: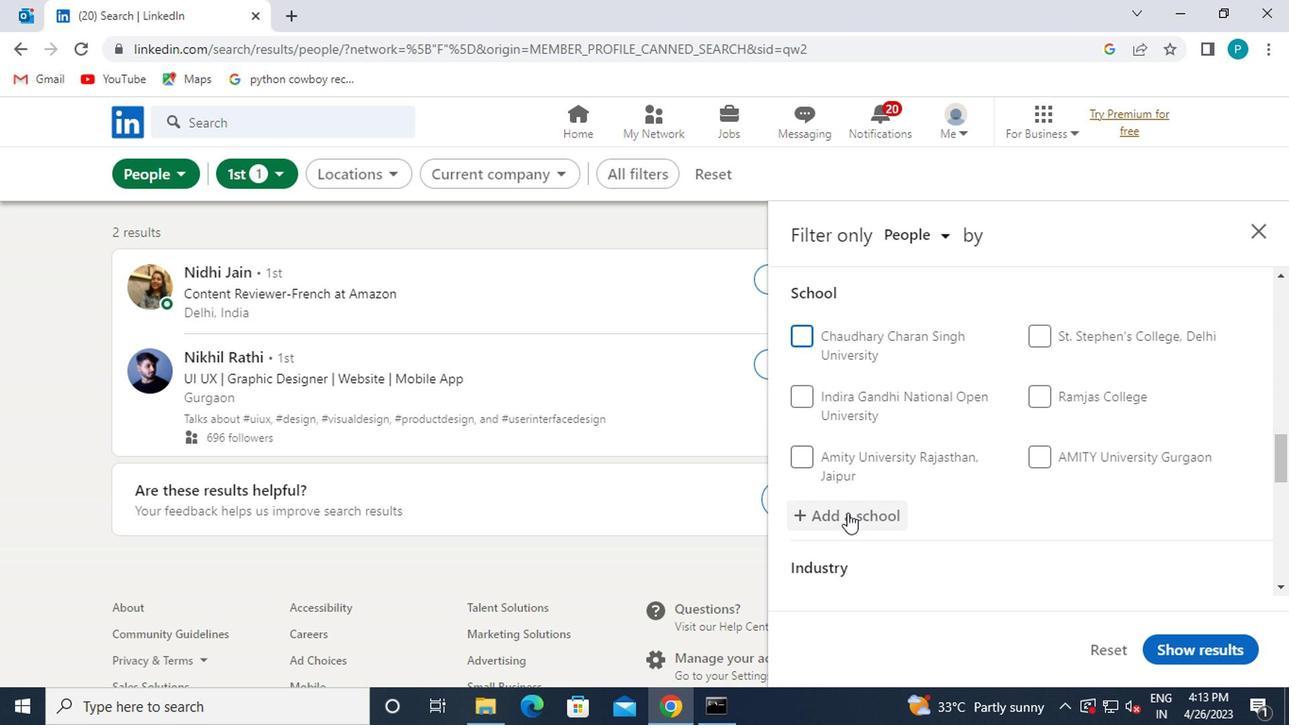 
Action: Mouse moved to (849, 520)
Screenshot: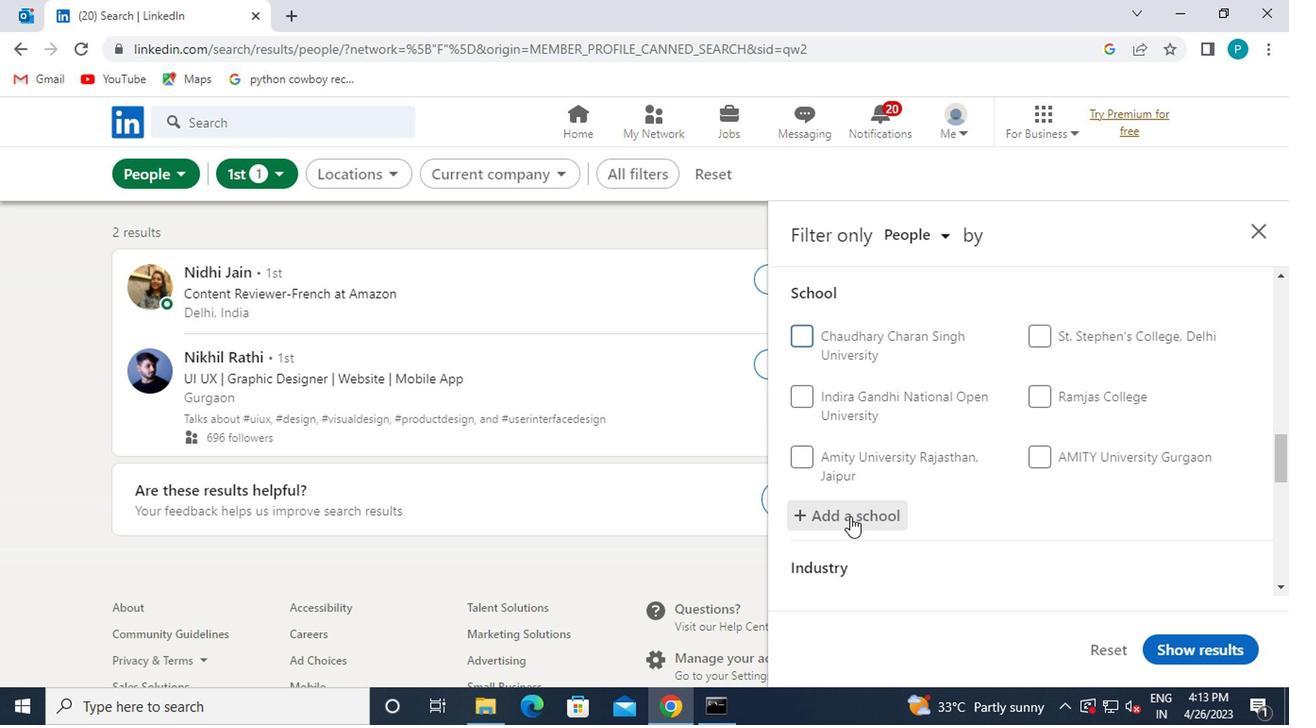 
Action: Key pressed CHAUDHARY
Screenshot: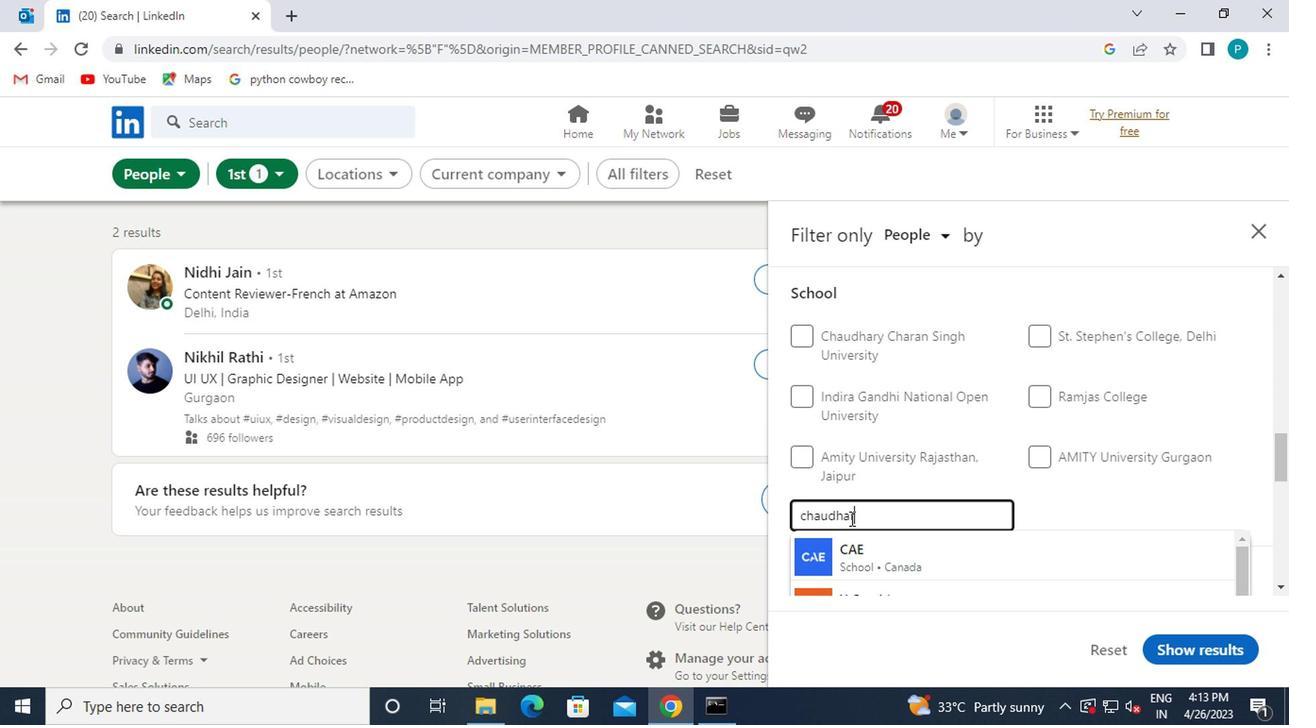 
Action: Mouse moved to (869, 550)
Screenshot: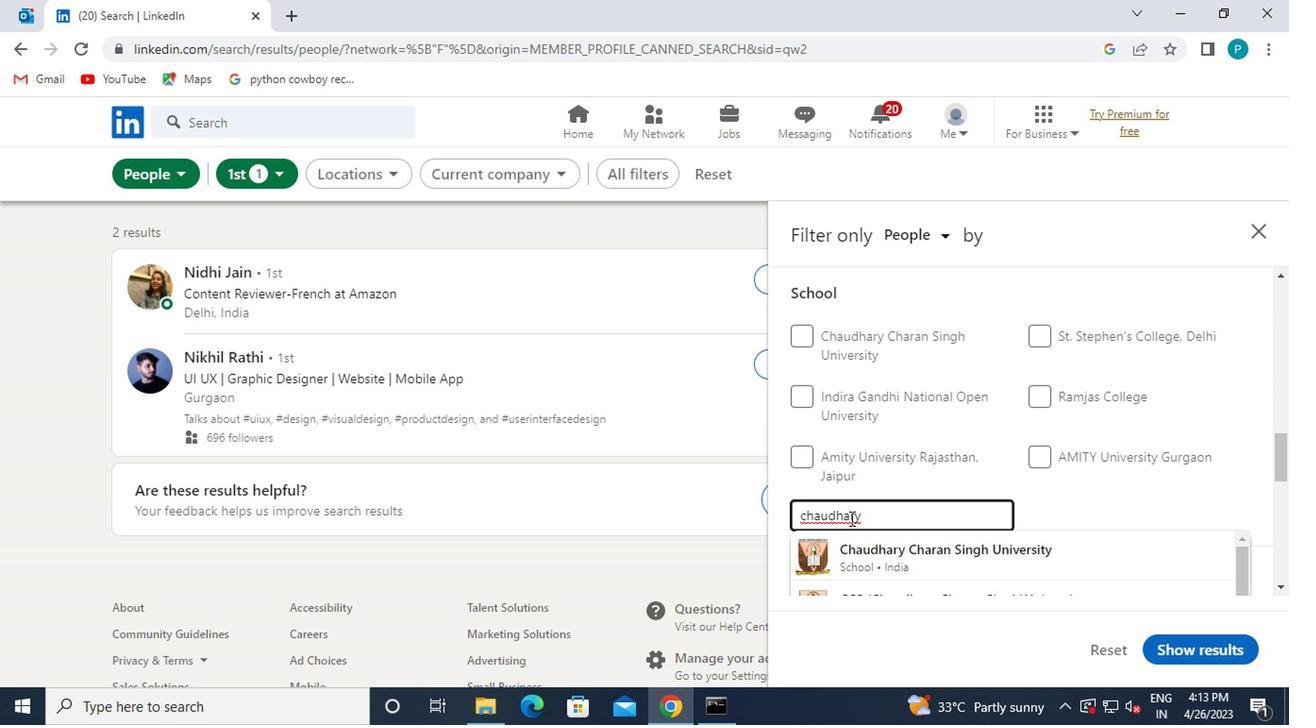
Action: Mouse scrolled (869, 548) with delta (0, -1)
Screenshot: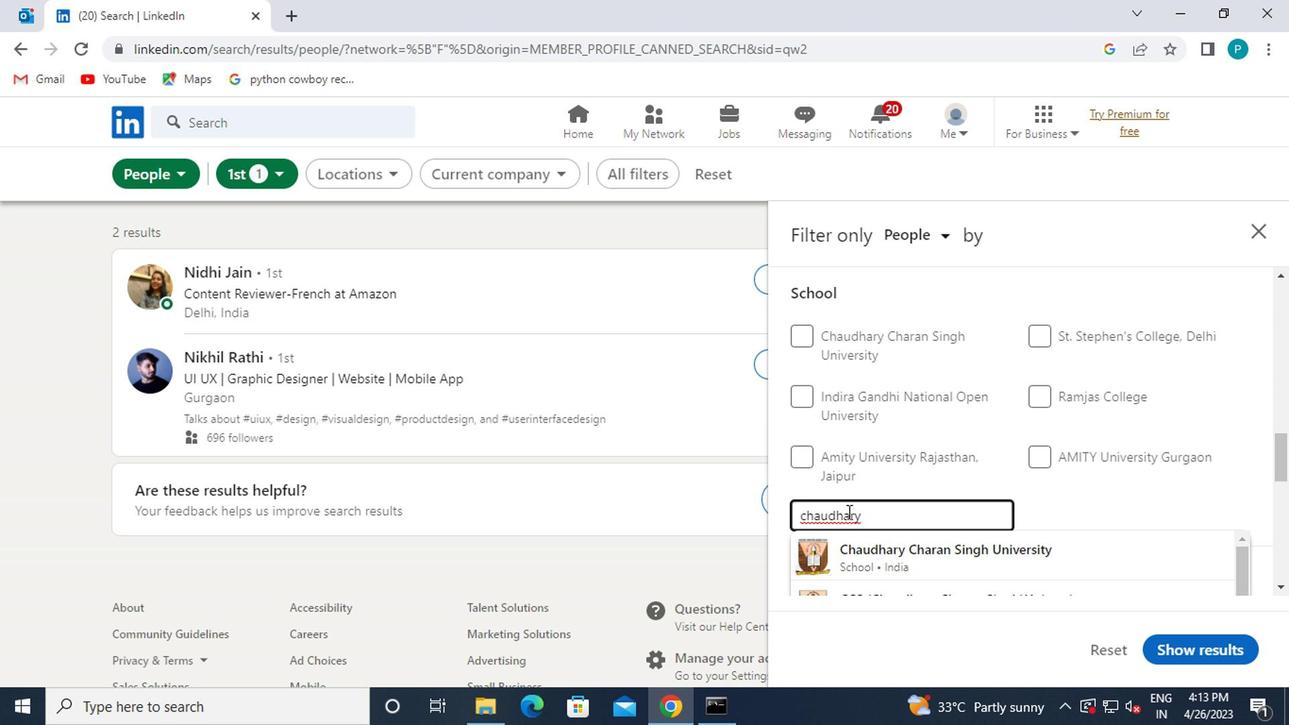 
Action: Mouse moved to (878, 543)
Screenshot: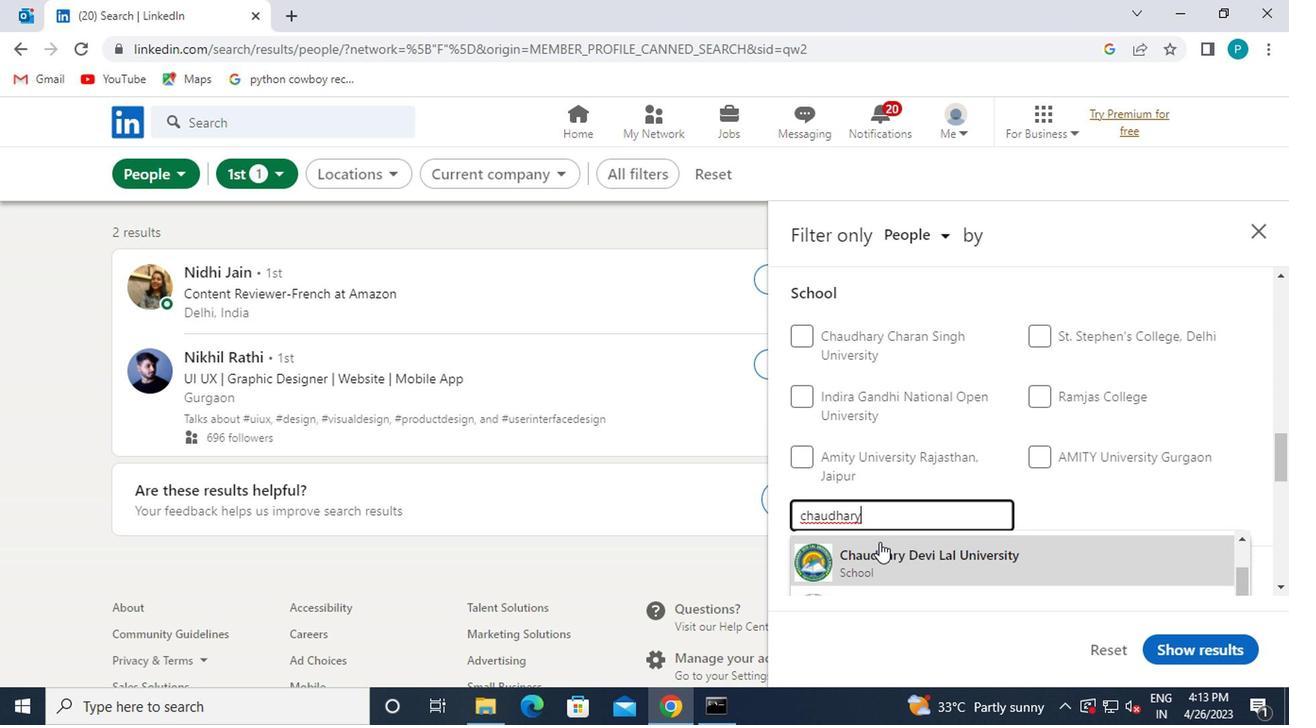 
Action: Mouse scrolled (878, 544) with delta (0, 0)
Screenshot: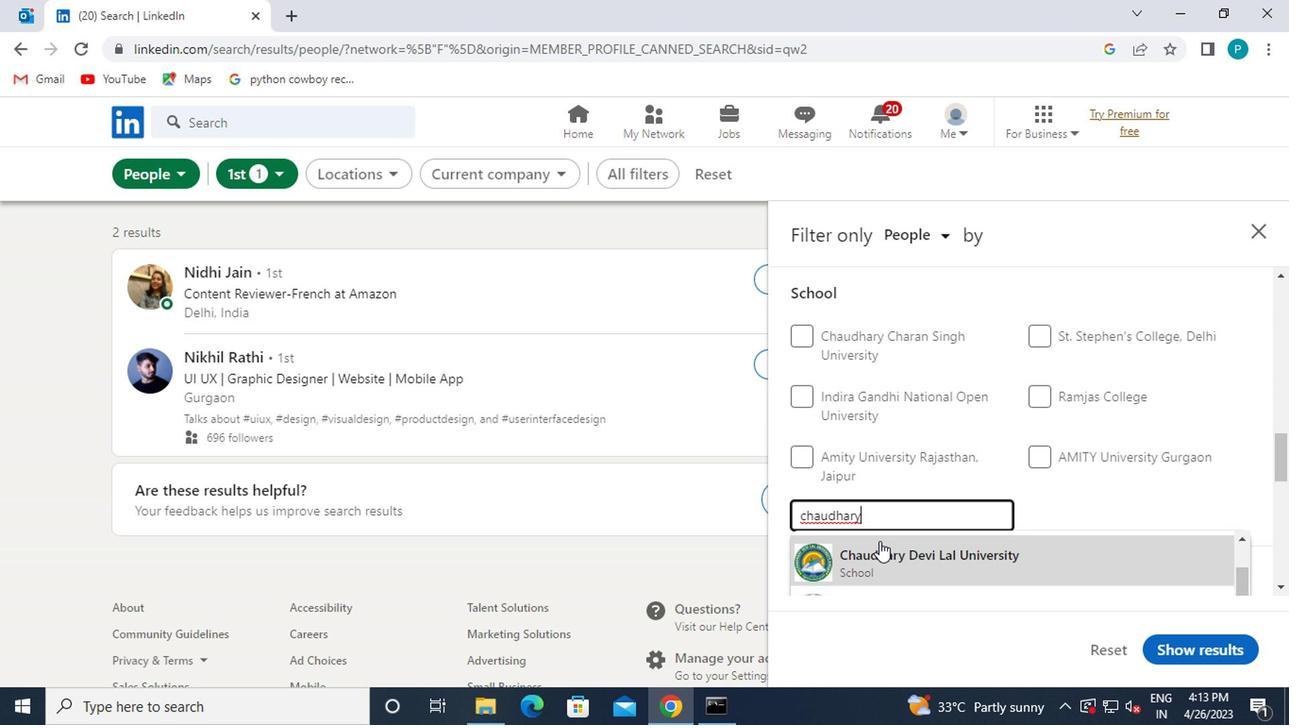 
Action: Mouse moved to (879, 543)
Screenshot: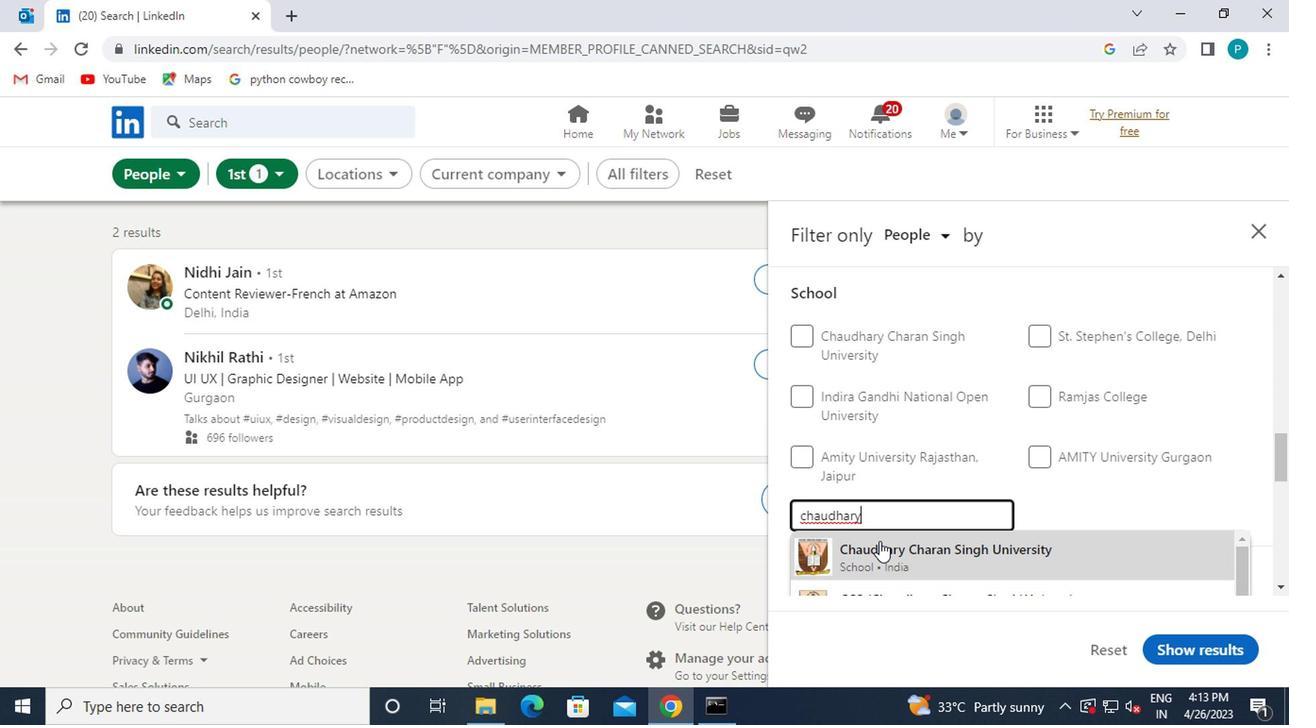 
Action: Mouse scrolled (879, 542) with delta (0, -1)
Screenshot: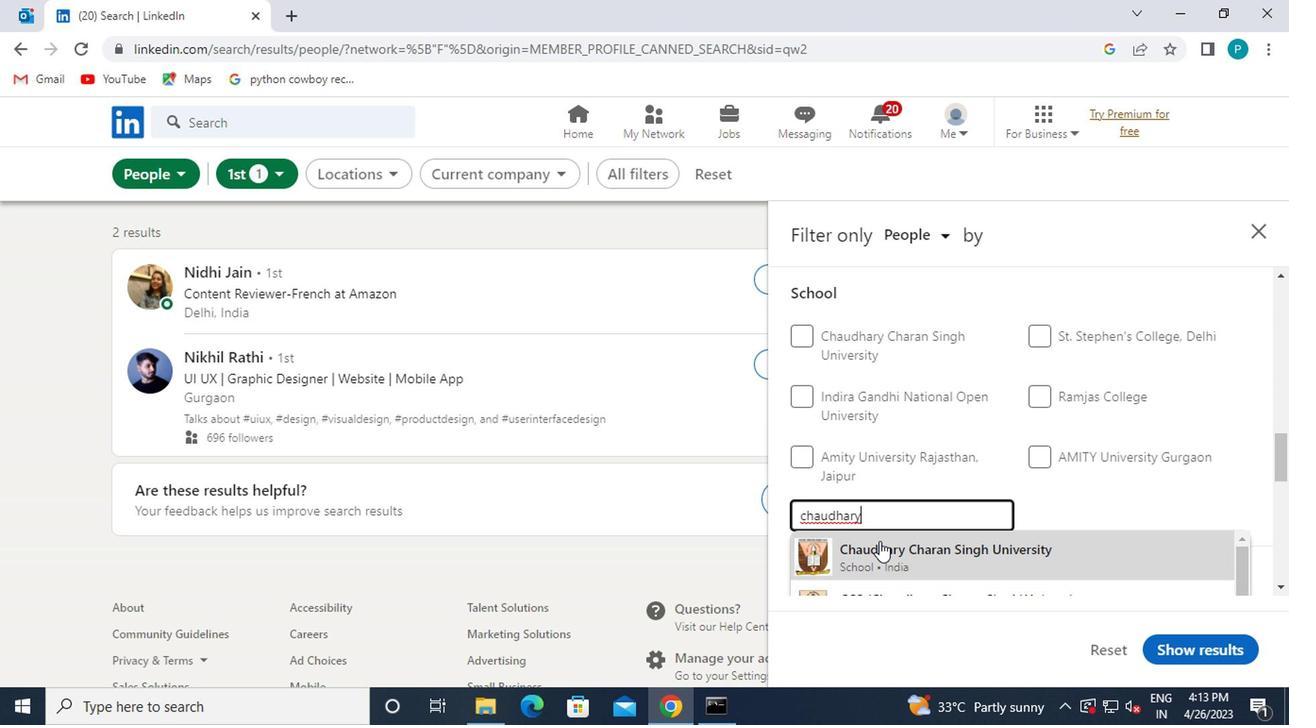 
Action: Mouse moved to (976, 480)
Screenshot: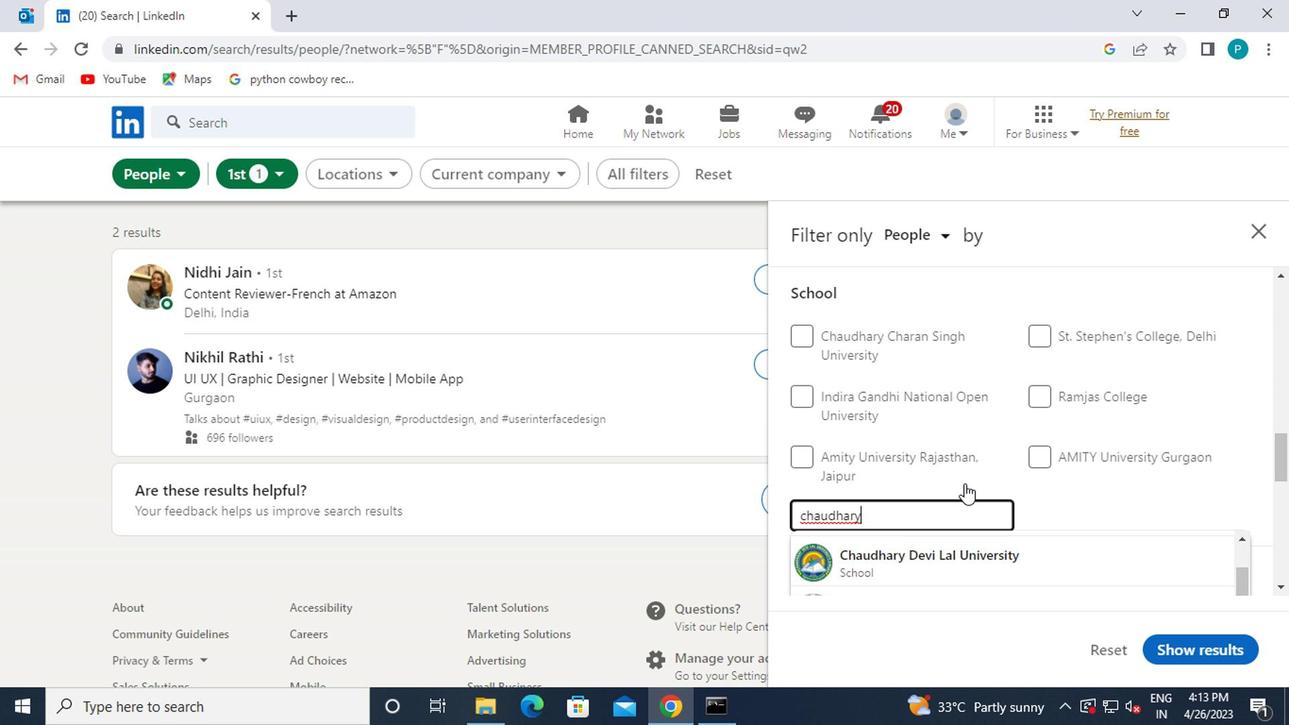 
Action: Mouse scrolled (976, 479) with delta (0, 0)
Screenshot: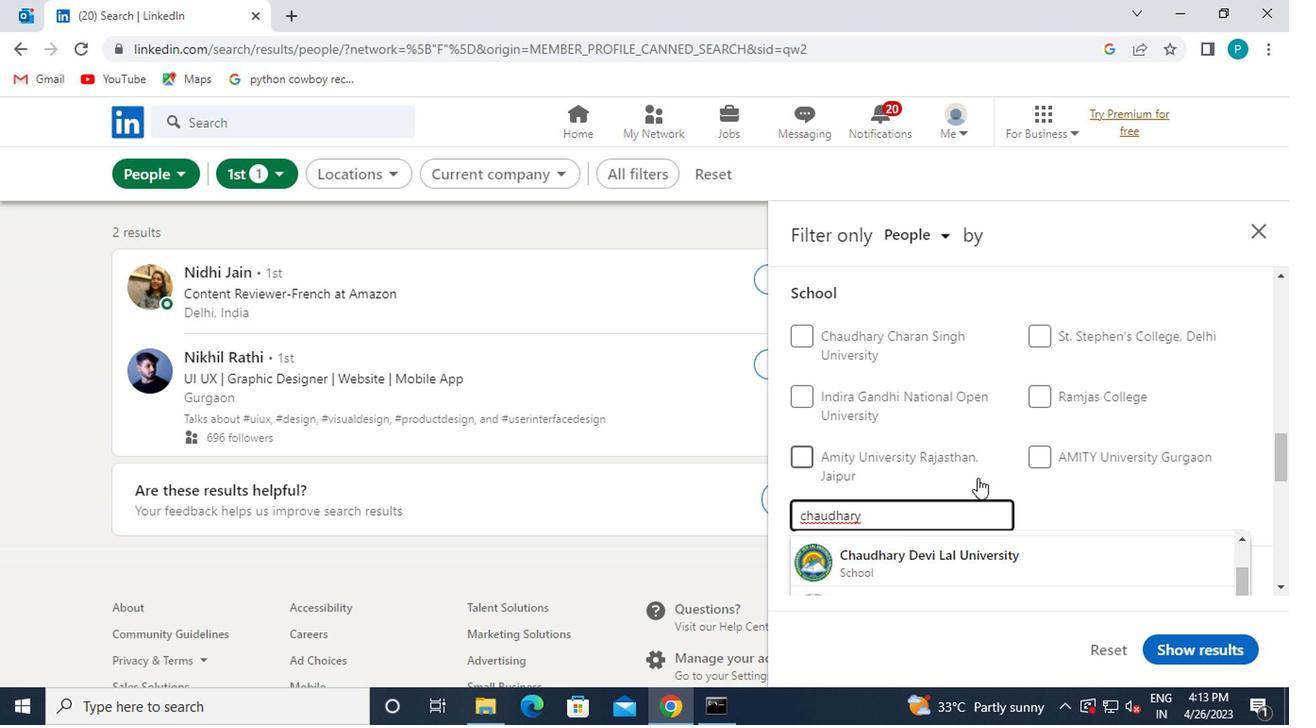 
Action: Mouse moved to (992, 521)
Screenshot: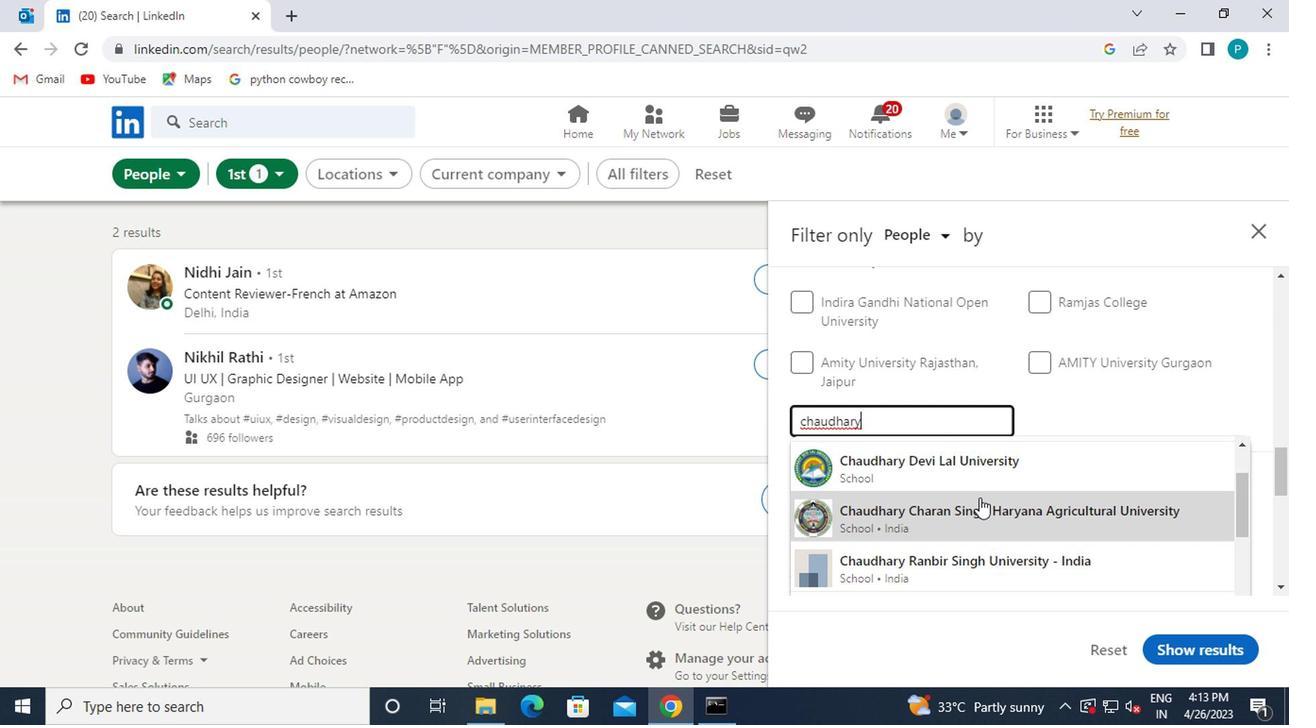 
Action: Mouse pressed left at (992, 521)
Screenshot: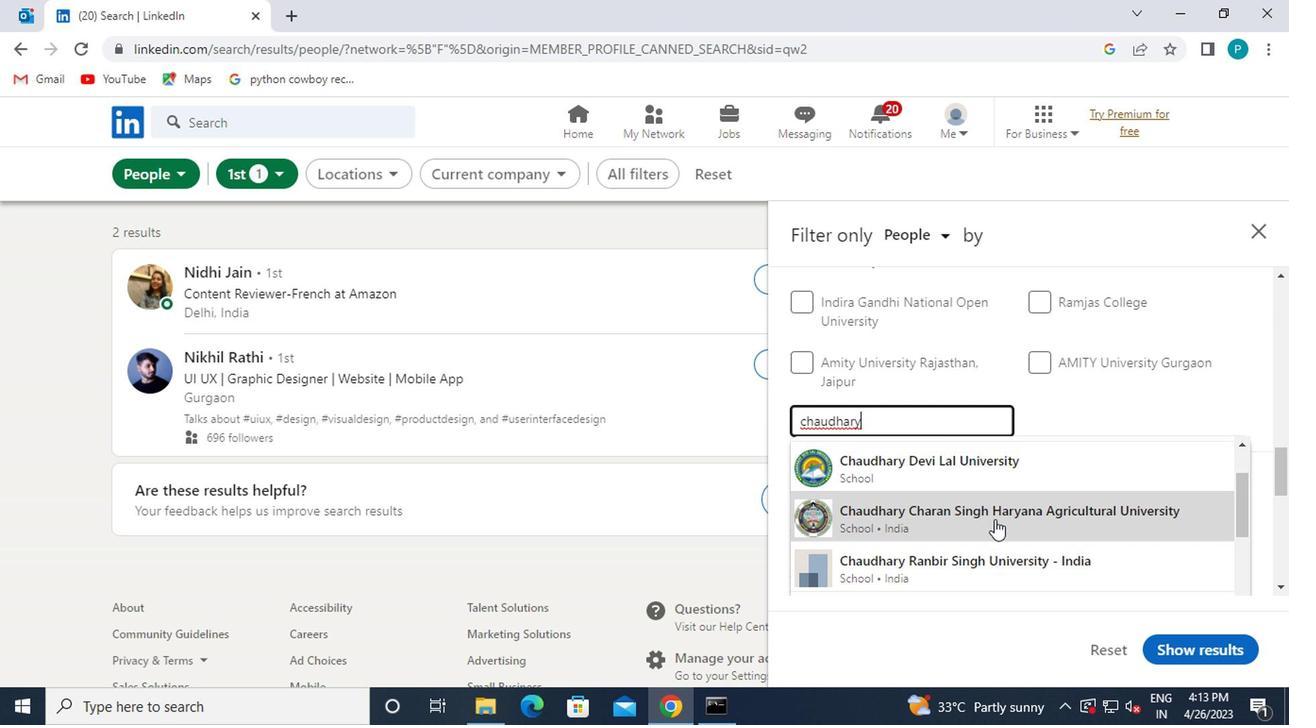 
Action: Mouse moved to (947, 526)
Screenshot: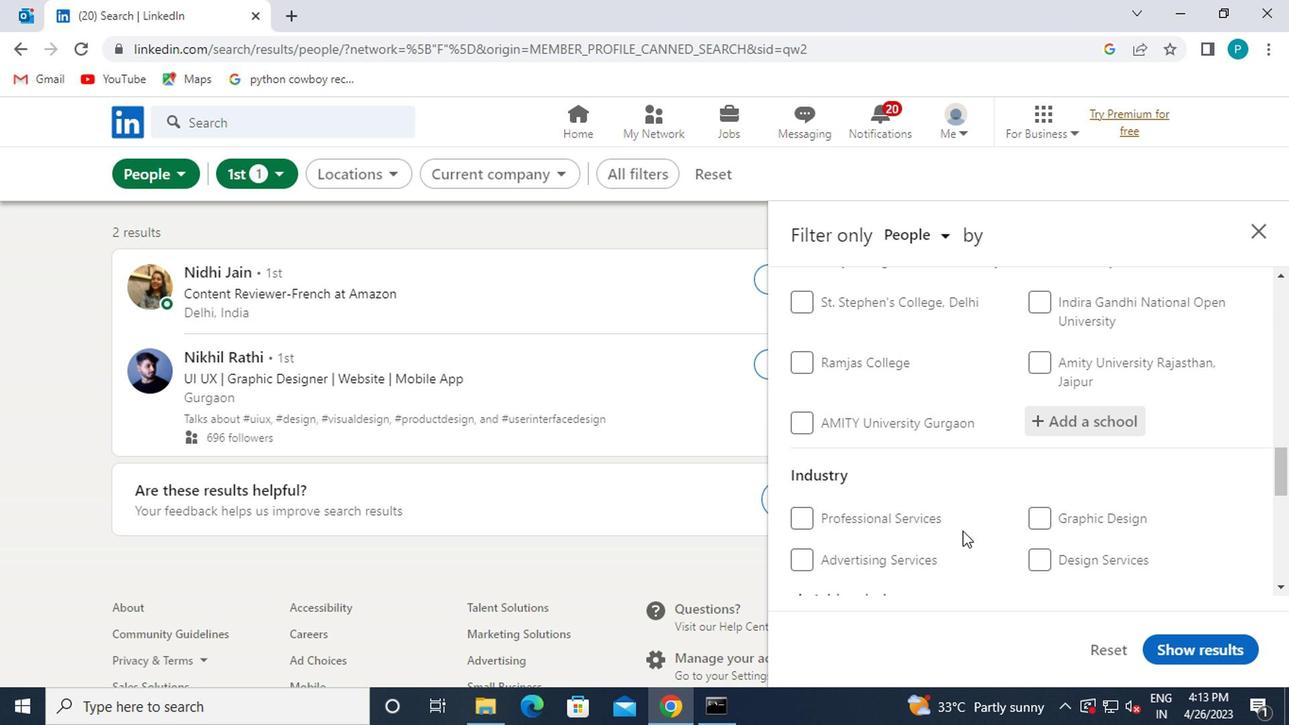 
Action: Mouse scrolled (947, 525) with delta (0, -1)
Screenshot: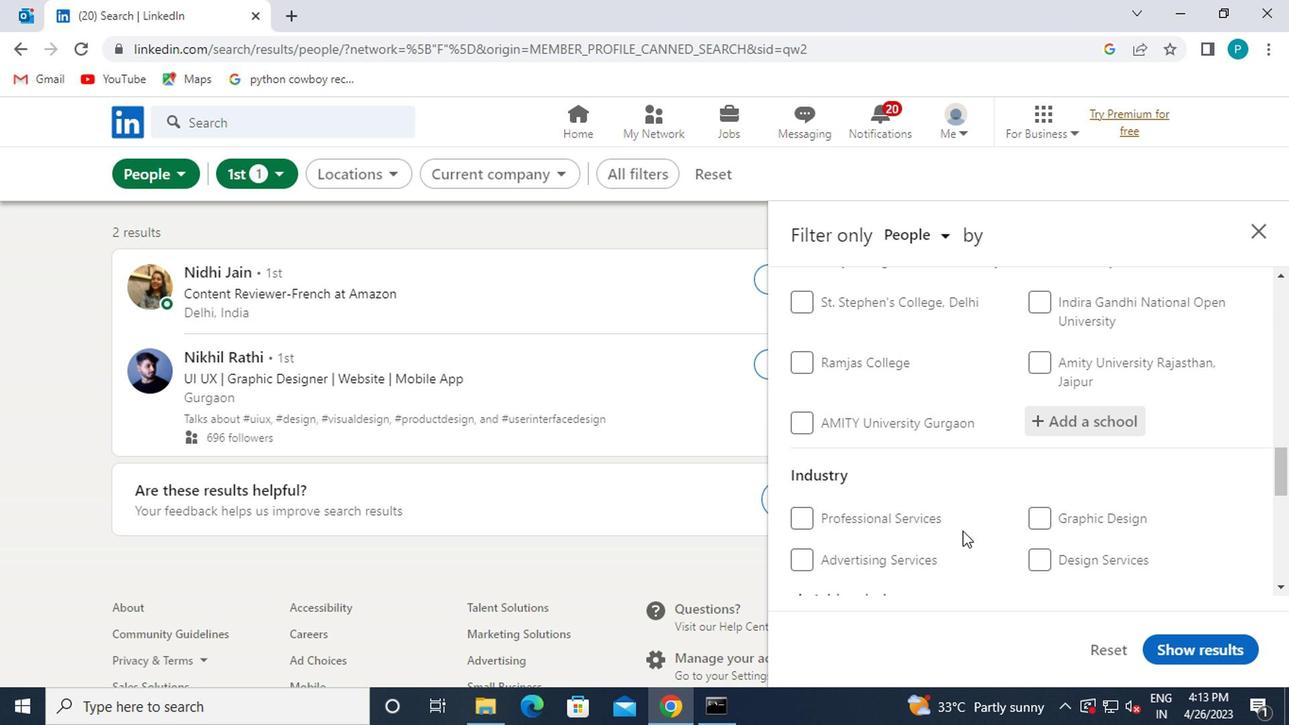 
Action: Mouse moved to (980, 501)
Screenshot: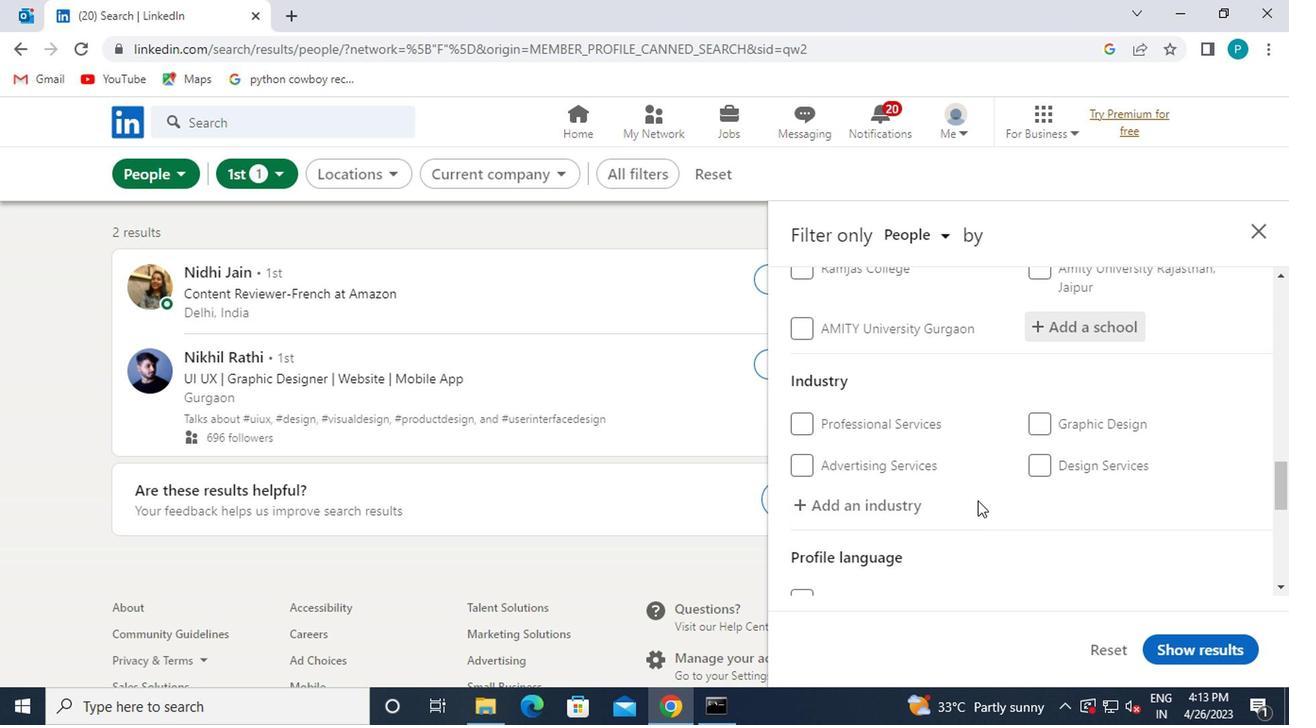 
Action: Mouse scrolled (980, 500) with delta (0, 0)
Screenshot: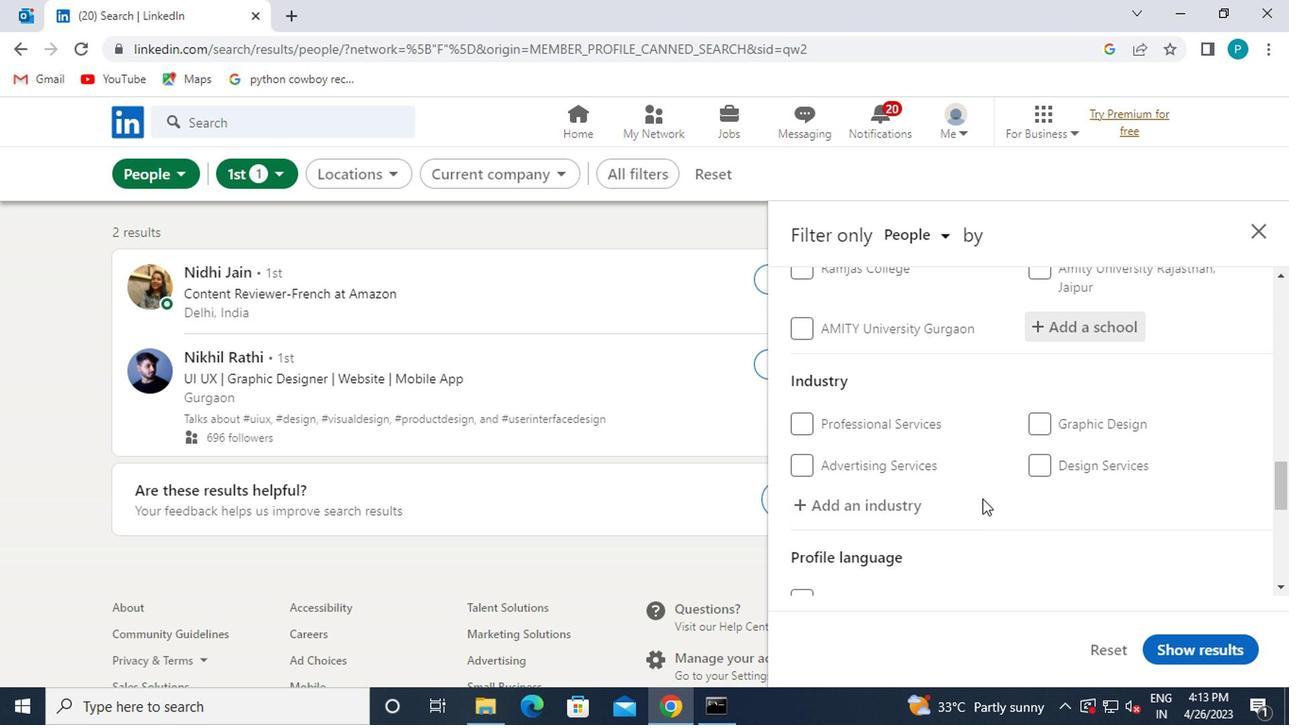 
Action: Mouse moved to (851, 407)
Screenshot: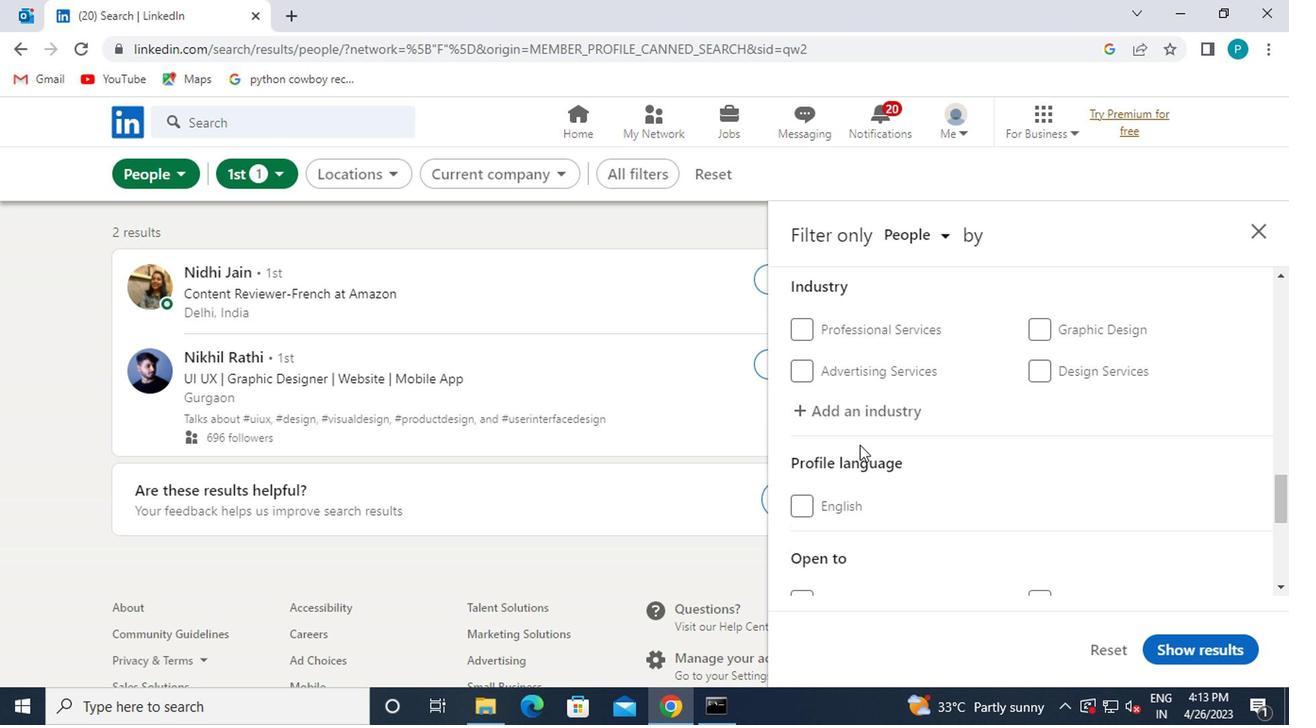 
Action: Mouse pressed left at (851, 407)
Screenshot: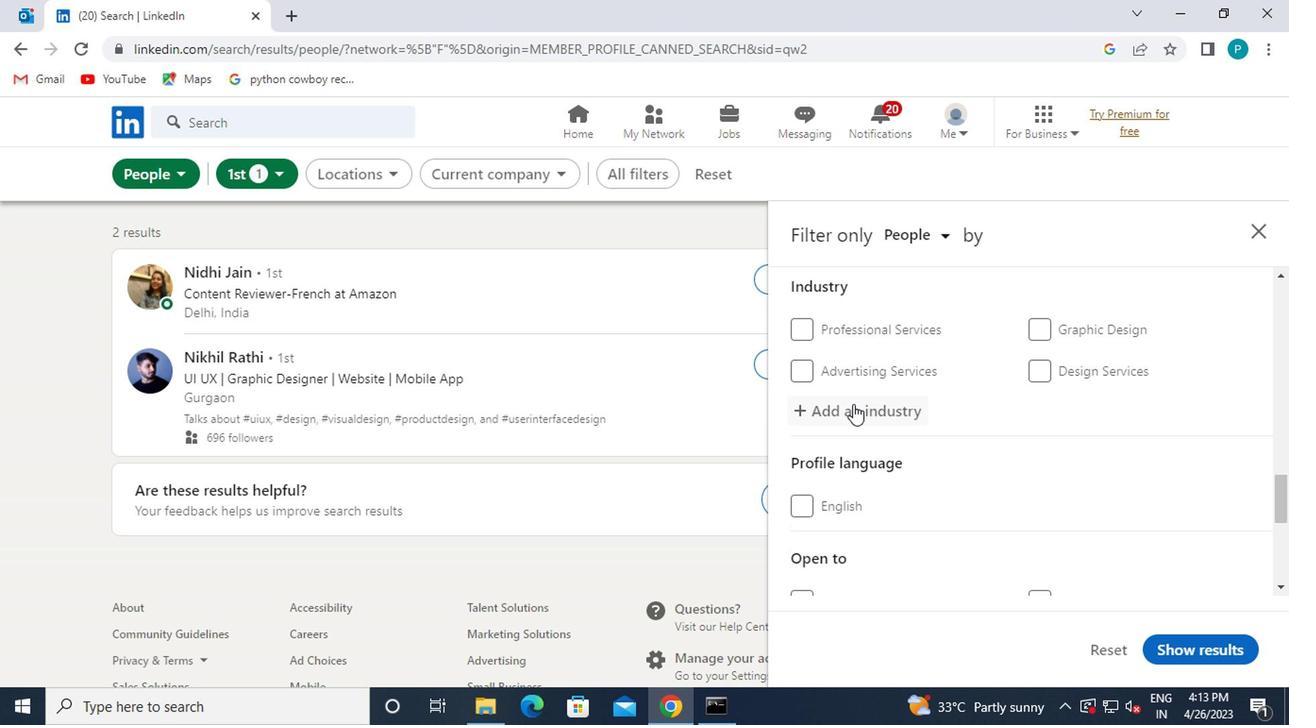 
Action: Mouse moved to (856, 416)
Screenshot: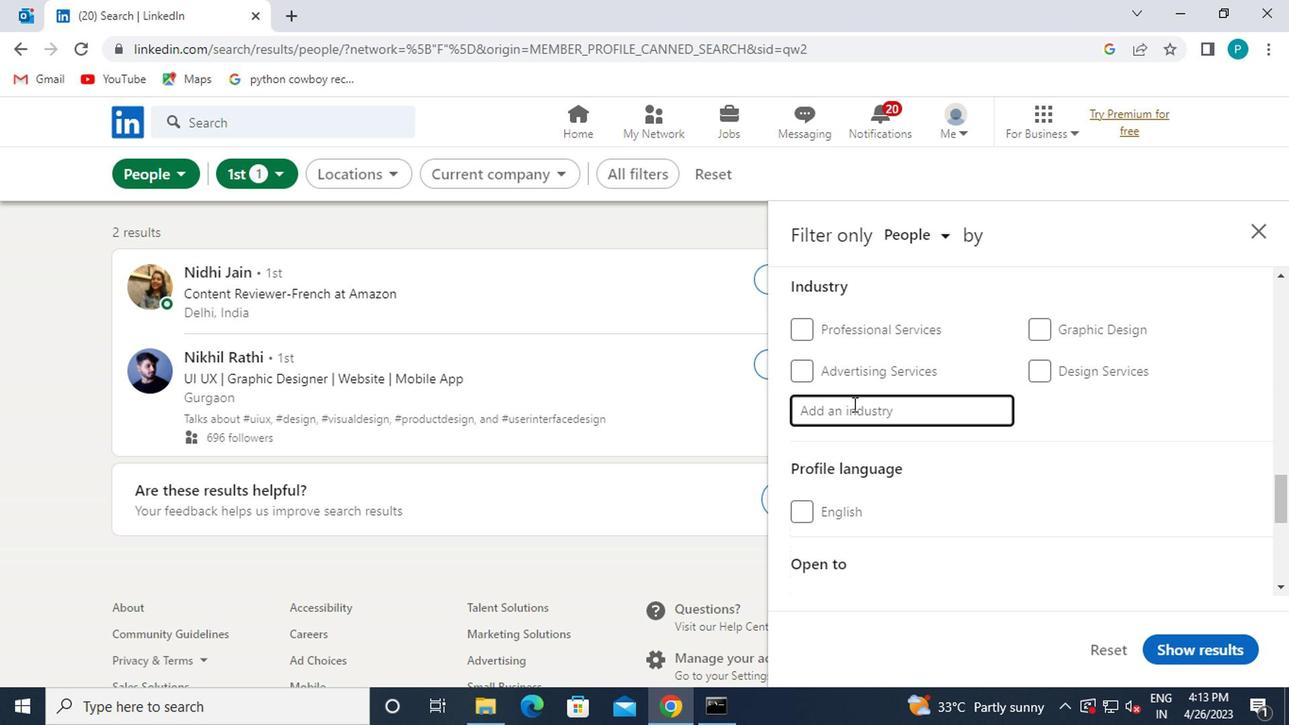 
Action: Key pressed PA<Key.backspace>EN
Screenshot: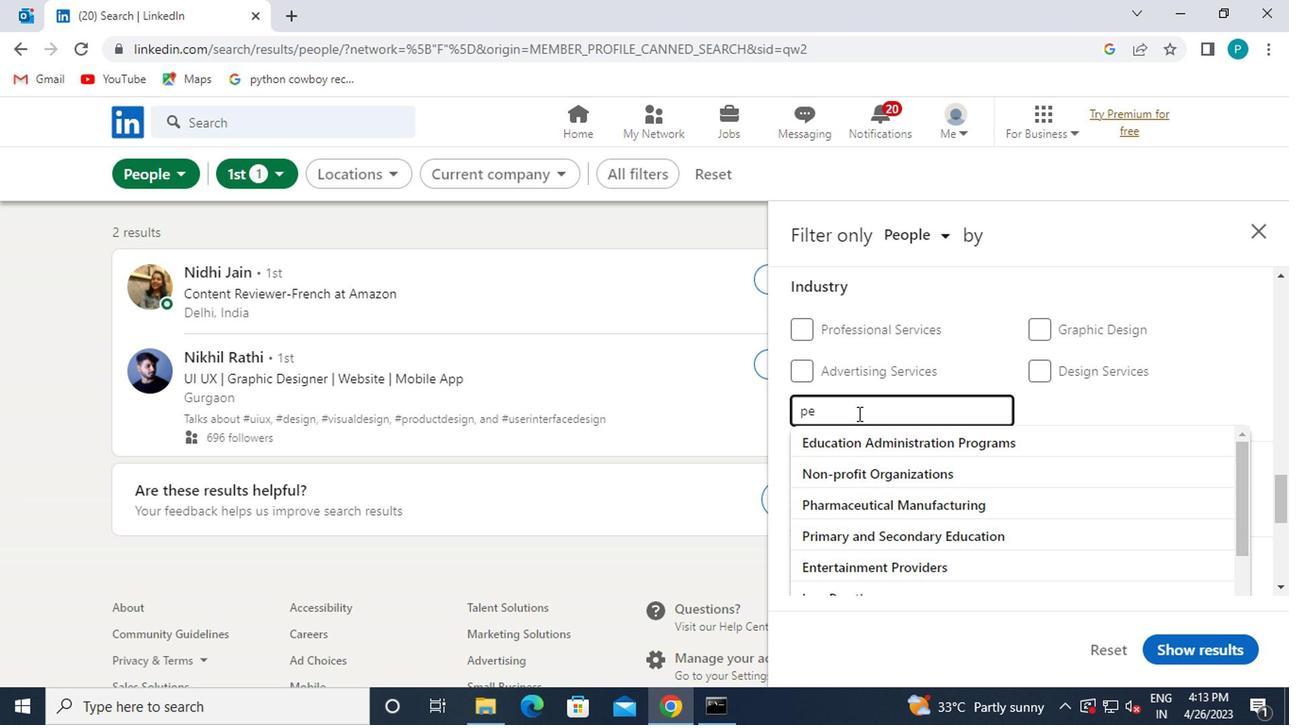 
Action: Mouse moved to (867, 451)
Screenshot: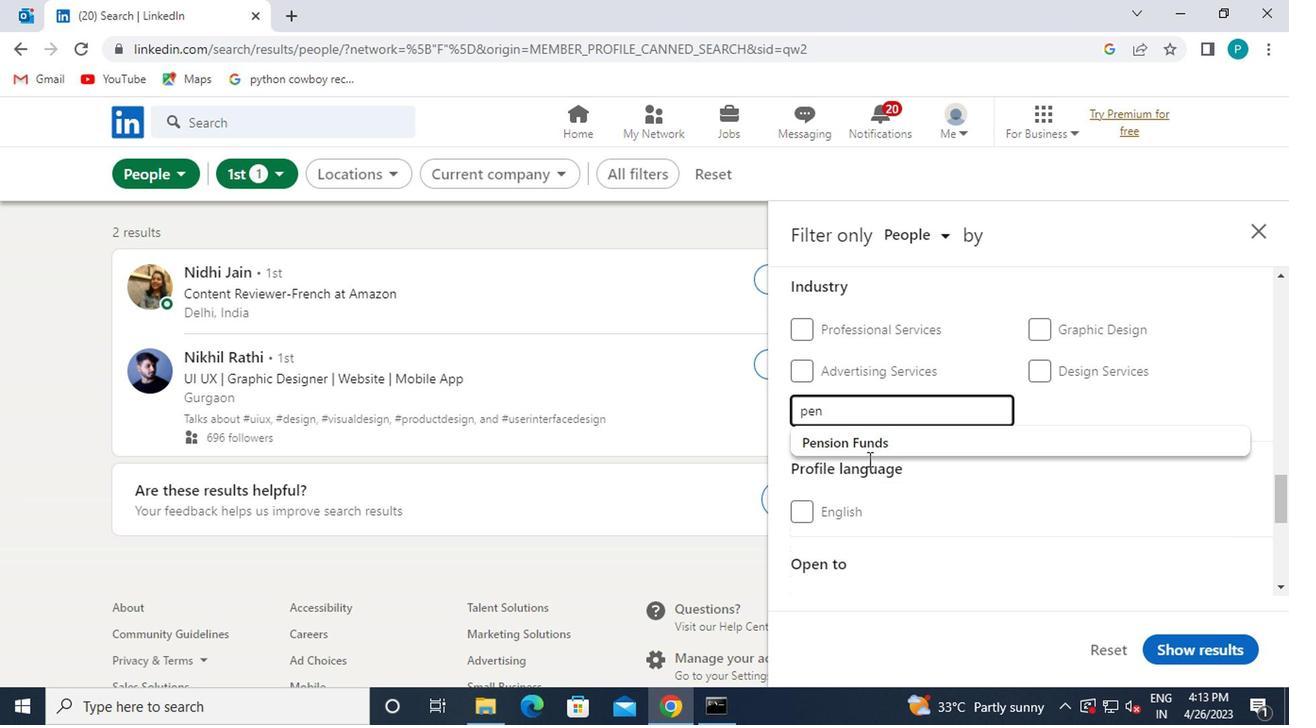 
Action: Mouse pressed left at (867, 451)
Screenshot: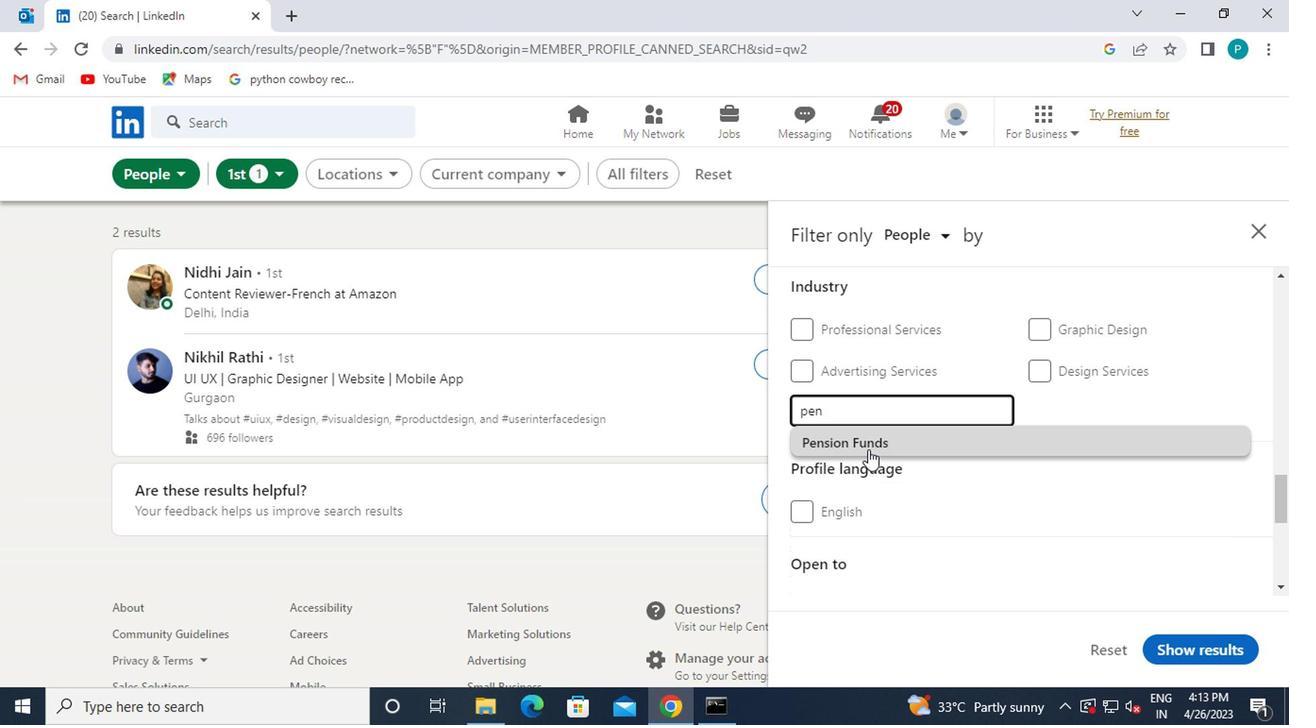 
Action: Mouse scrolled (867, 450) with delta (0, 0)
Screenshot: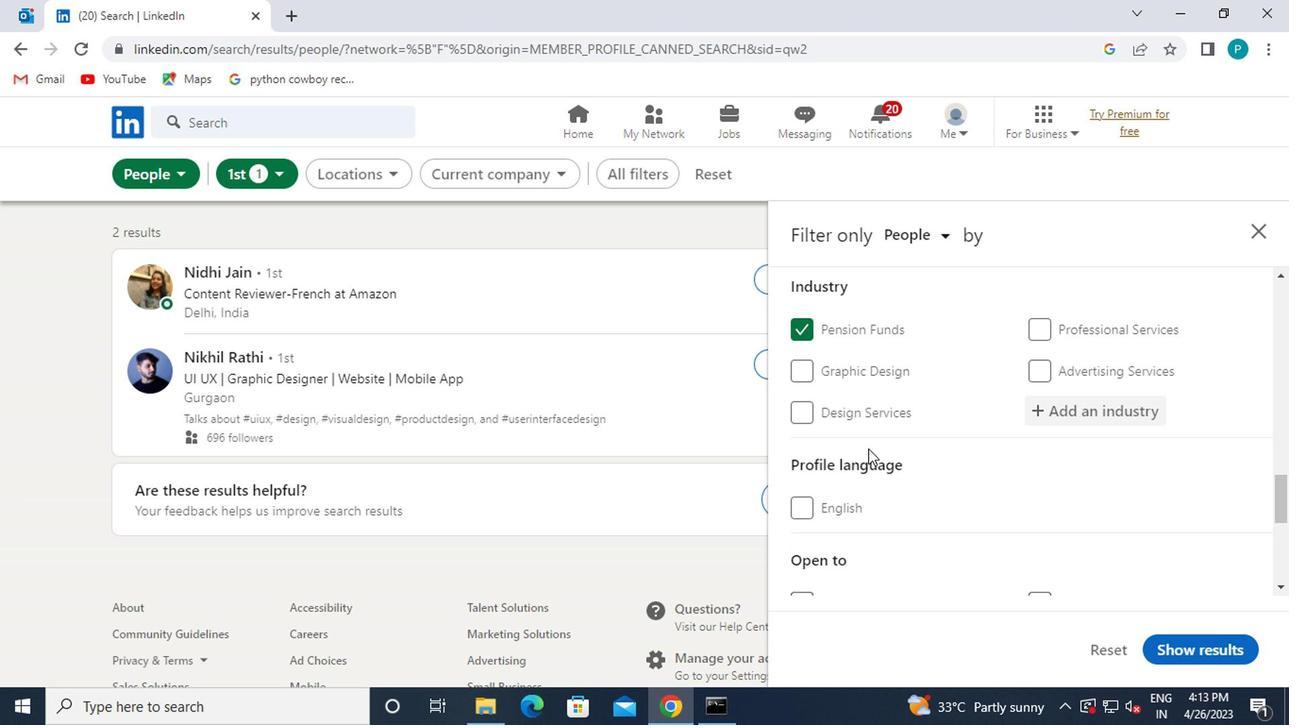 
Action: Mouse scrolled (867, 450) with delta (0, 0)
Screenshot: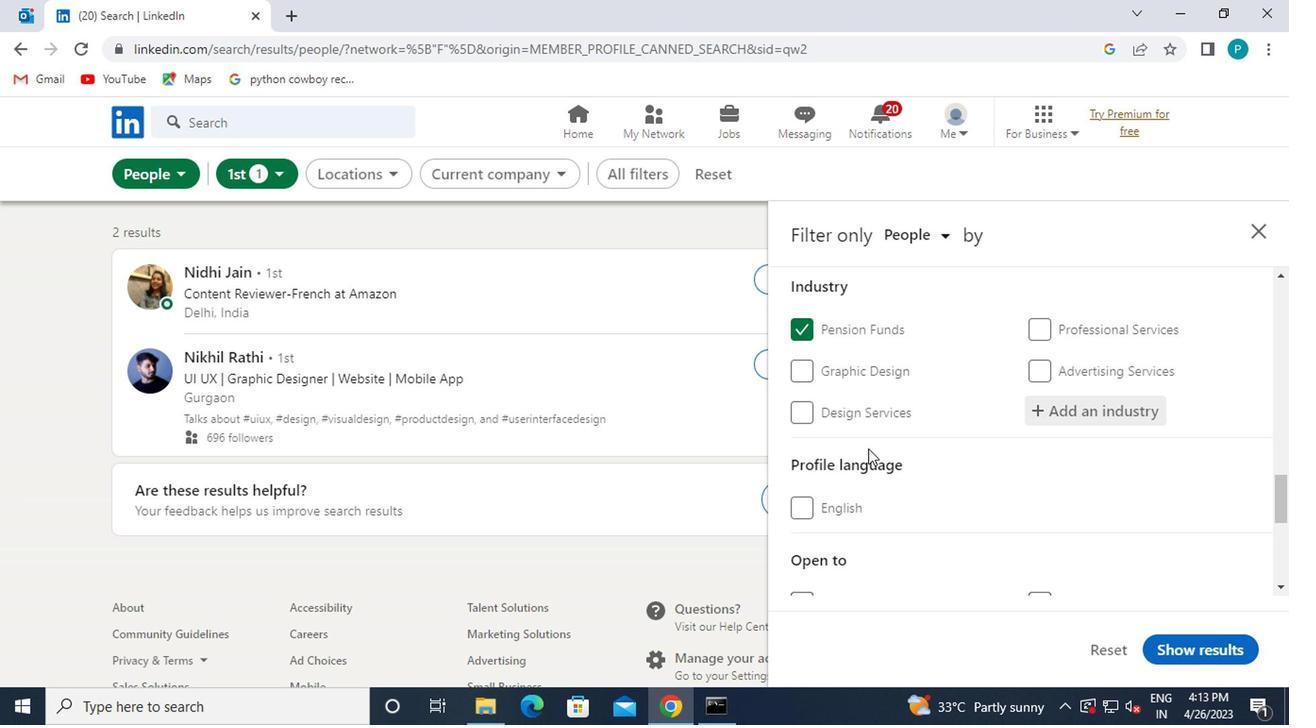 
Action: Mouse moved to (827, 452)
Screenshot: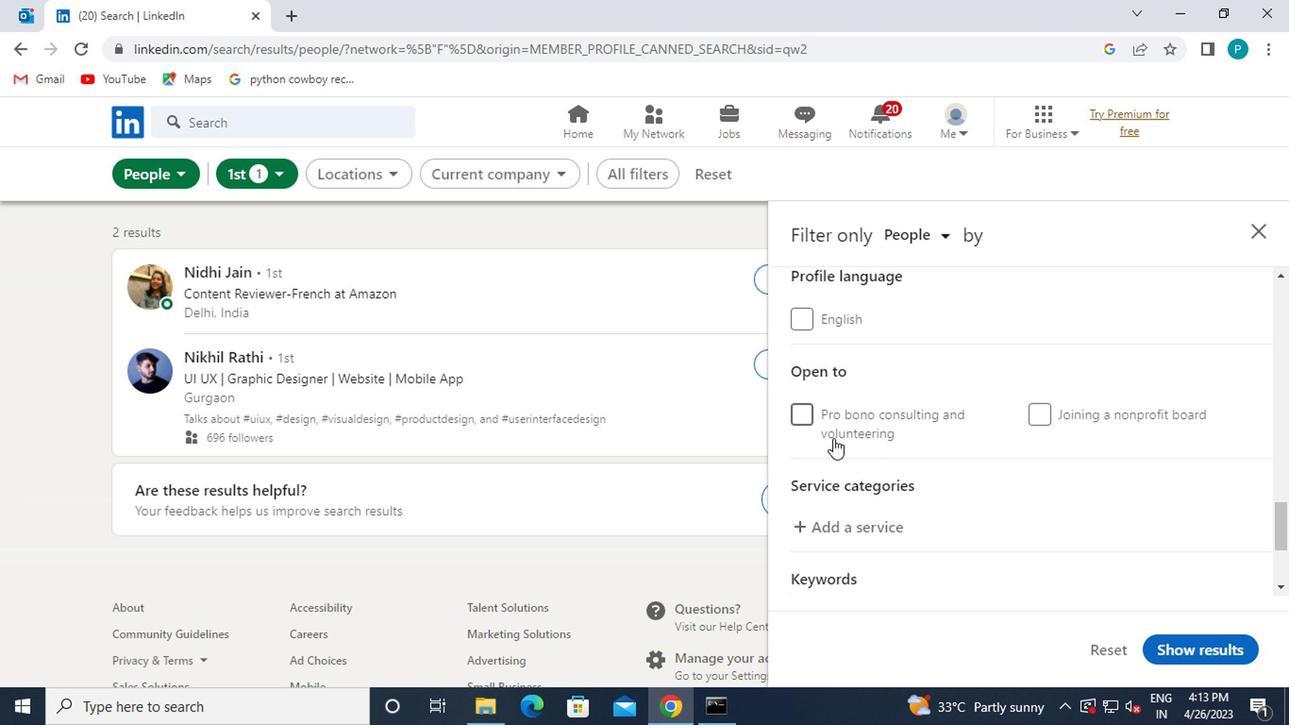 
Action: Mouse scrolled (827, 451) with delta (0, 0)
Screenshot: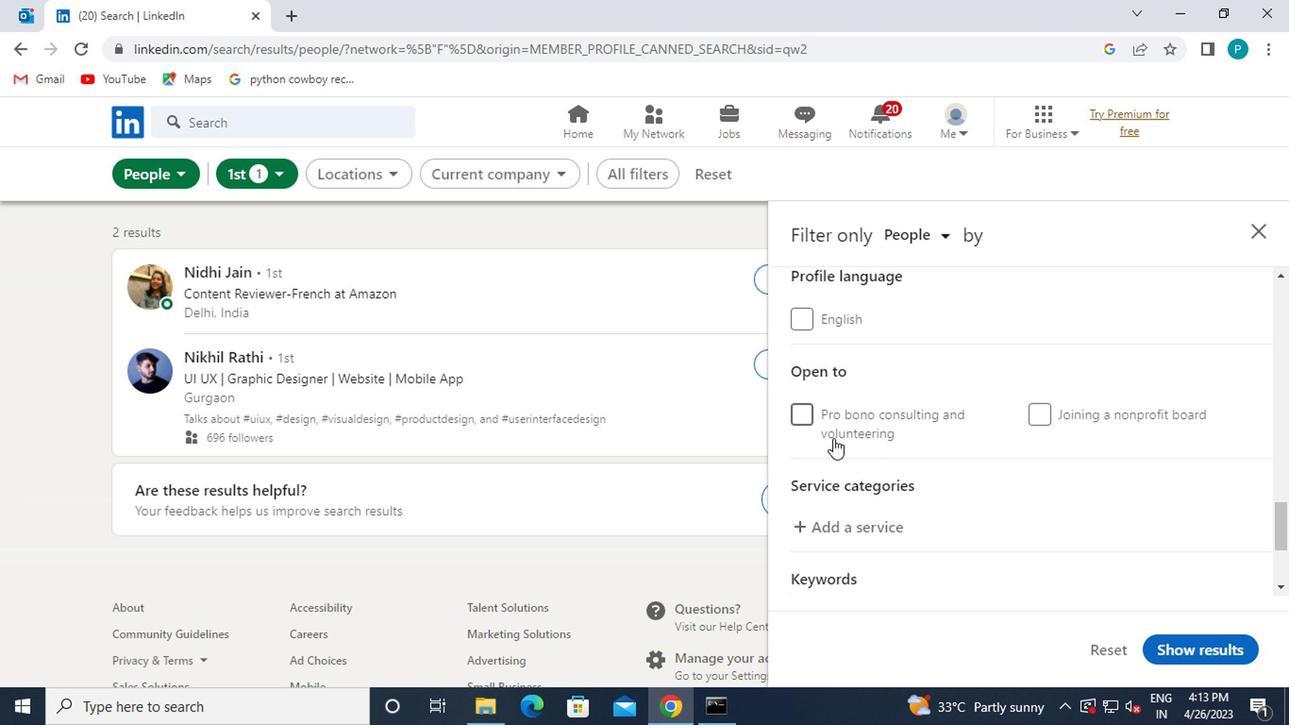 
Action: Mouse moved to (806, 435)
Screenshot: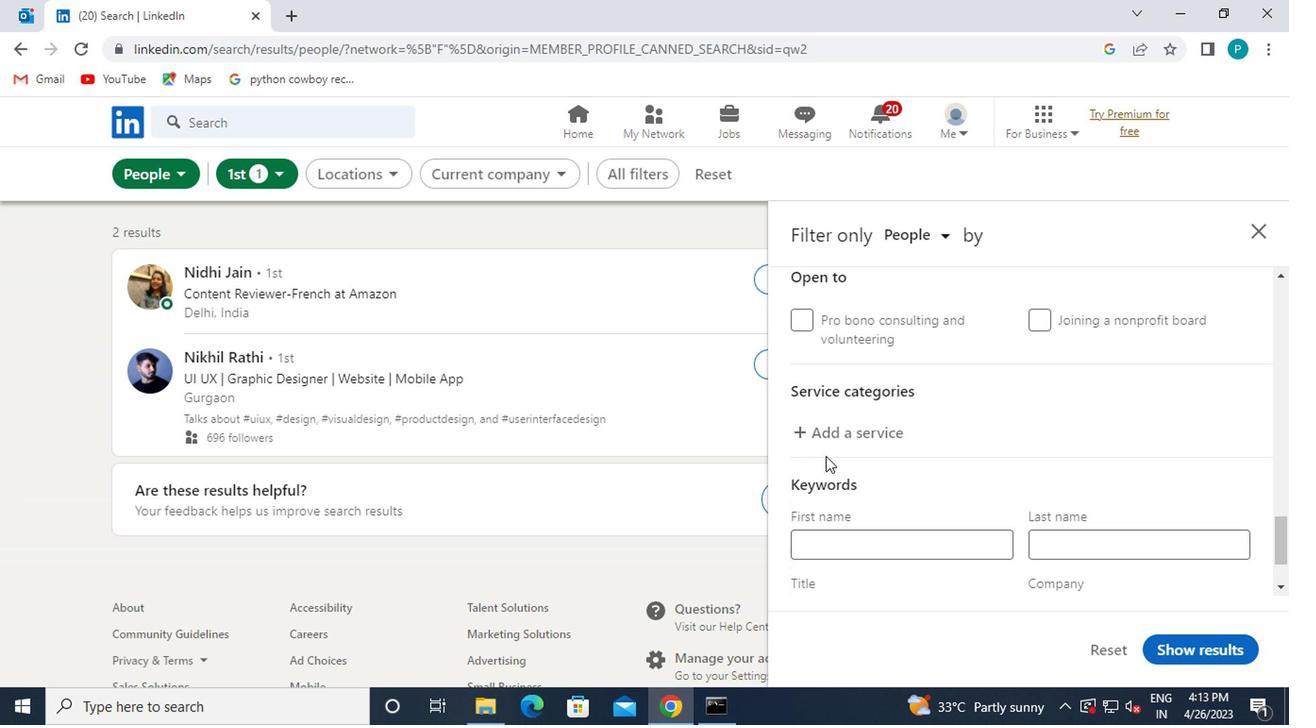 
Action: Mouse pressed left at (806, 435)
Screenshot: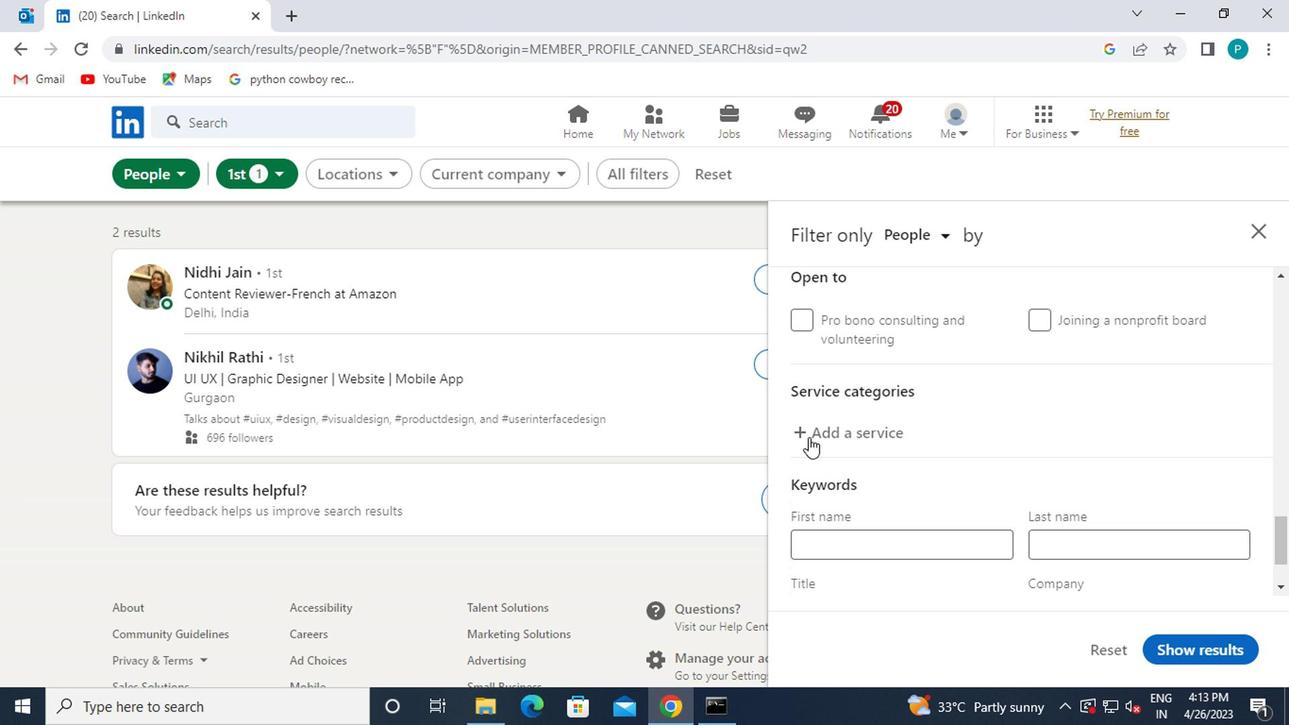 
Action: Mouse moved to (806, 432)
Screenshot: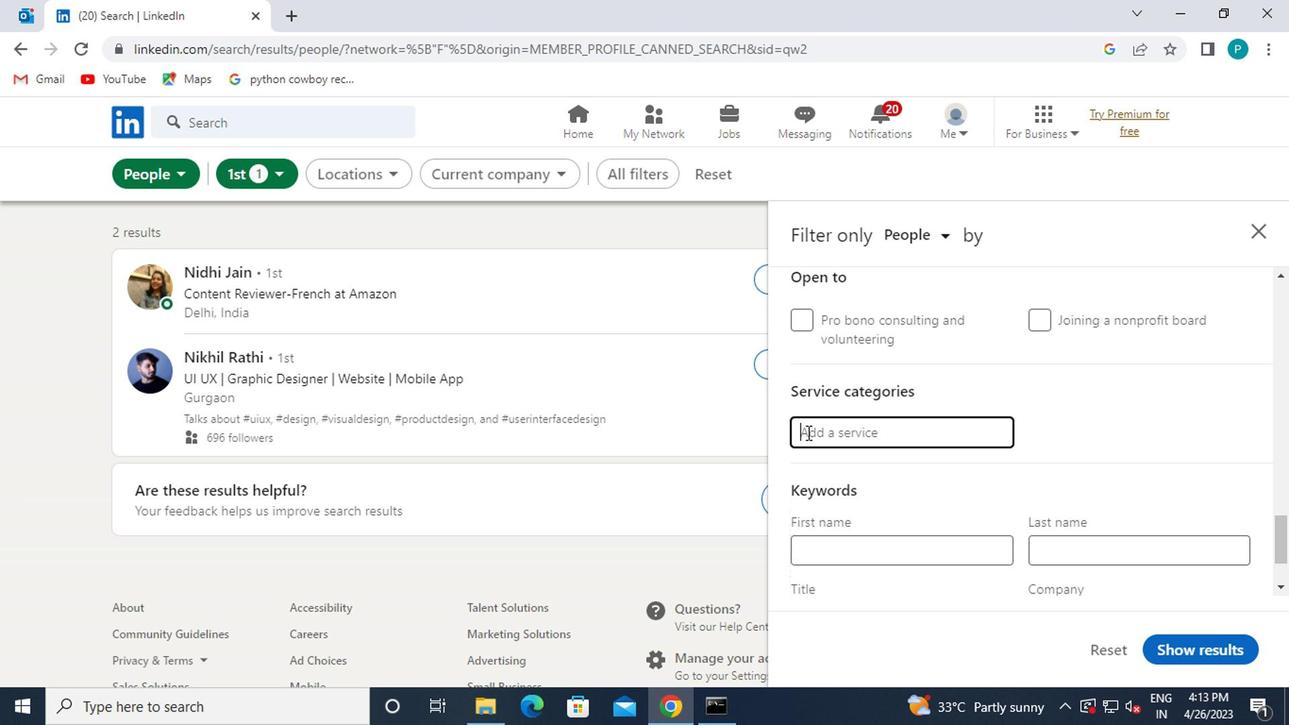
Action: Key pressed FILIN
Screenshot: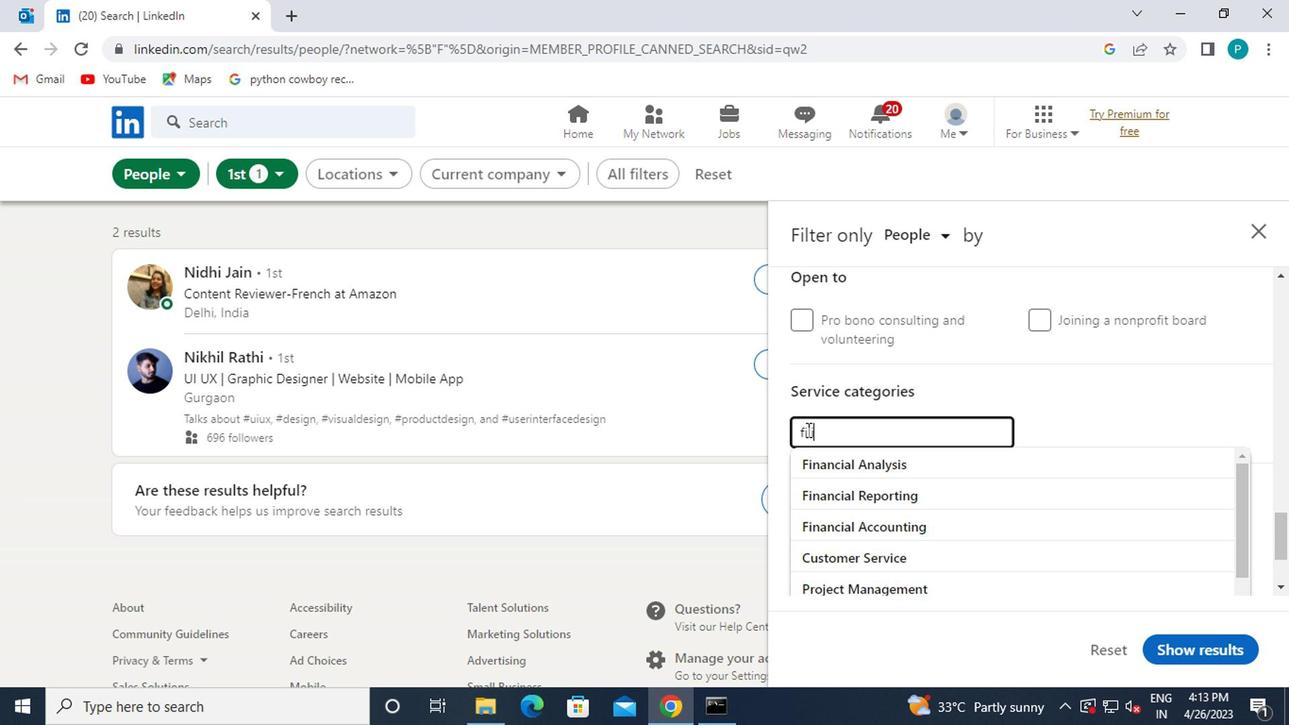 
Action: Mouse moved to (820, 469)
Screenshot: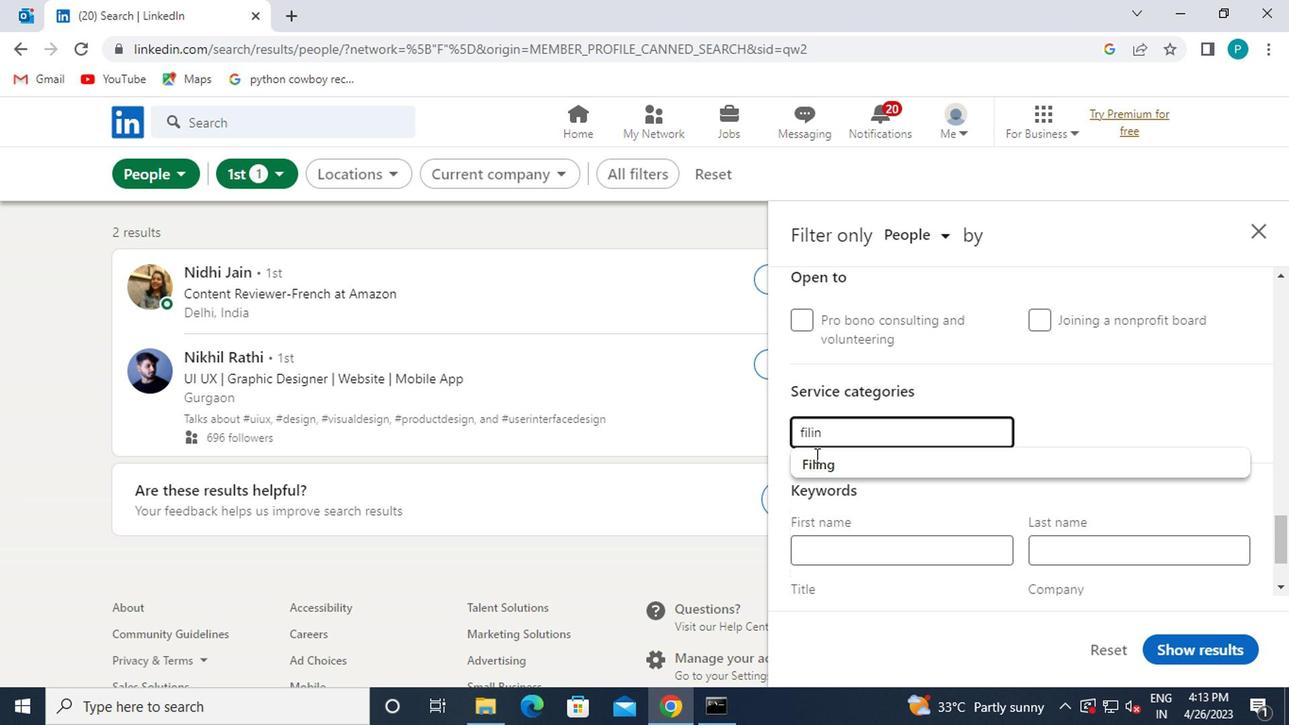 
Action: Mouse pressed left at (820, 469)
Screenshot: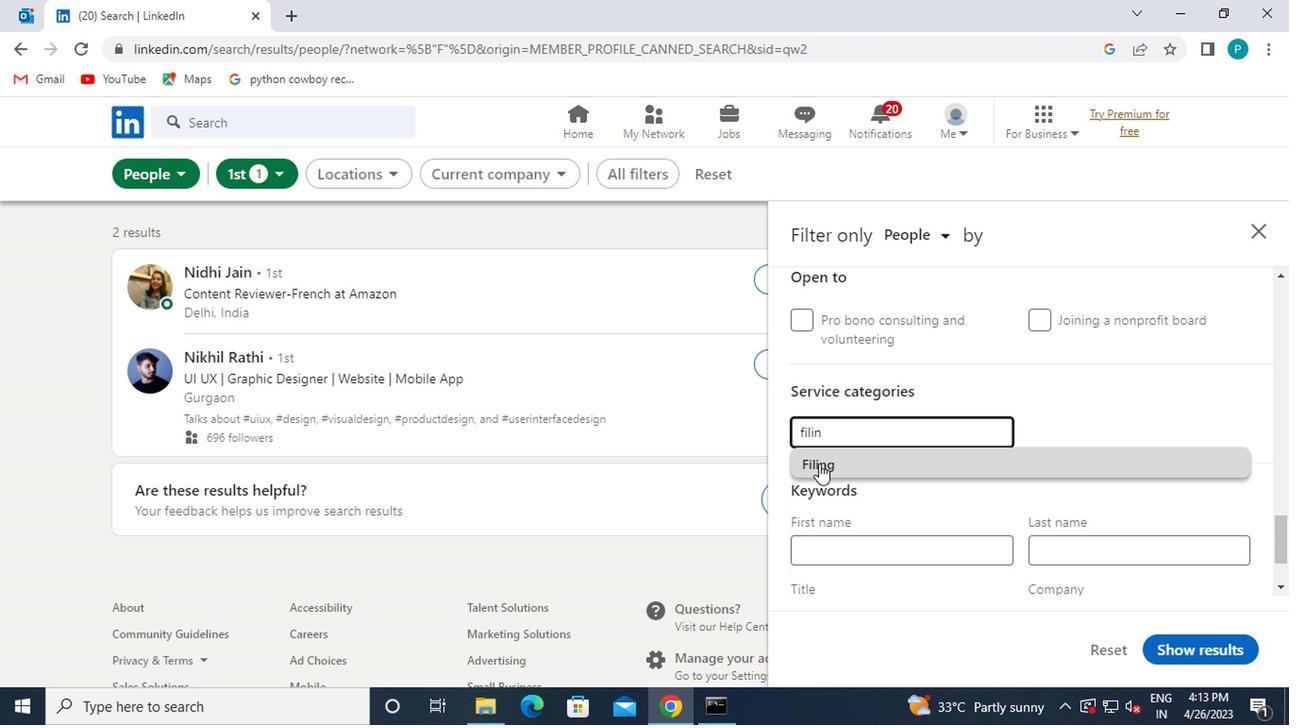 
Action: Mouse scrolled (820, 468) with delta (0, -1)
Screenshot: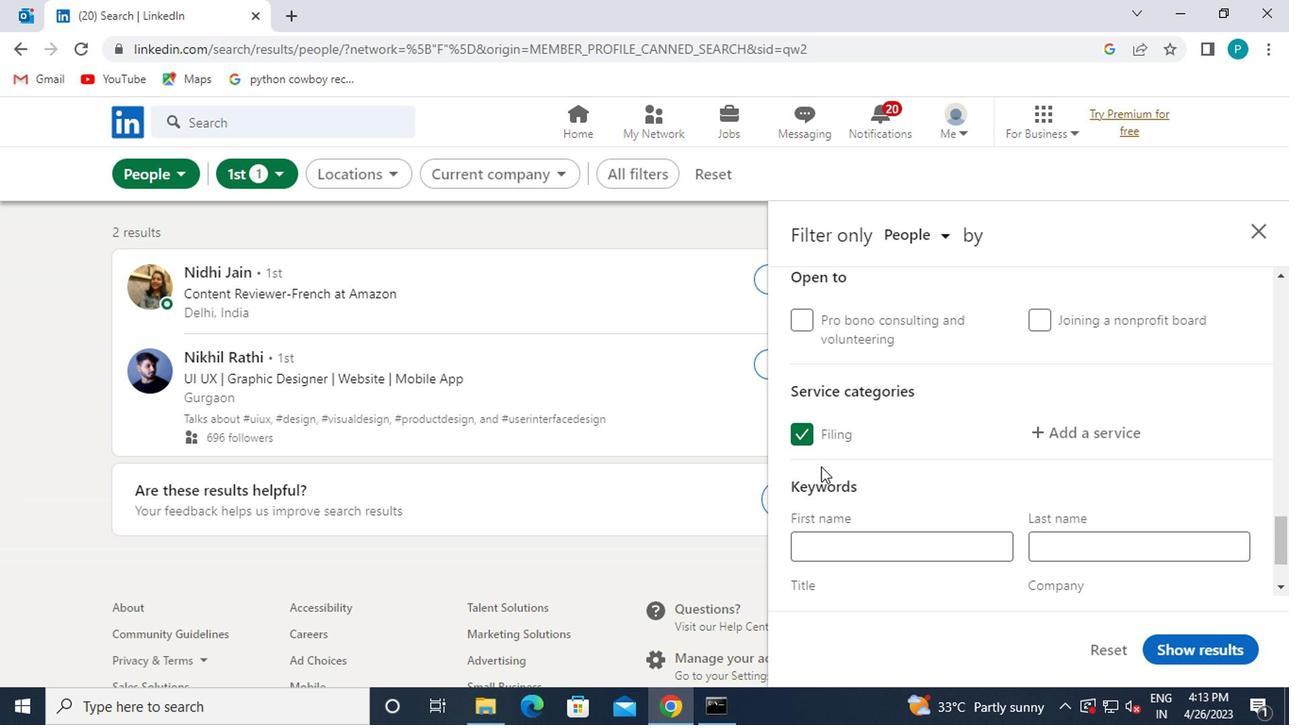 
Action: Mouse moved to (839, 523)
Screenshot: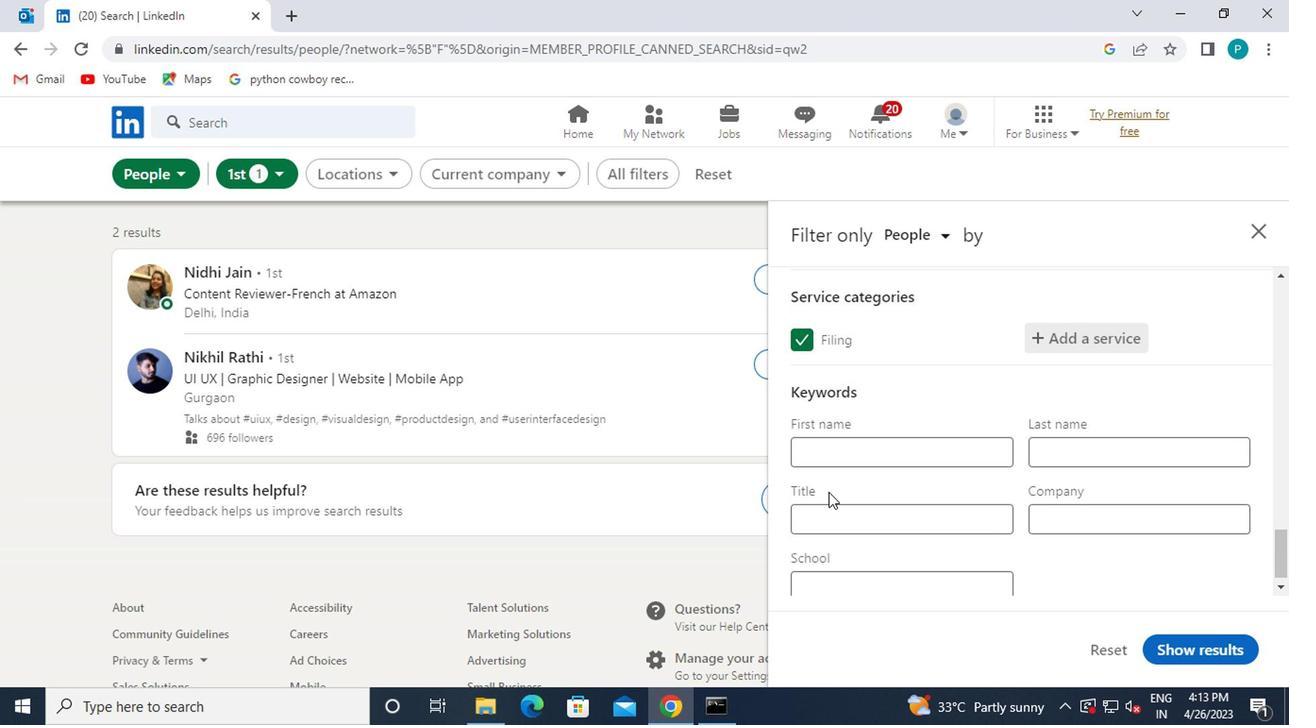 
Action: Mouse pressed left at (839, 523)
Screenshot: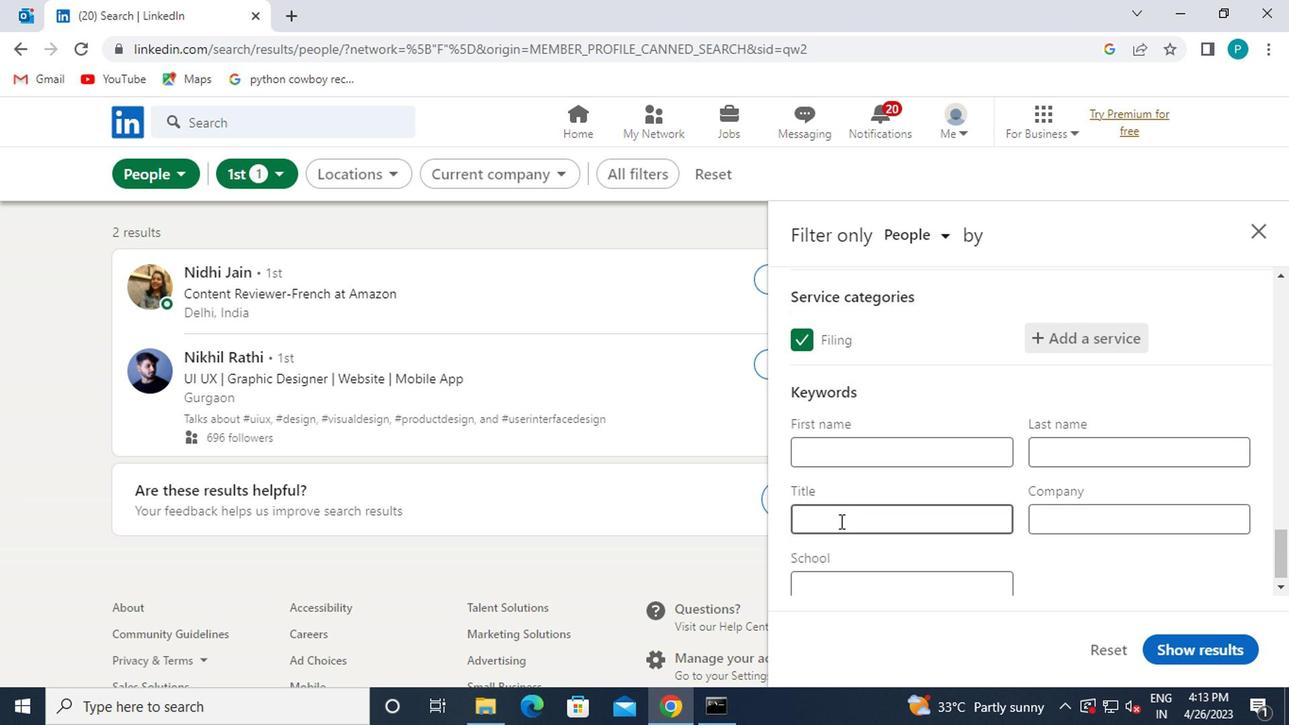 
Action: Mouse moved to (839, 524)
Screenshot: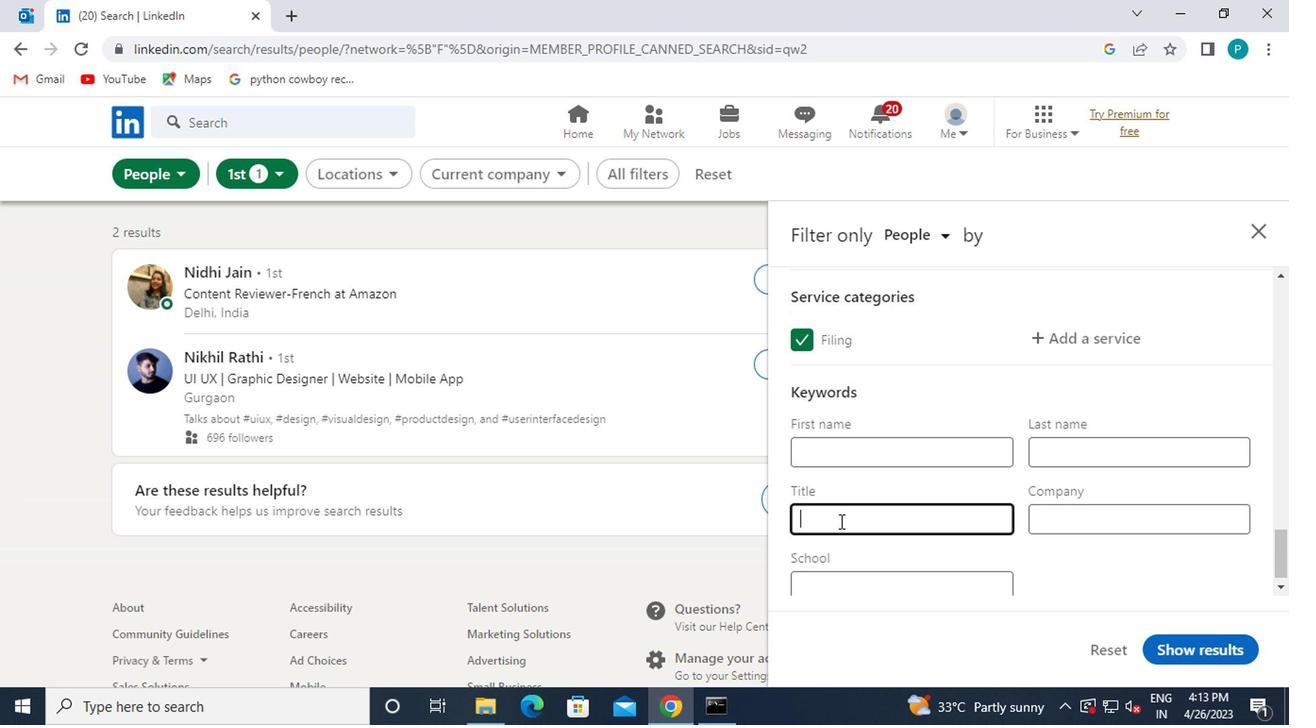 
Action: Key pressed <Key.shift>W<Key.backspace><Key.shift>WEB<Key.space><Key.caps_lock><Key.caps_lock><Key.caps_lock><Key.caps_lock>DEVLOOPER<Key.backspace><Key.backspace><Key.backspace><Key.backspace><Key.backspace><Key.backspace><Key.backspace><Key.backspace><Key.caps_lock>EVELOPER
Screenshot: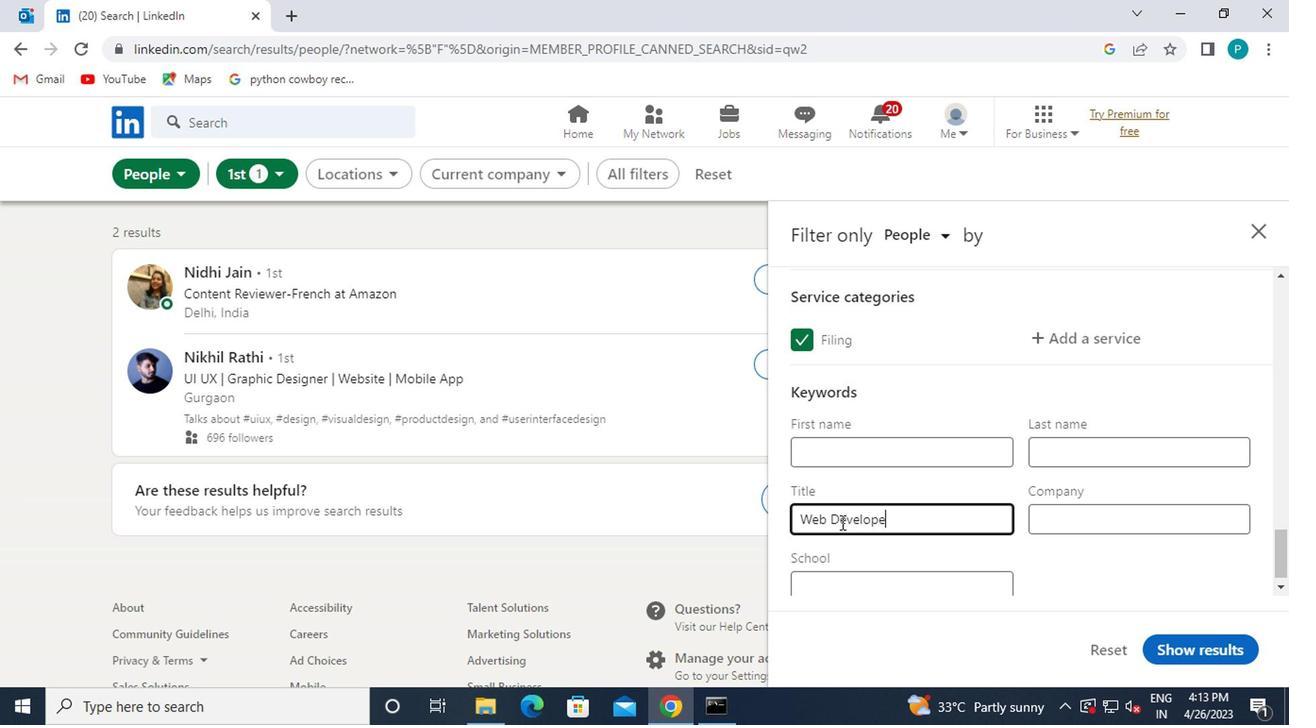 
Action: Mouse moved to (1203, 650)
Screenshot: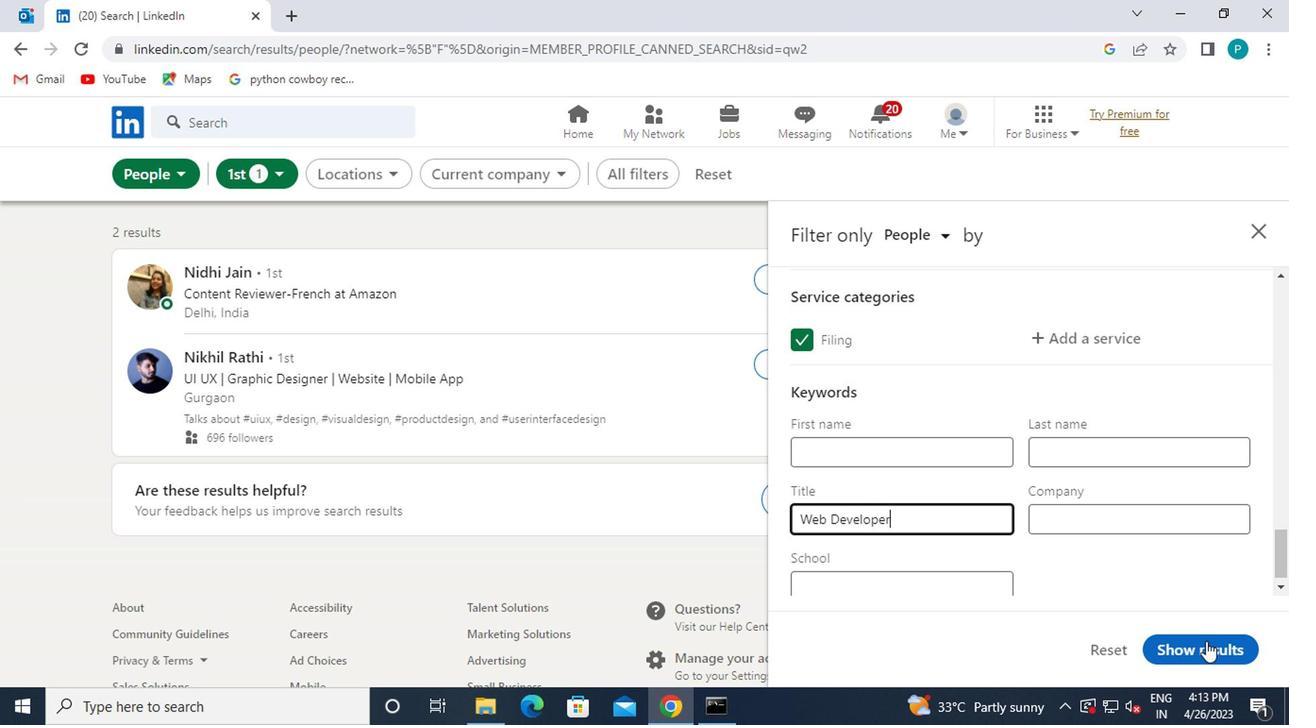 
Action: Mouse pressed left at (1203, 650)
Screenshot: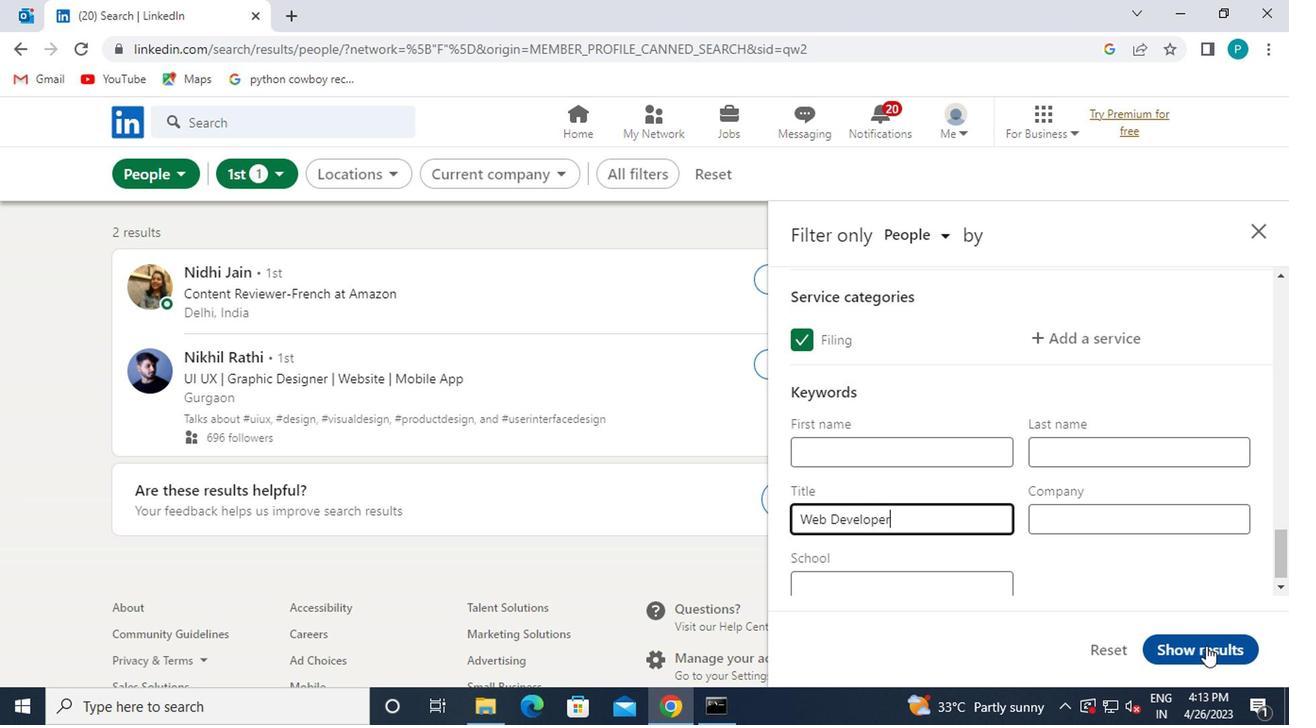 
